 Task: Find connections with filter location Zhuanghe with filter topic #house with filter profile language Potuguese with filter current company Computacenter with filter school RAMCO INSTITUTE OF TECHNOLOGY with filter industry Building Construction with filter service category Telecommunications with filter keywords title Over the Phone Interpreter
Action: Mouse moved to (700, 80)
Screenshot: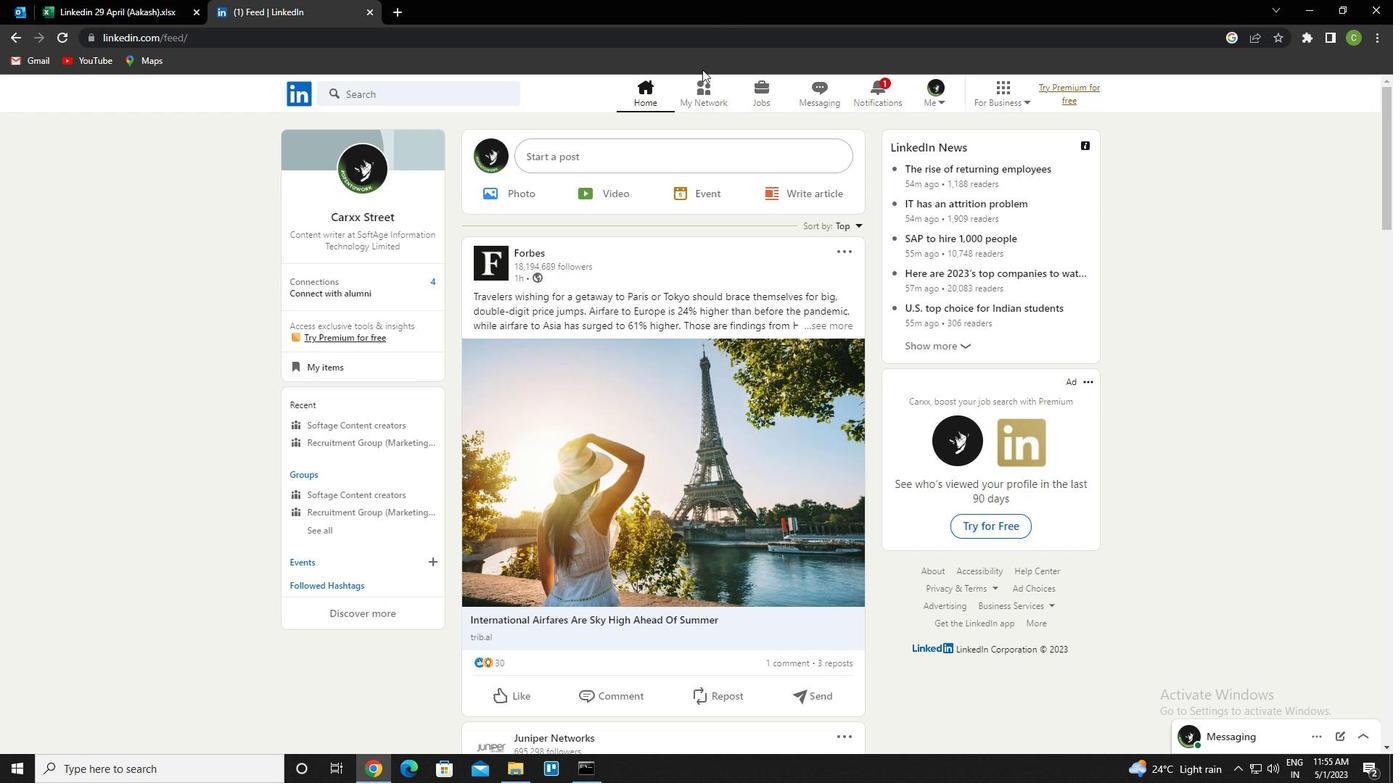 
Action: Mouse pressed left at (700, 80)
Screenshot: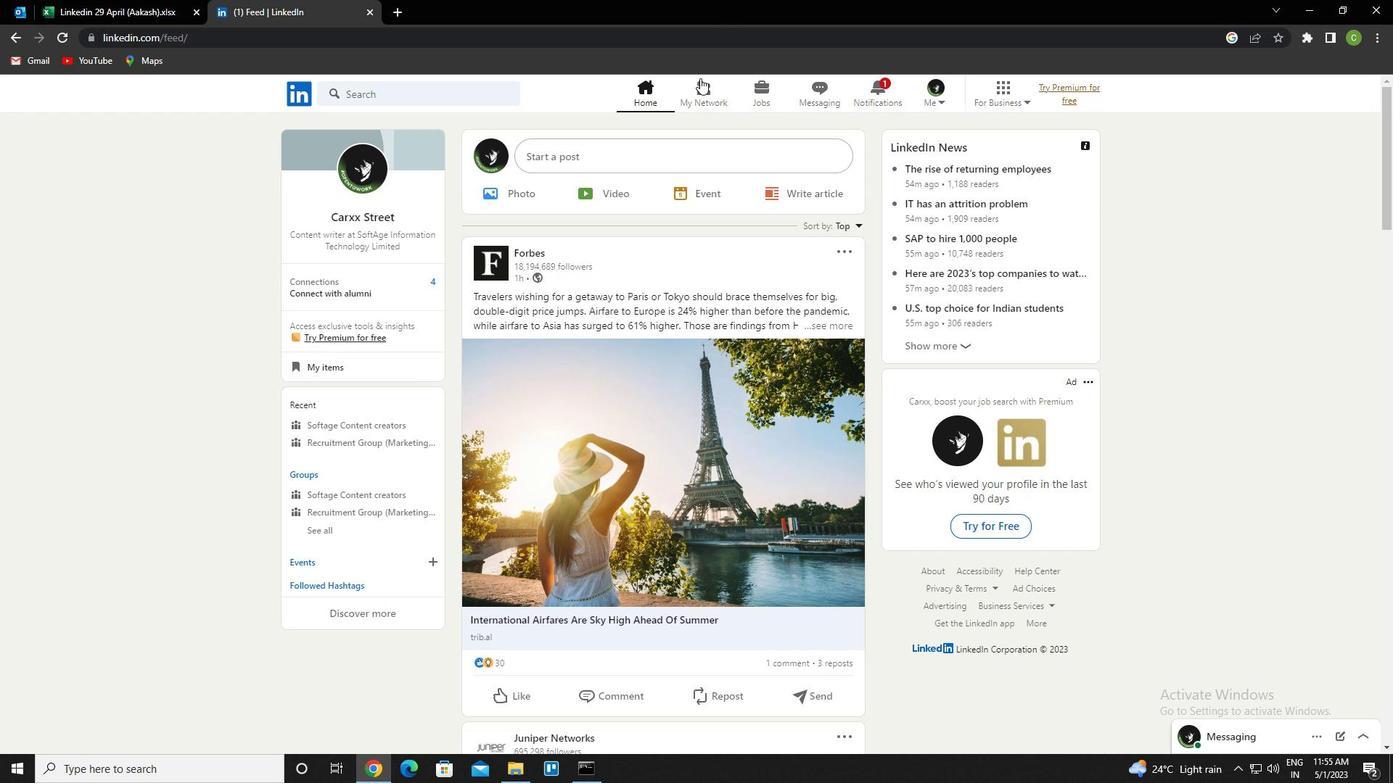 
Action: Mouse moved to (422, 182)
Screenshot: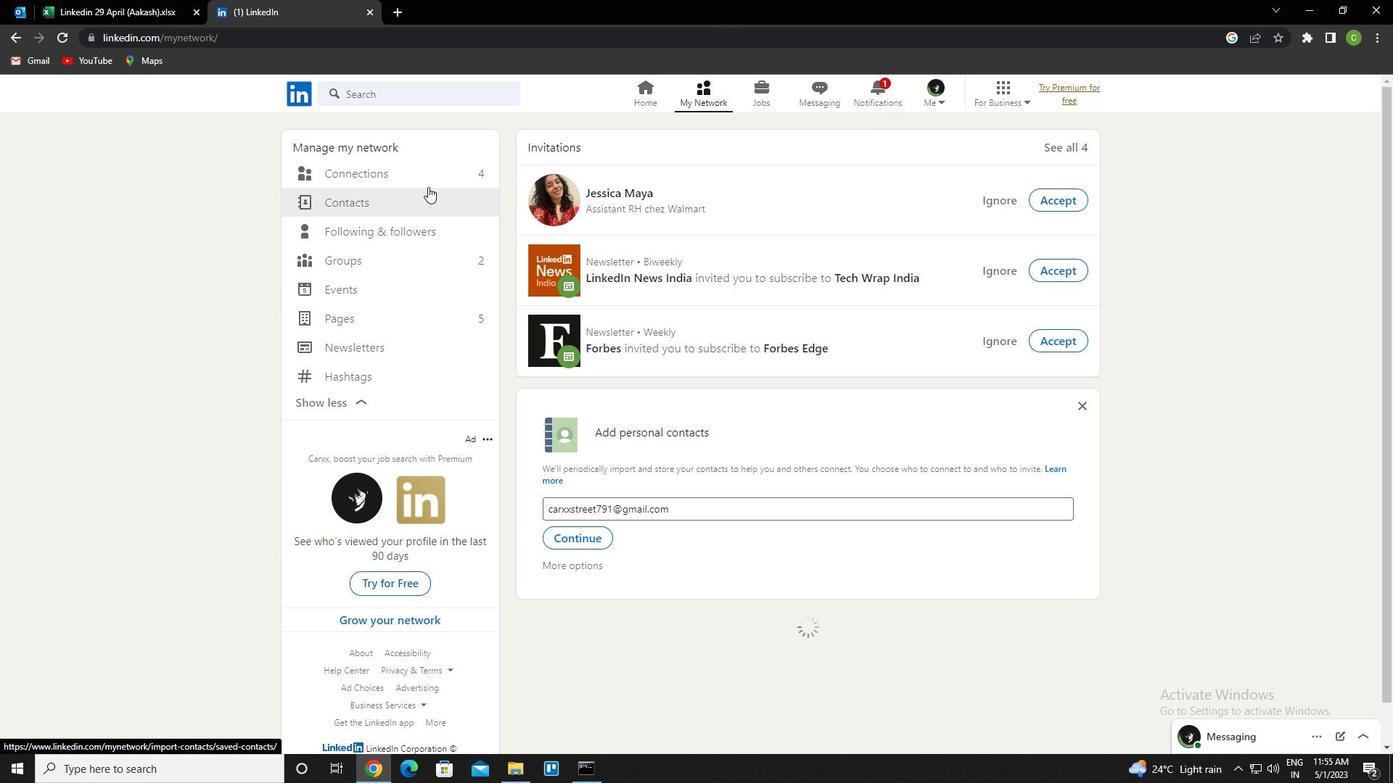 
Action: Mouse pressed left at (422, 182)
Screenshot: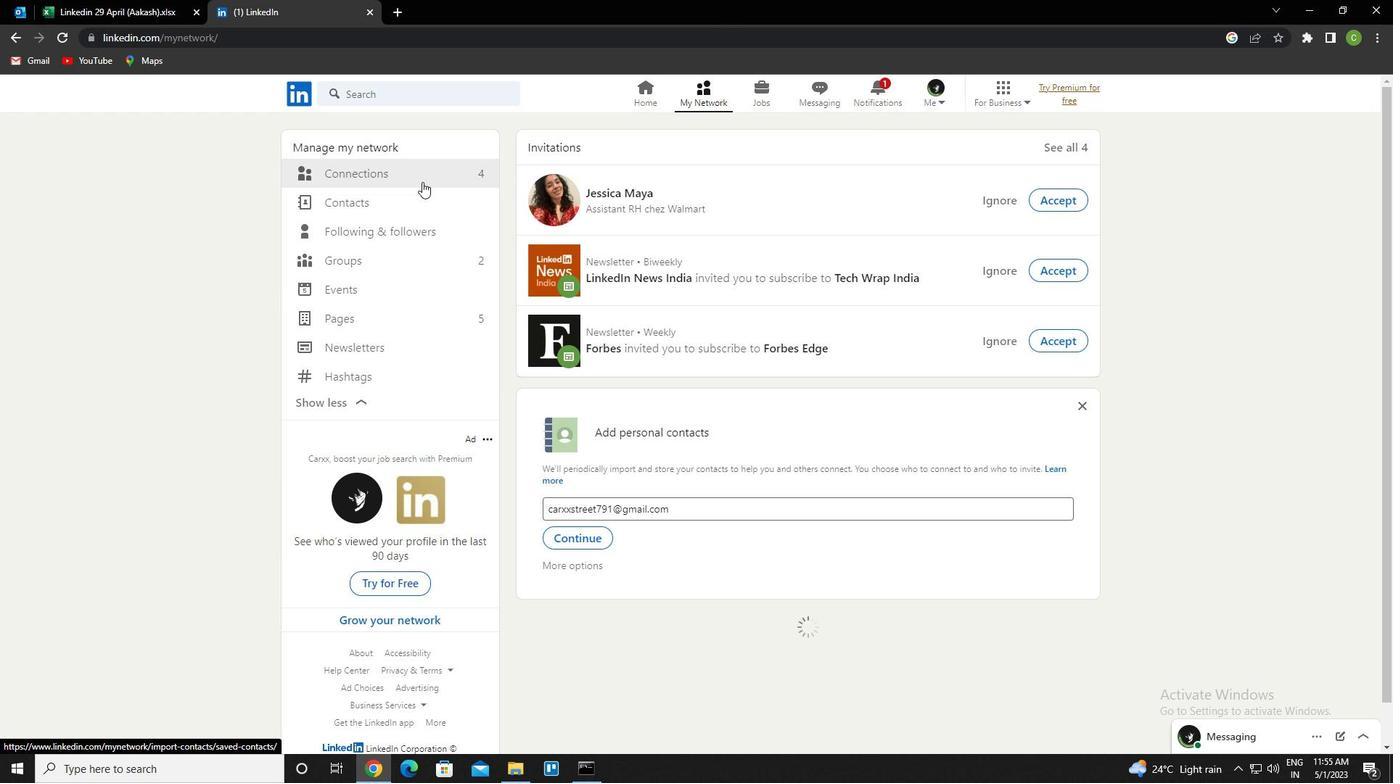 
Action: Mouse moved to (454, 172)
Screenshot: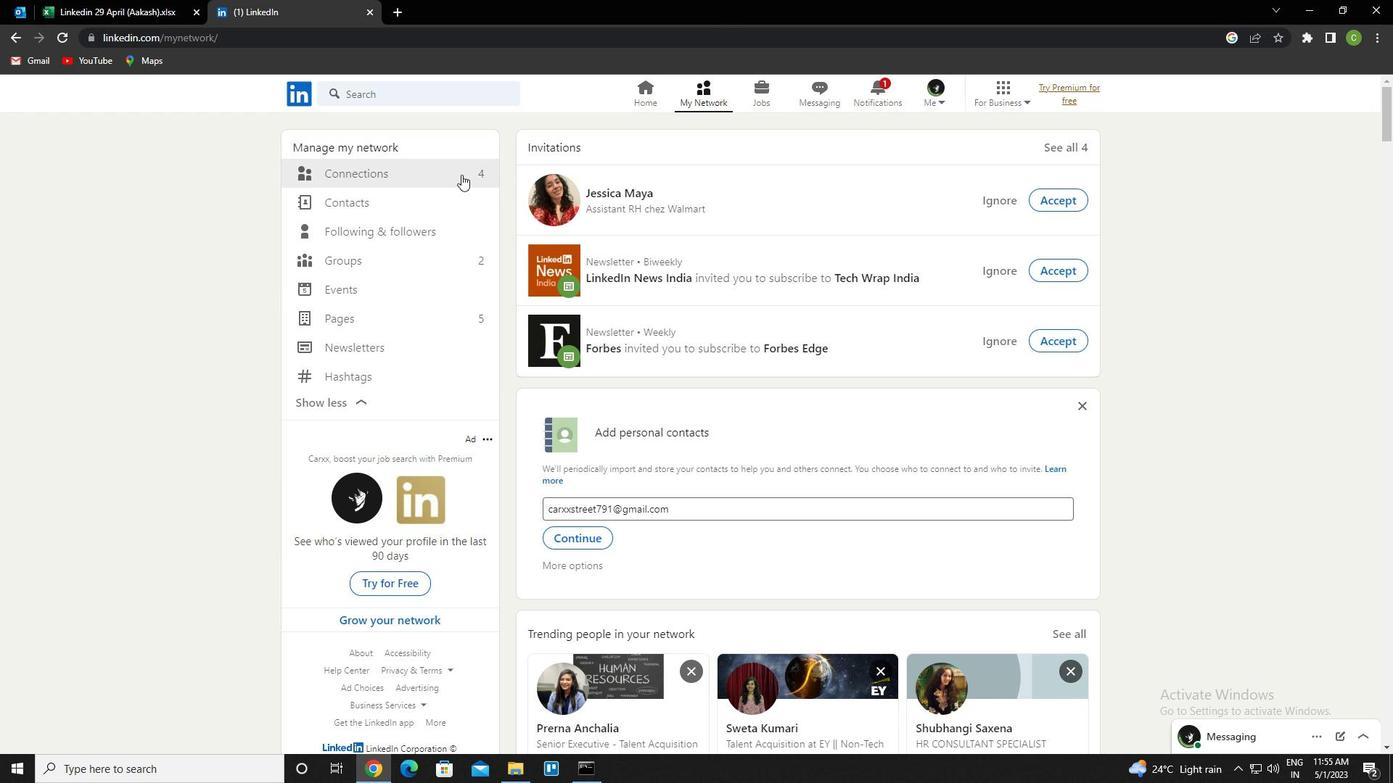 
Action: Mouse pressed left at (454, 172)
Screenshot: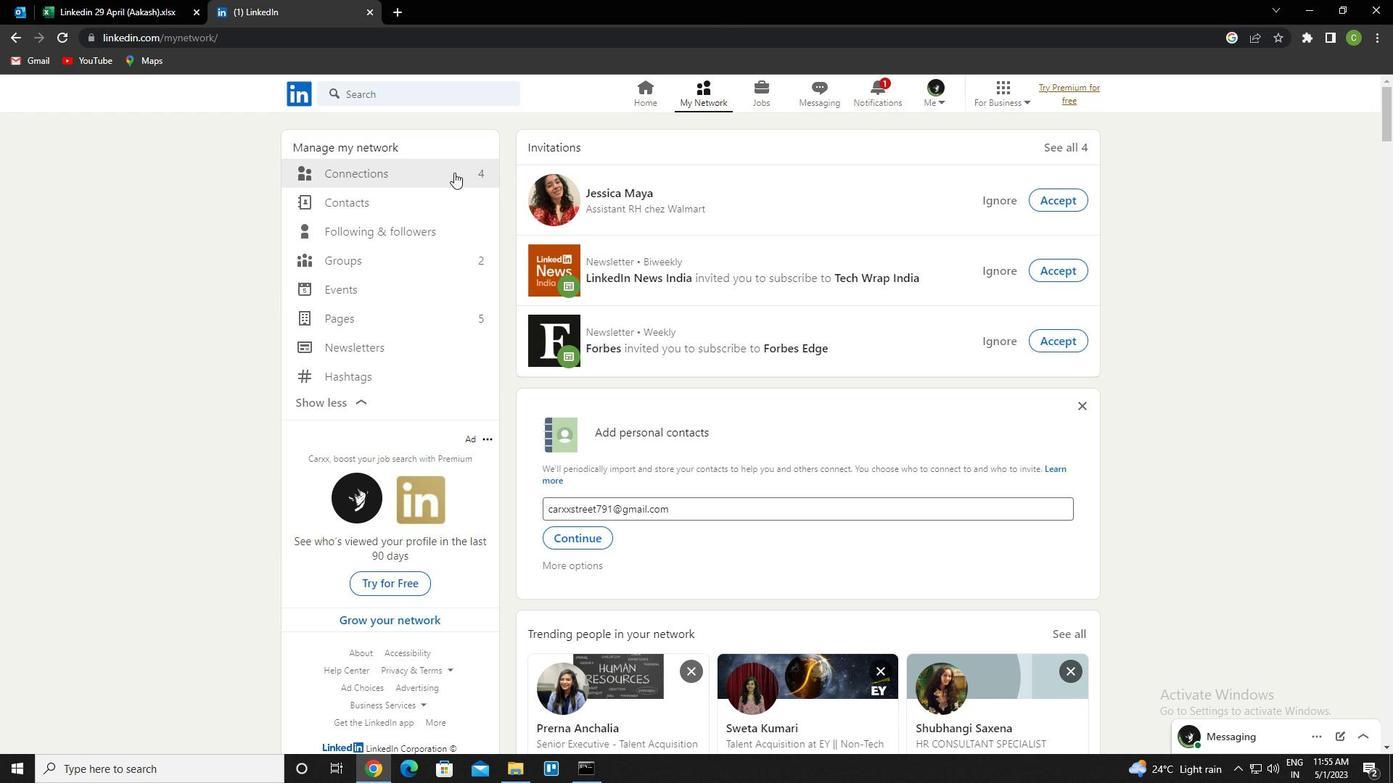 
Action: Mouse moved to (839, 176)
Screenshot: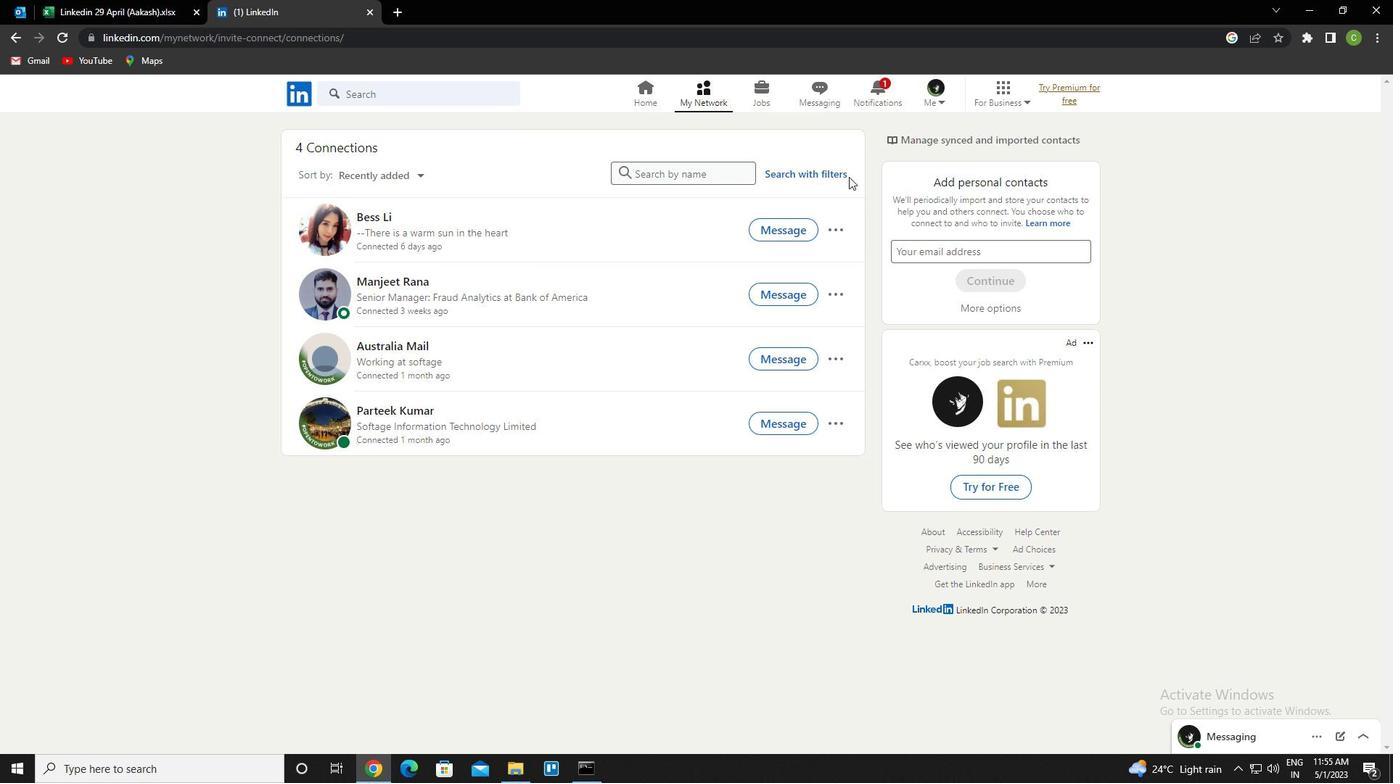 
Action: Mouse pressed left at (839, 176)
Screenshot: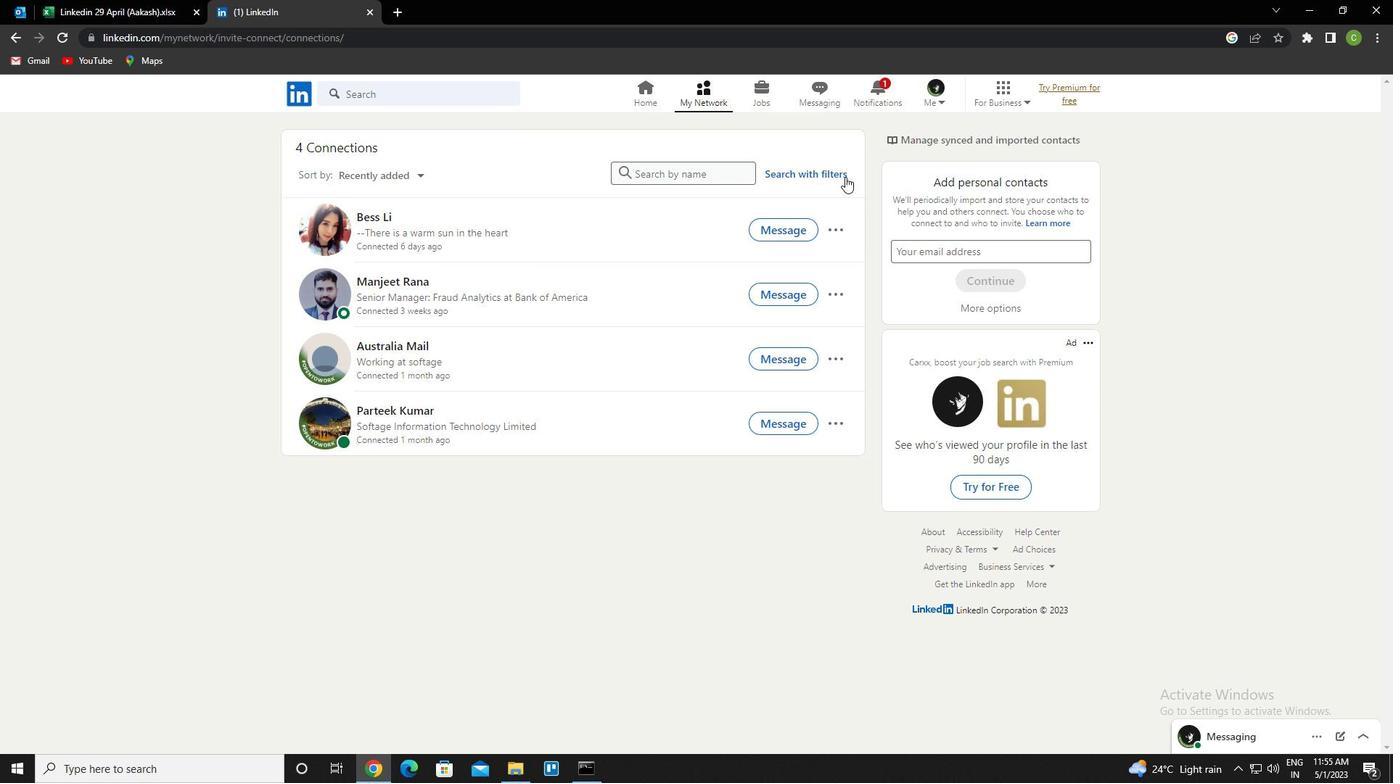 
Action: Mouse moved to (741, 134)
Screenshot: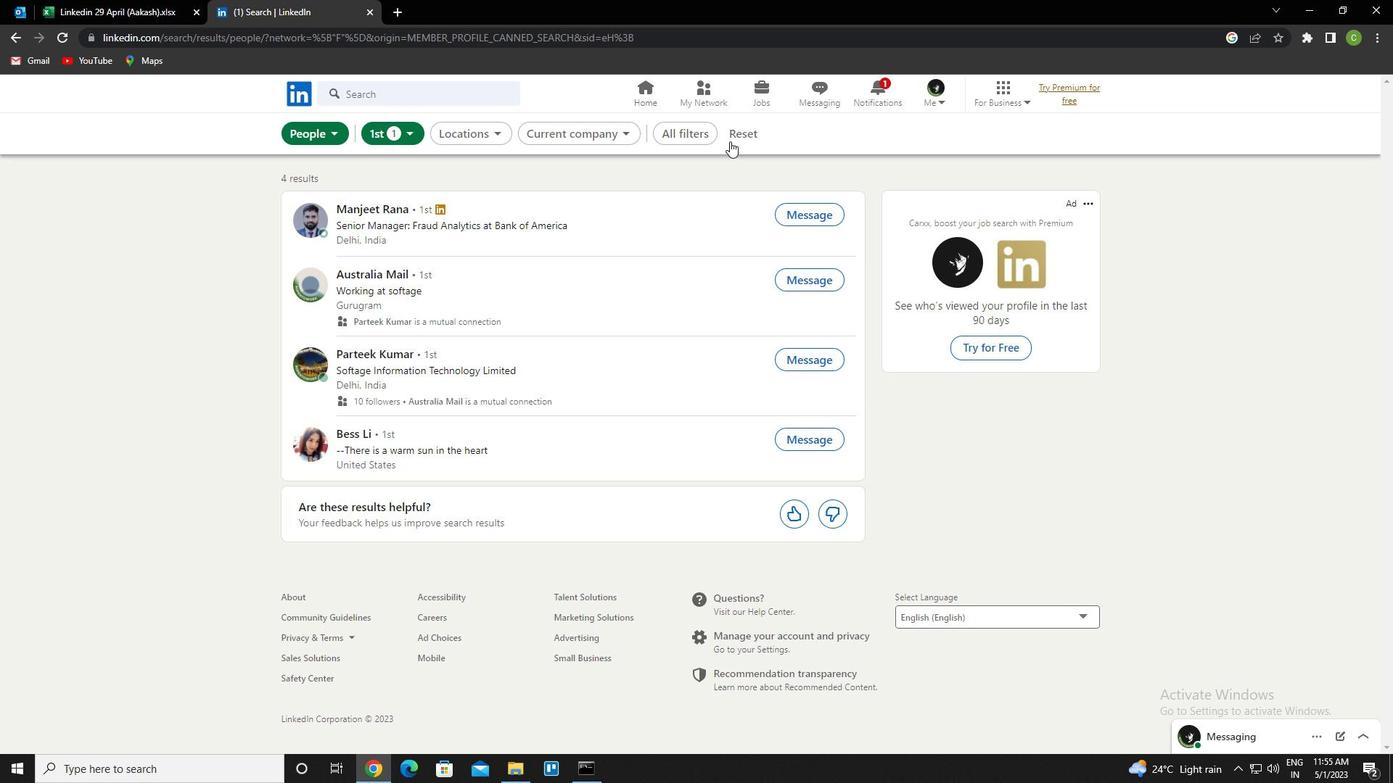 
Action: Mouse pressed left at (741, 134)
Screenshot: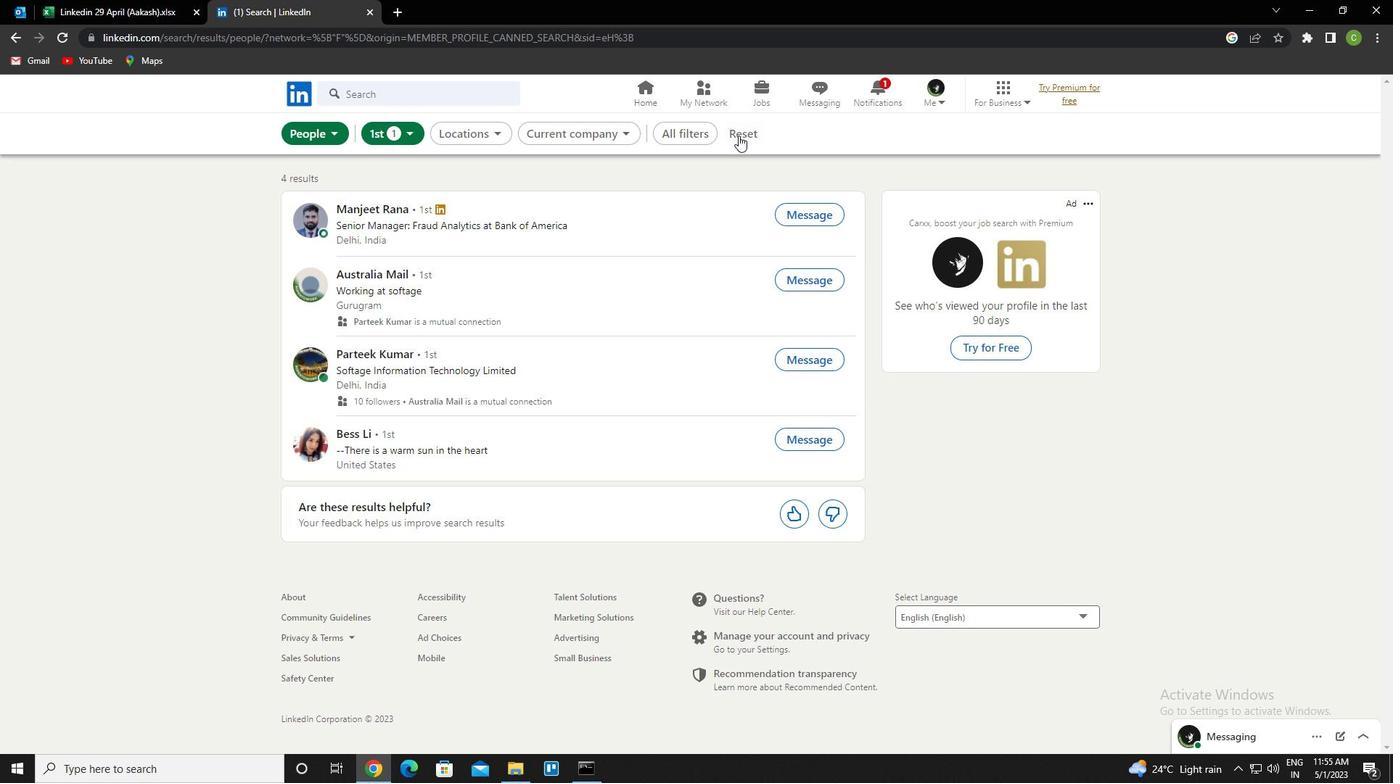 
Action: Mouse moved to (715, 136)
Screenshot: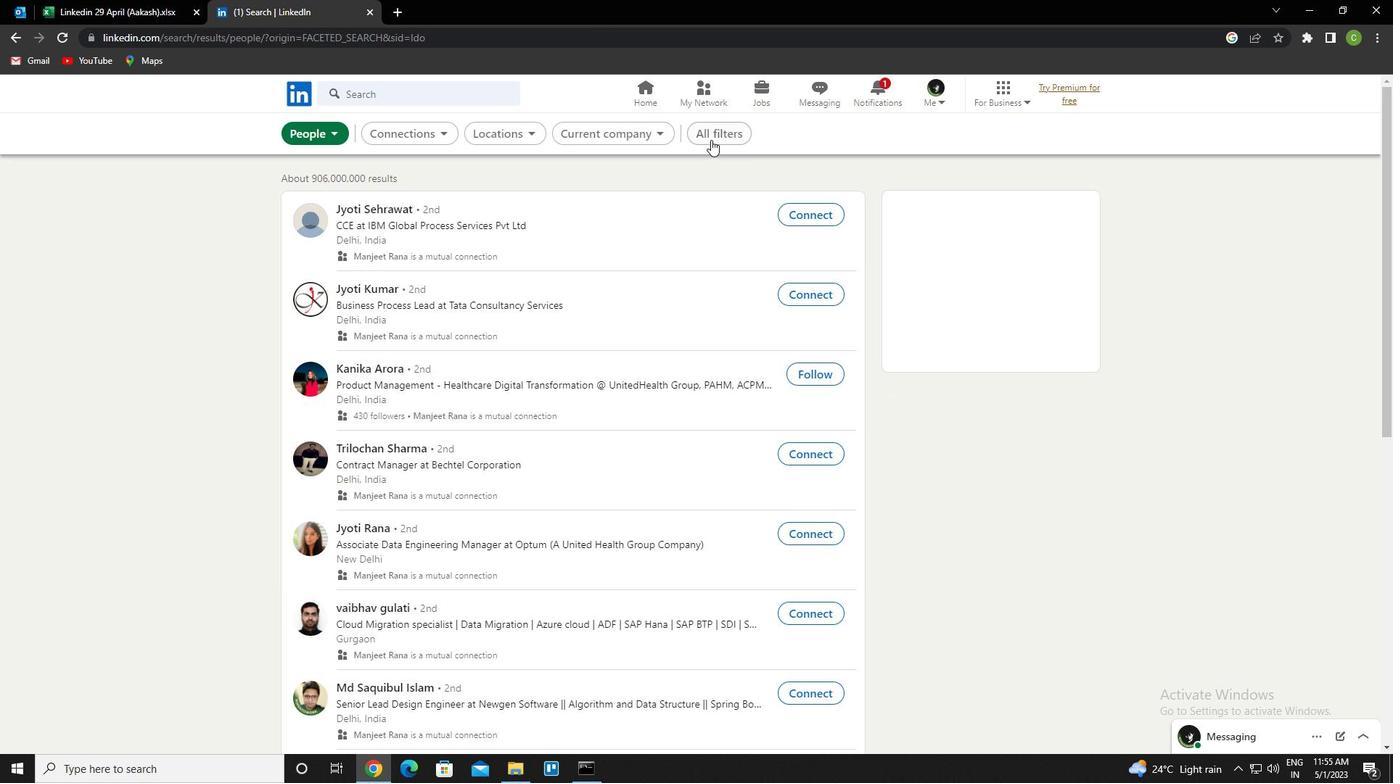 
Action: Mouse pressed left at (715, 136)
Screenshot: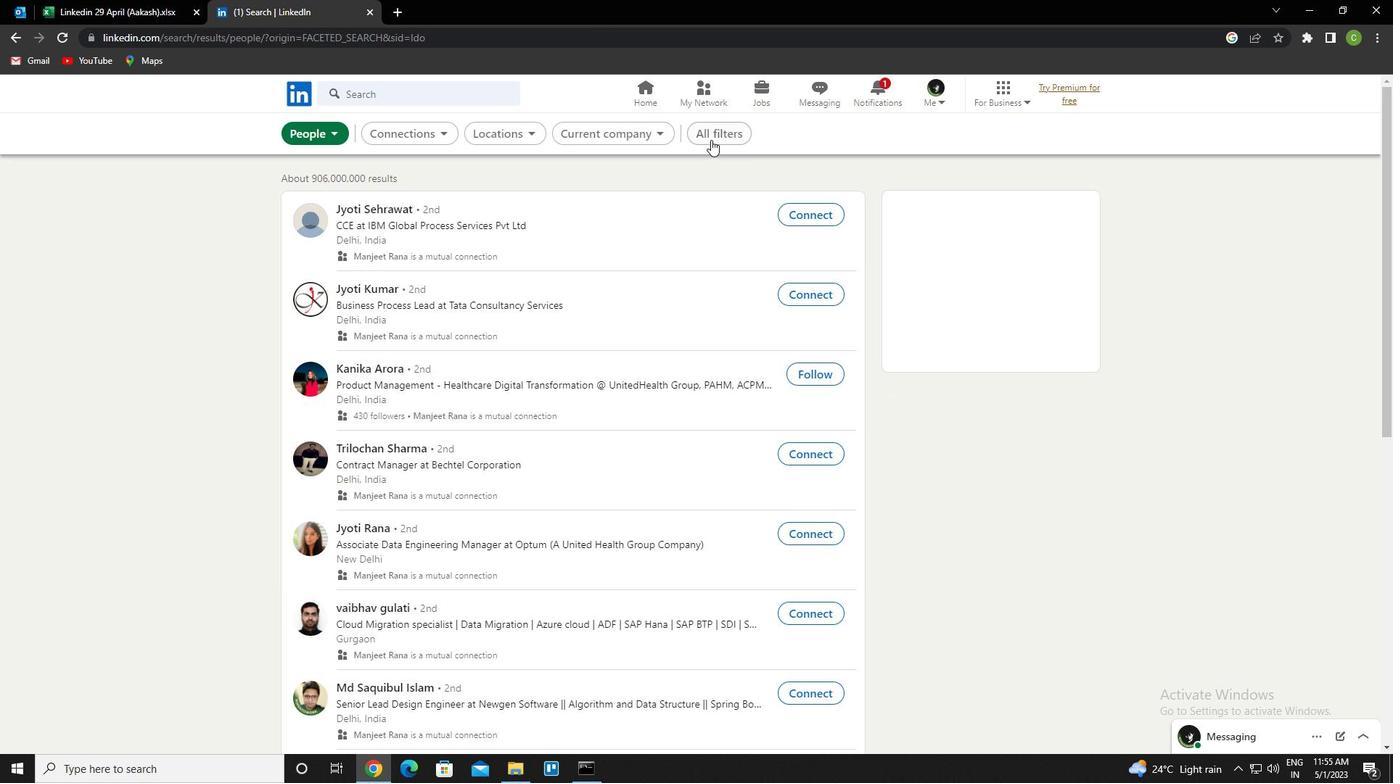 
Action: Mouse moved to (1099, 426)
Screenshot: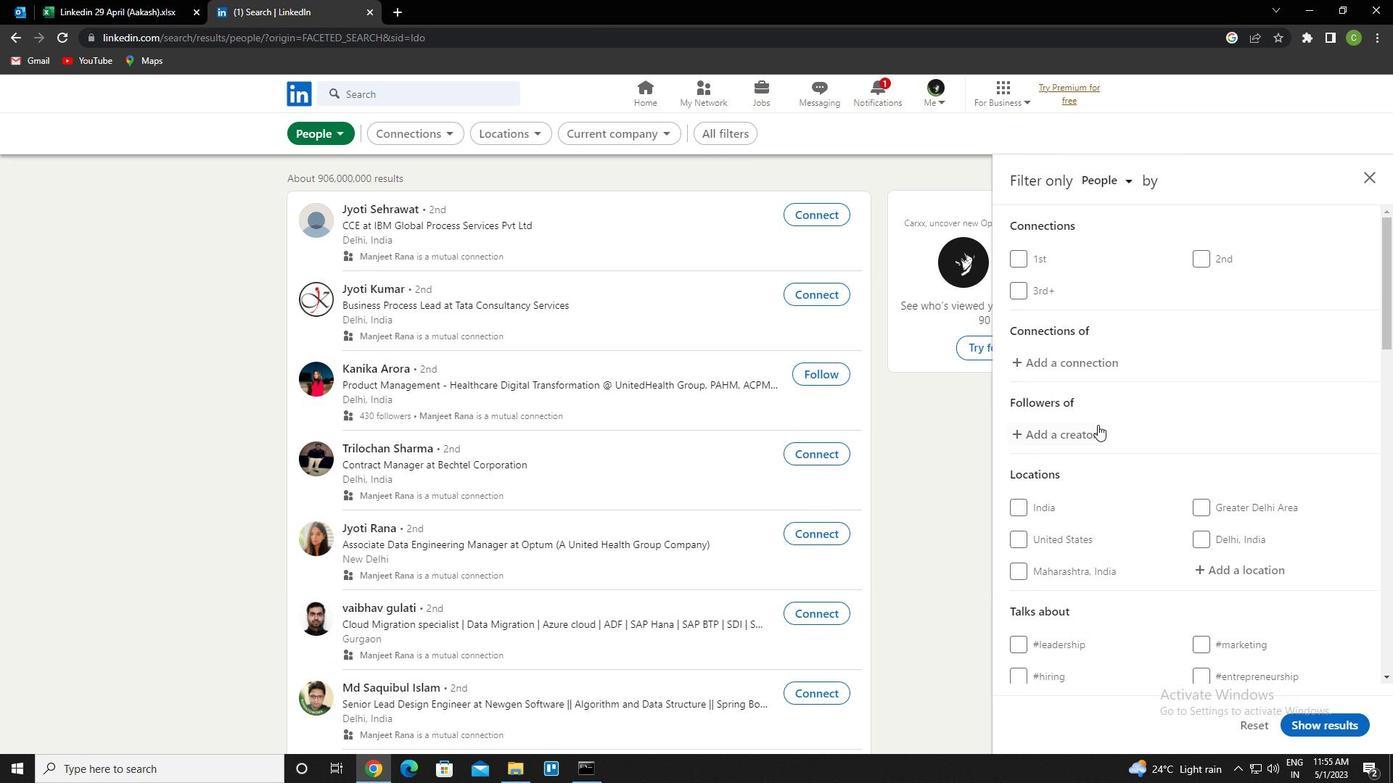 
Action: Mouse scrolled (1099, 425) with delta (0, 0)
Screenshot: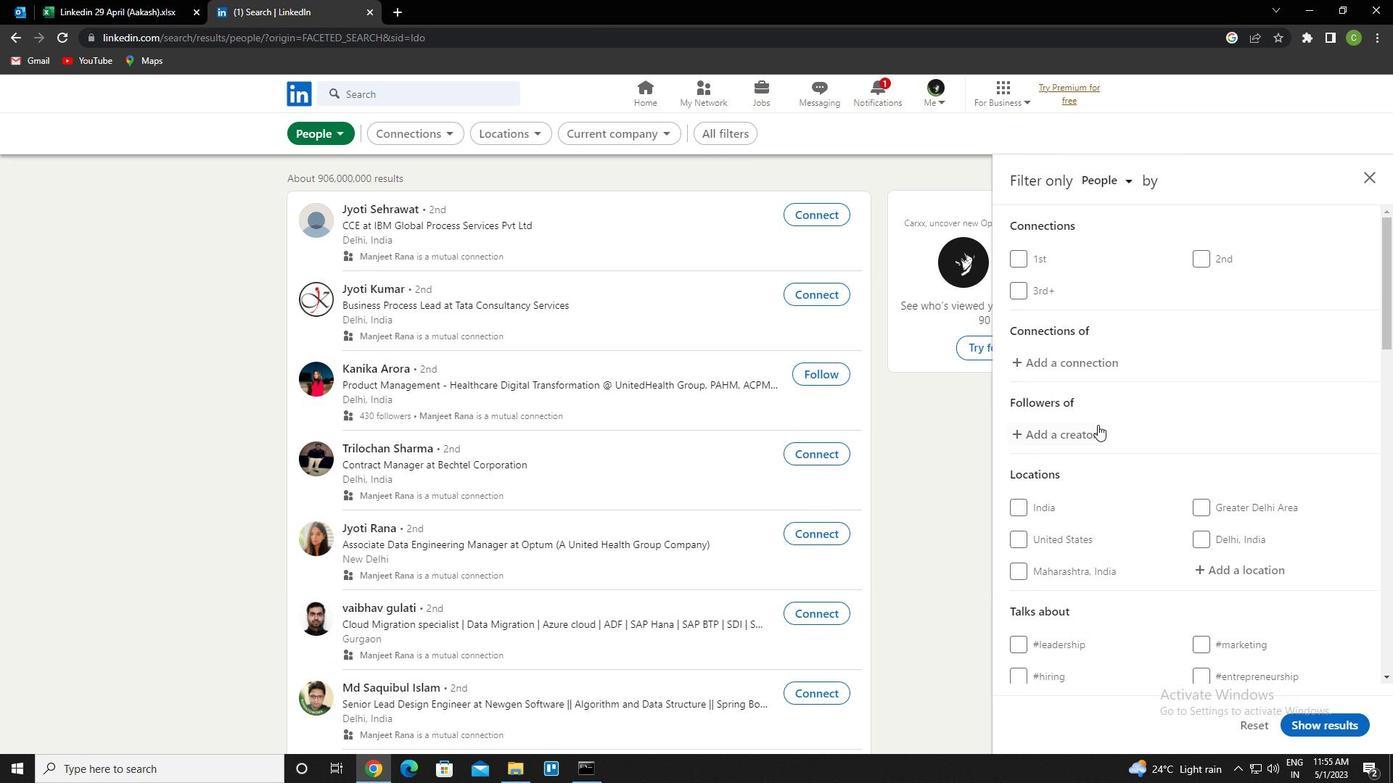 
Action: Mouse moved to (1099, 428)
Screenshot: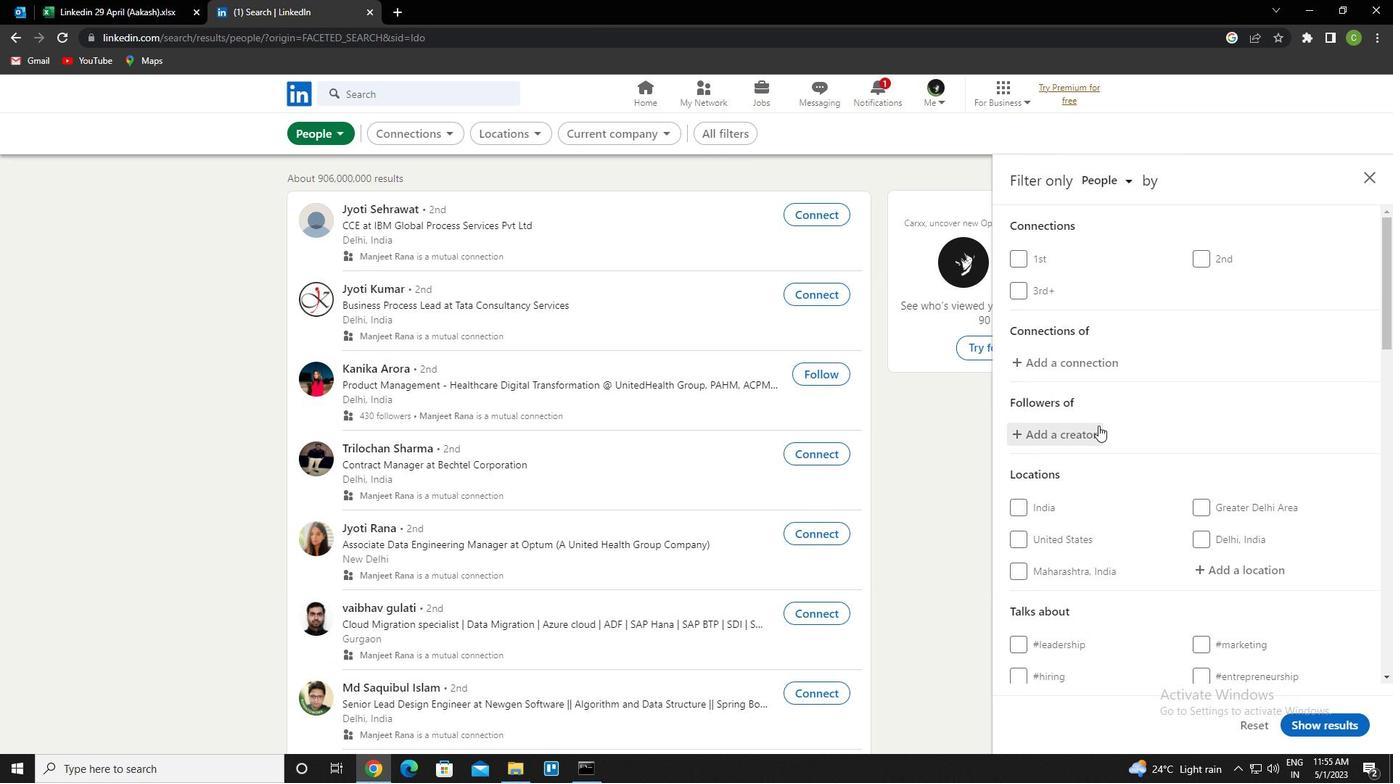 
Action: Mouse scrolled (1099, 428) with delta (0, 0)
Screenshot: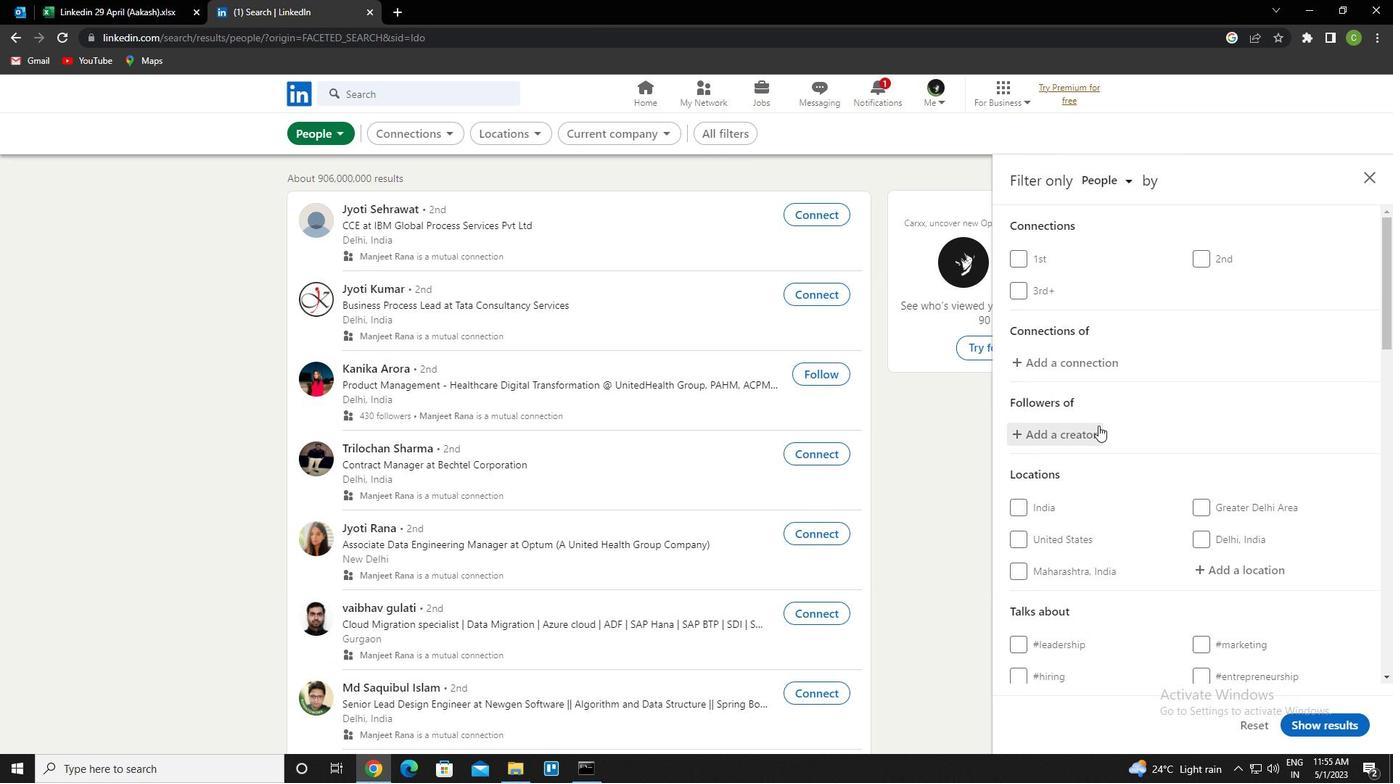 
Action: Mouse moved to (1272, 425)
Screenshot: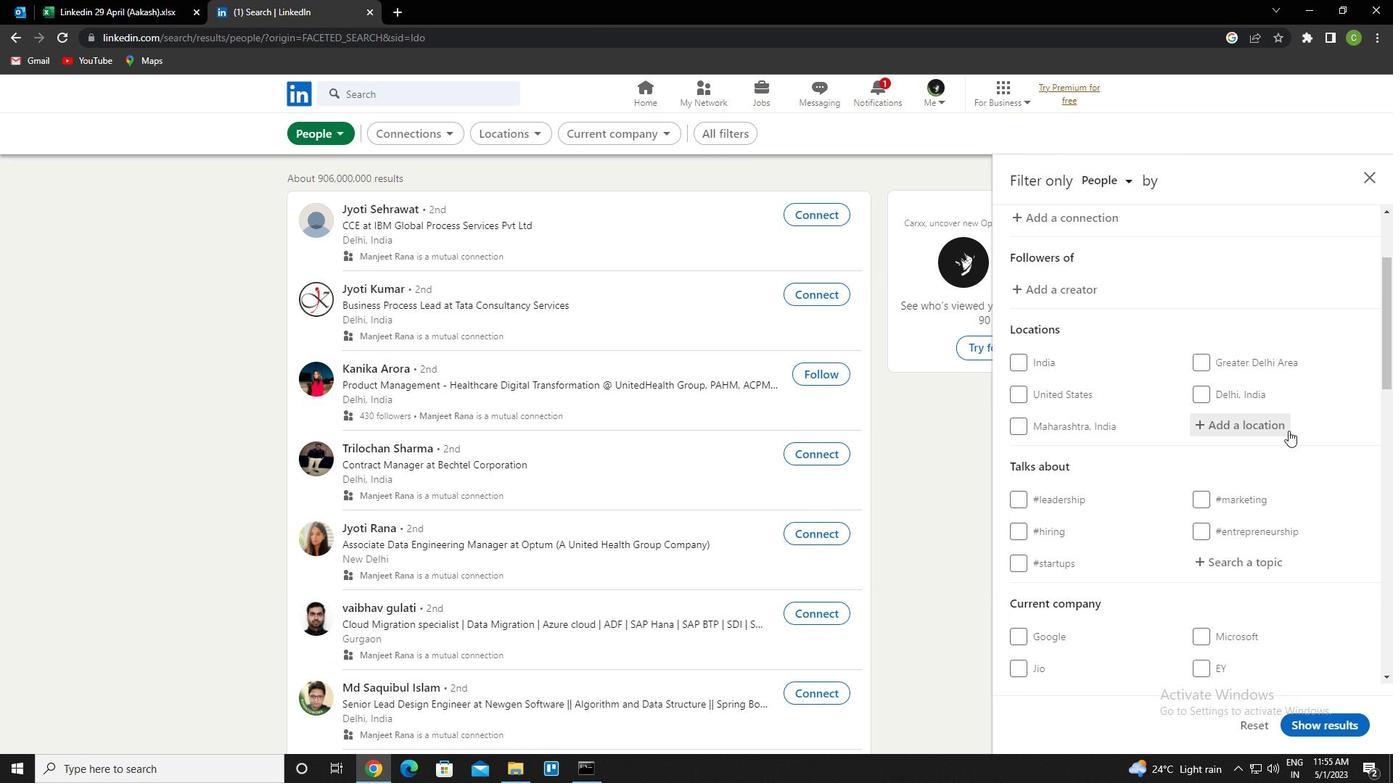 
Action: Mouse pressed left at (1272, 425)
Screenshot: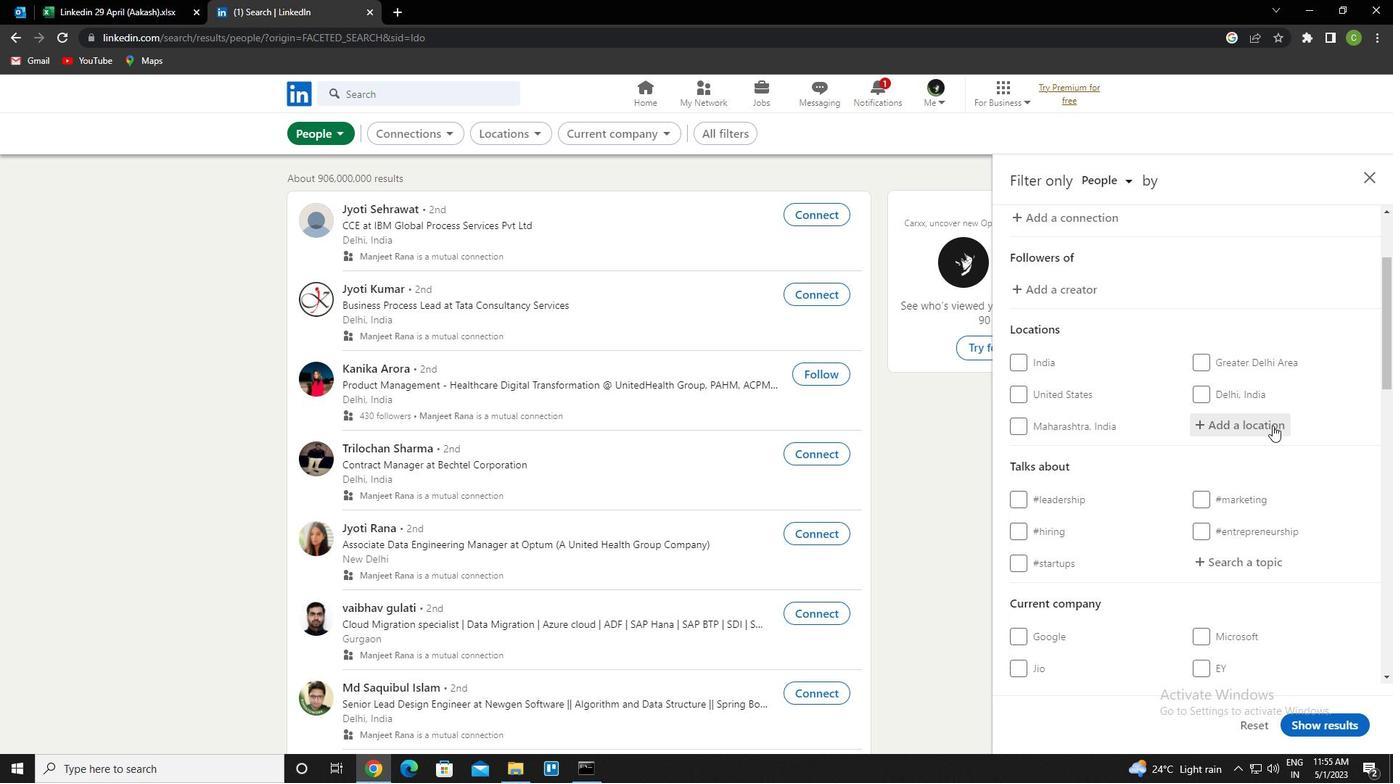 
Action: Key pressed <Key.caps_lock>z<Key.caps_lock>huanghe<Key.enter>
Screenshot: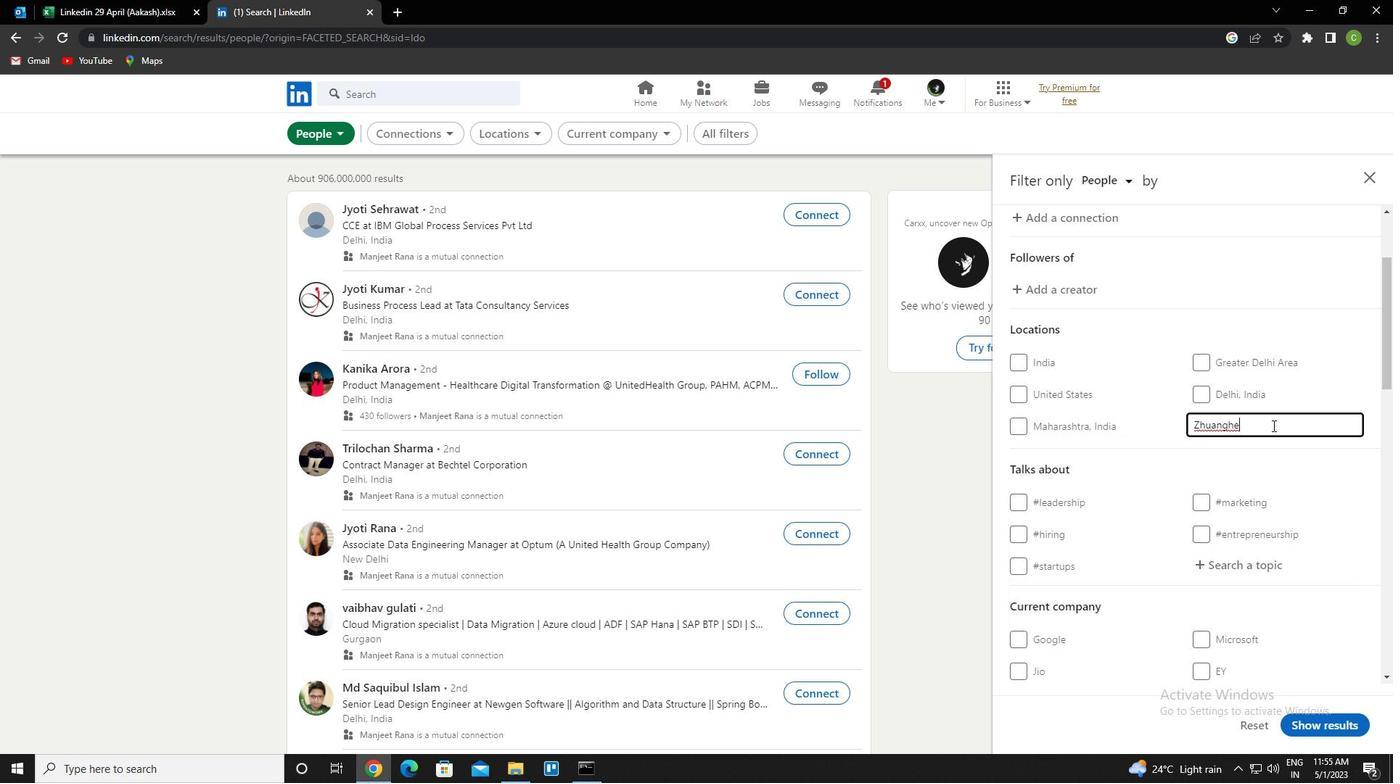 
Action: Mouse moved to (1242, 565)
Screenshot: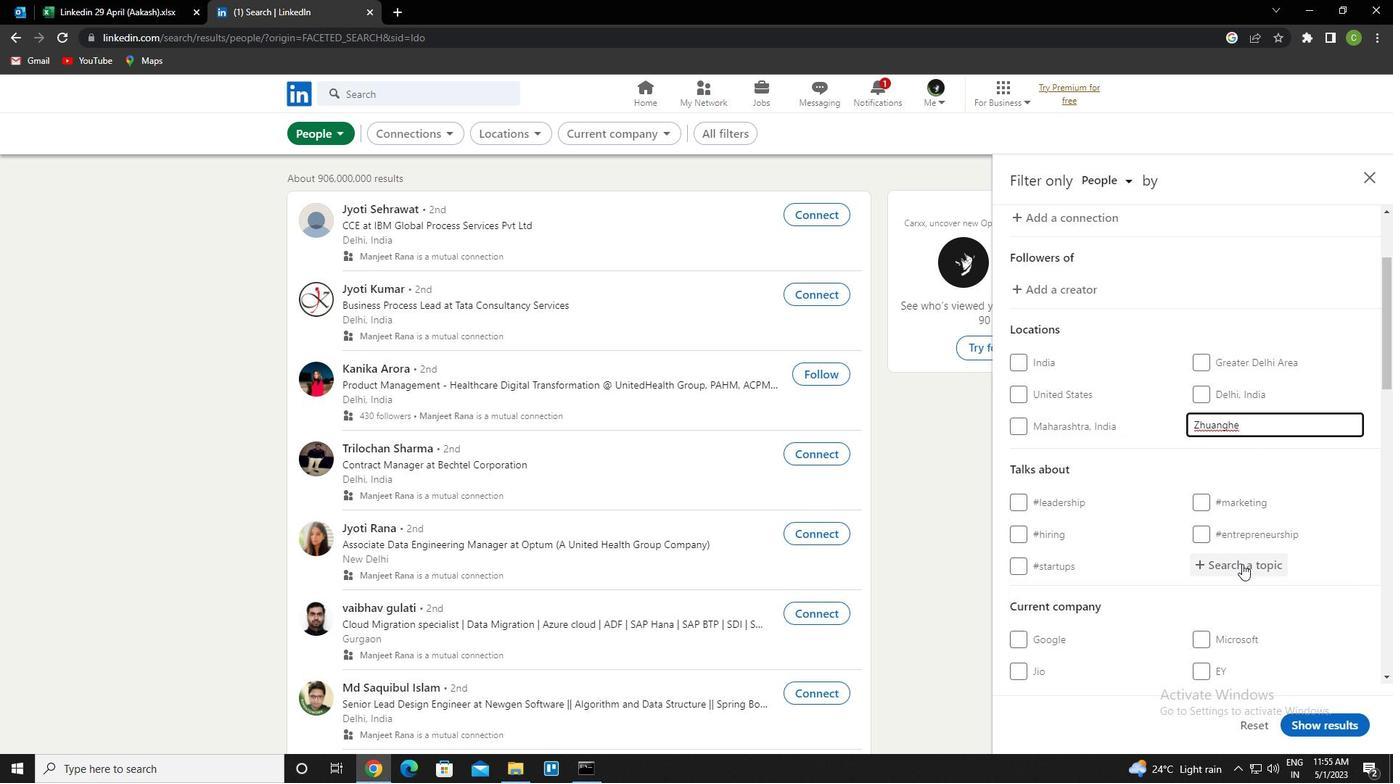 
Action: Mouse pressed left at (1242, 565)
Screenshot: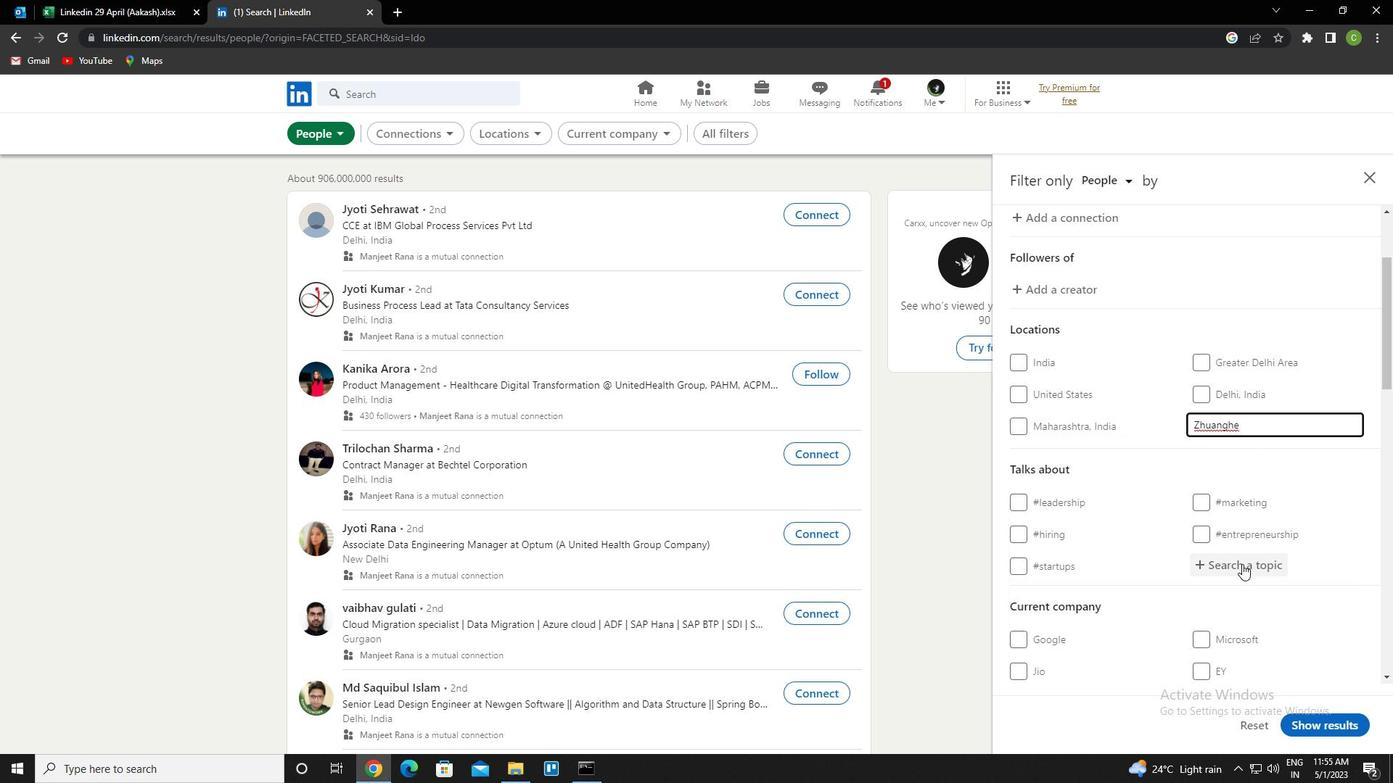 
Action: Mouse moved to (1242, 567)
Screenshot: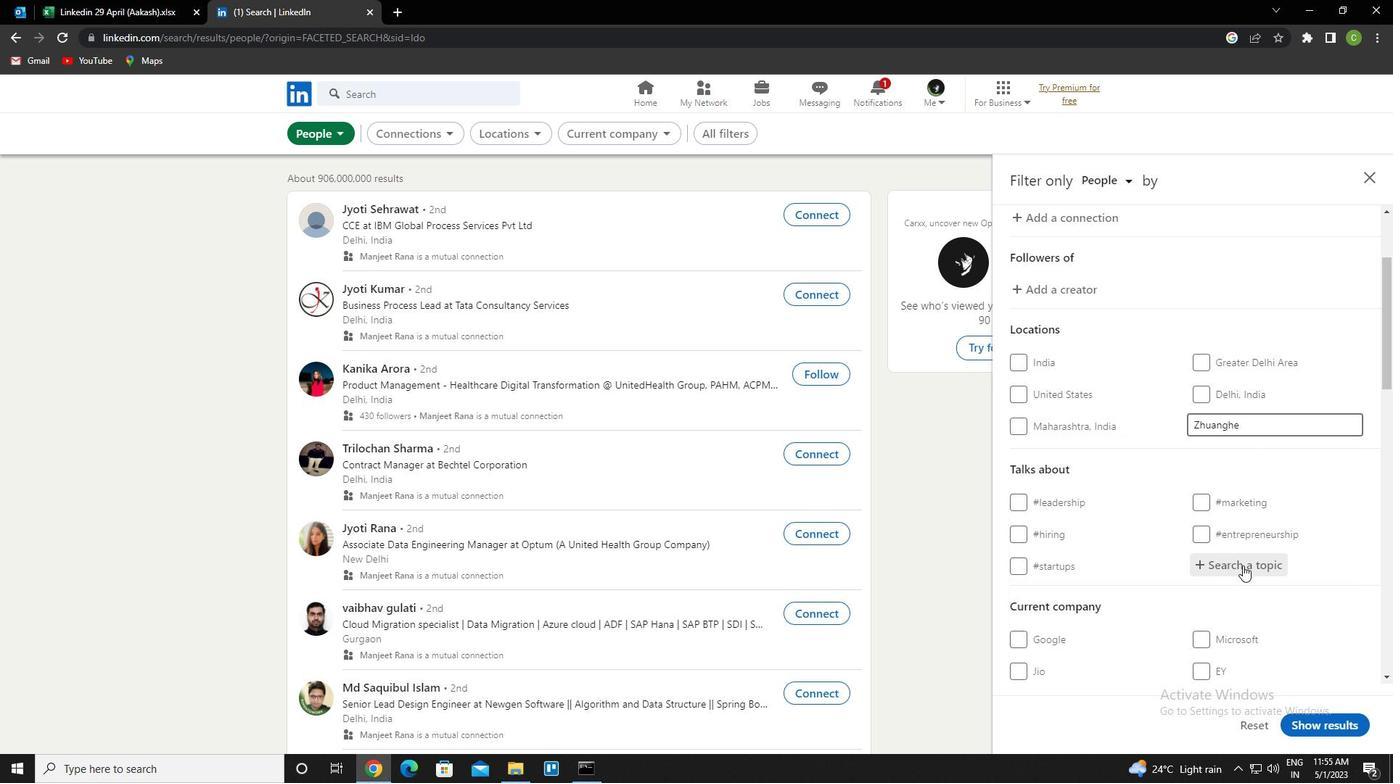 
Action: Key pressed house<Key.down><Key.down><Key.enter>
Screenshot: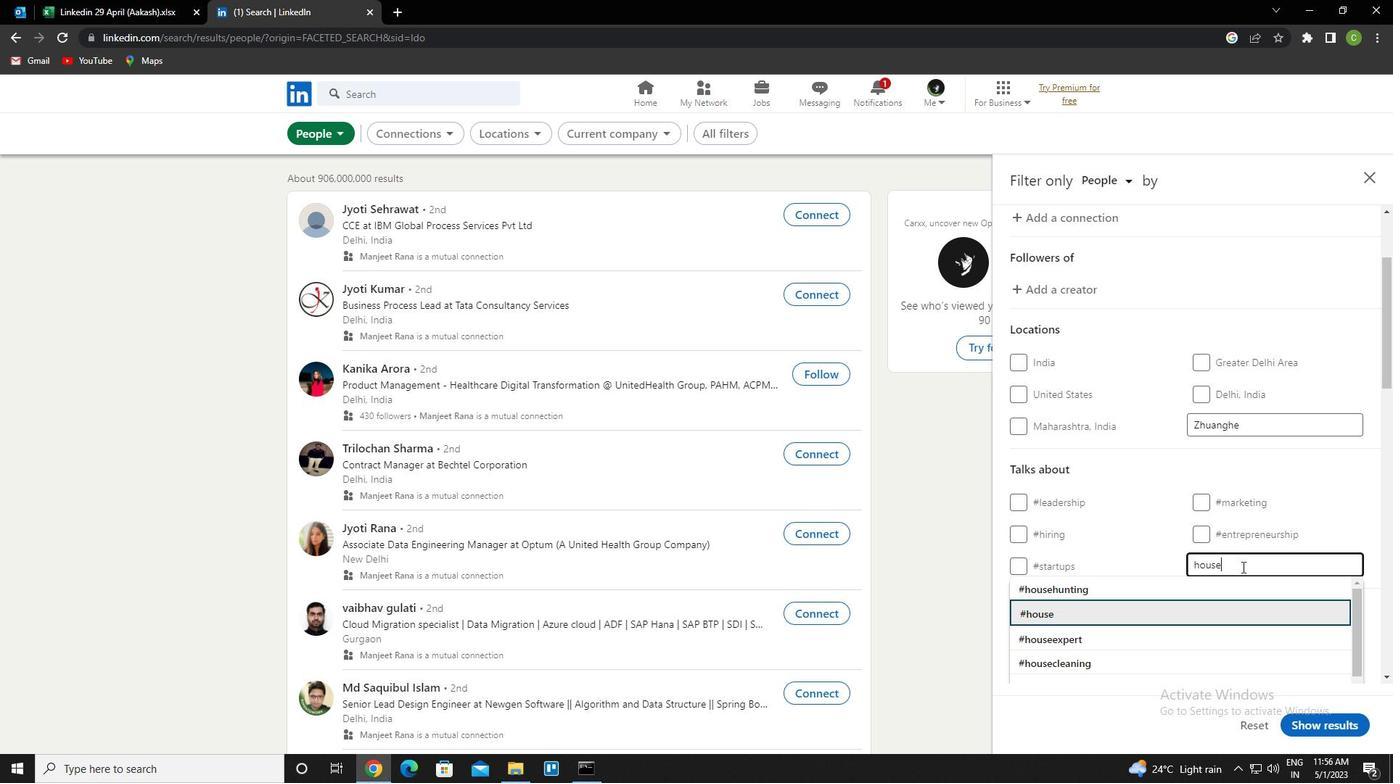 
Action: Mouse moved to (1392, 550)
Screenshot: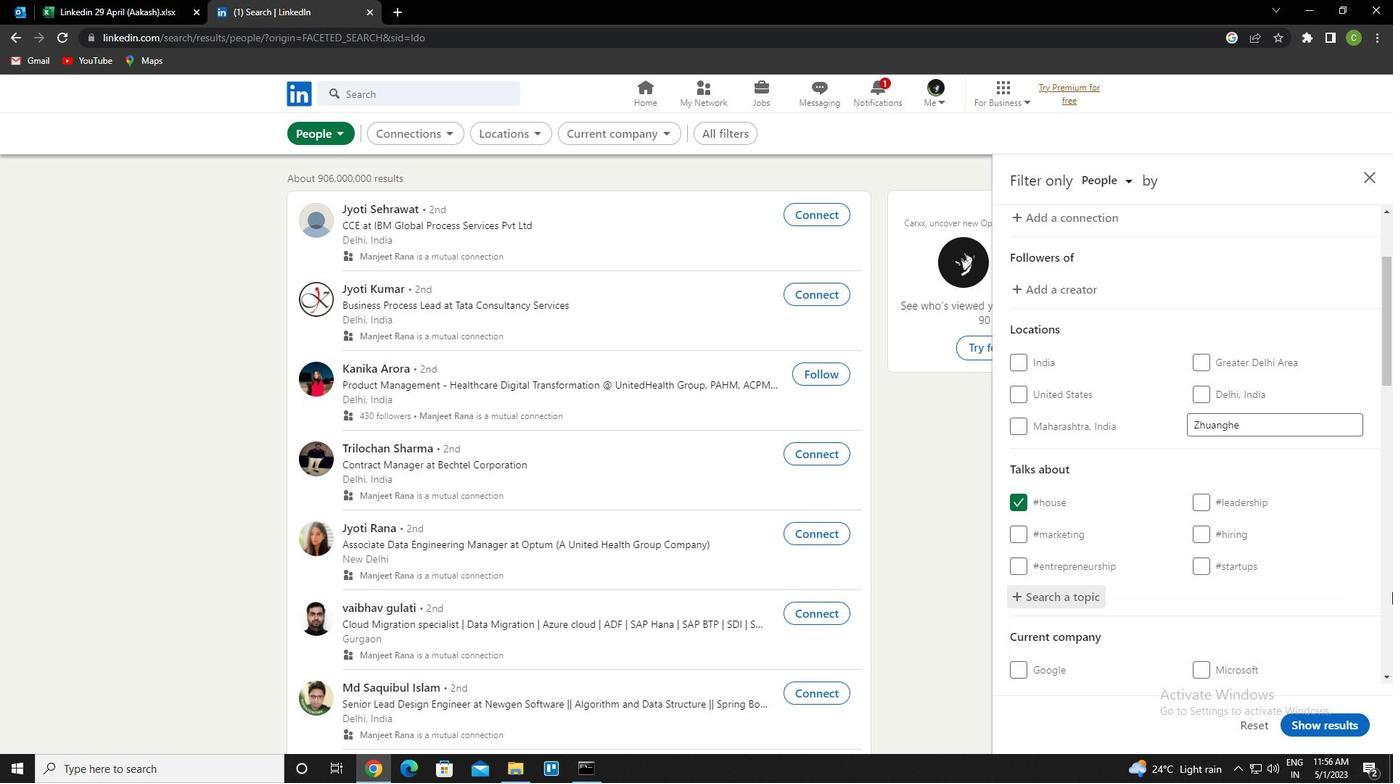 
Action: Mouse scrolled (1392, 549) with delta (0, 0)
Screenshot: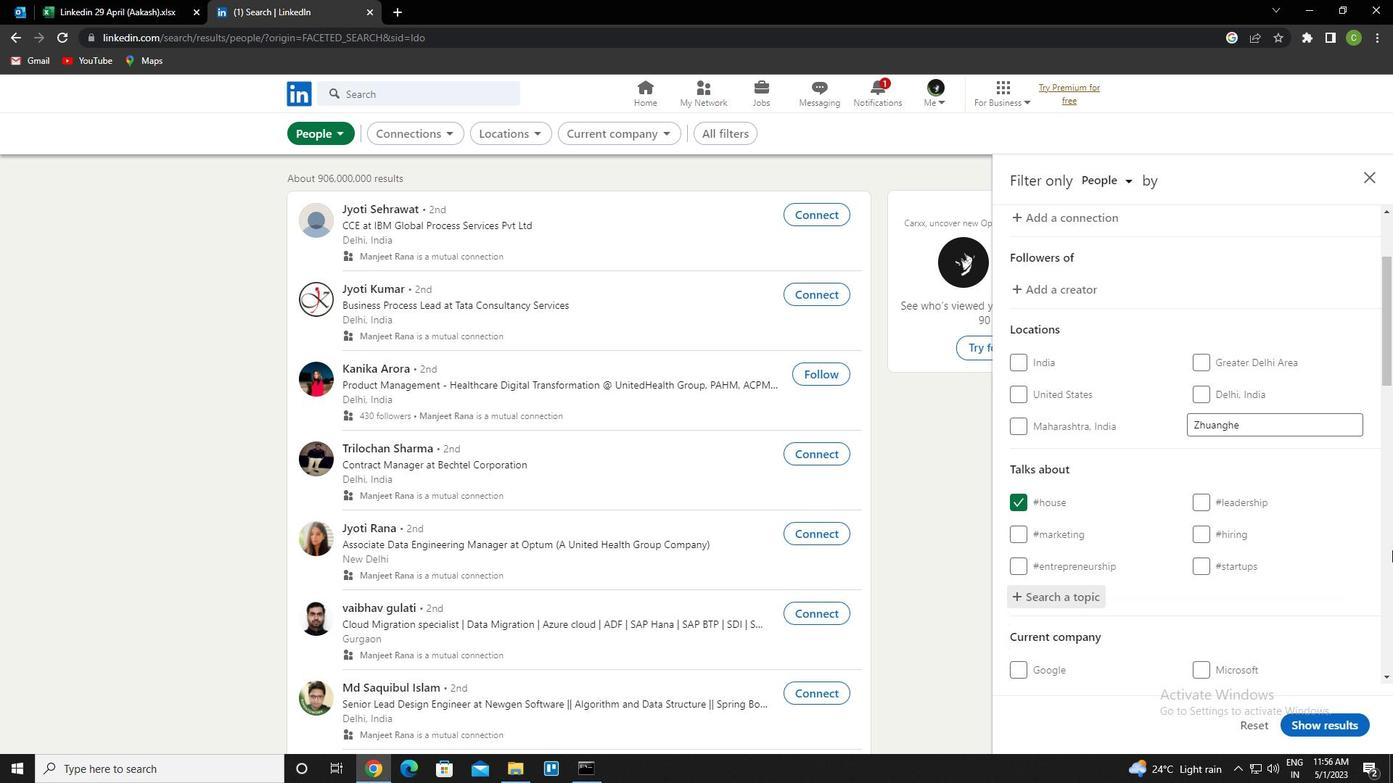 
Action: Mouse moved to (1393, 549)
Screenshot: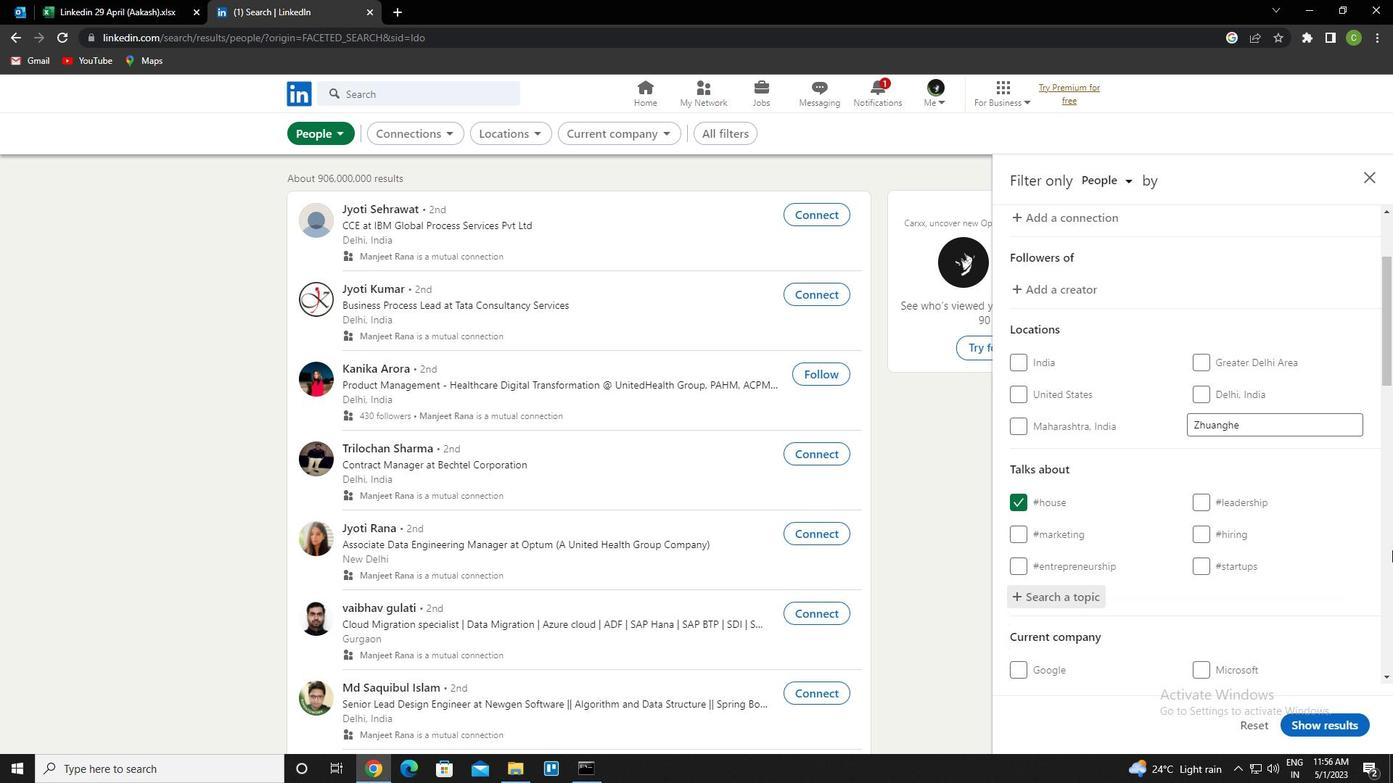 
Action: Mouse scrolled (1392, 549) with delta (0, 0)
Screenshot: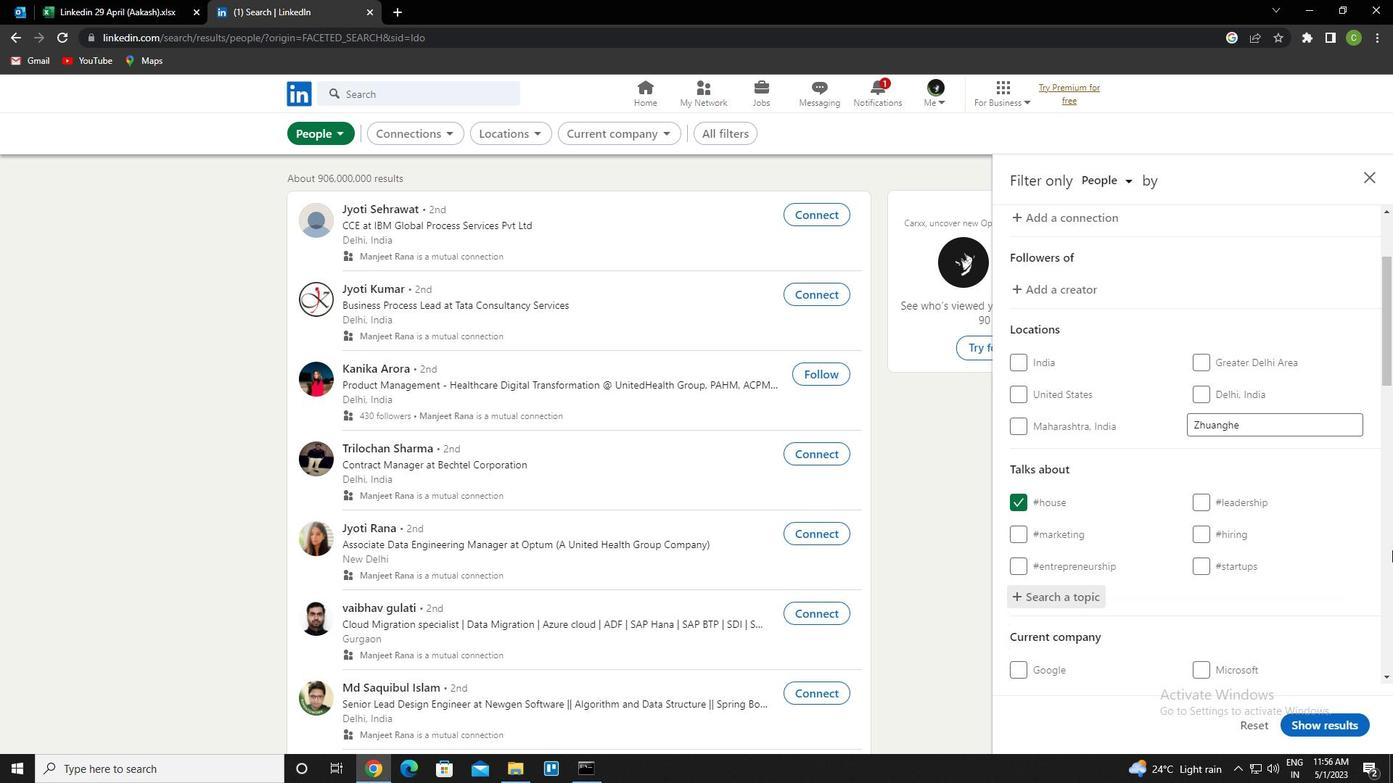 
Action: Mouse moved to (1393, 548)
Screenshot: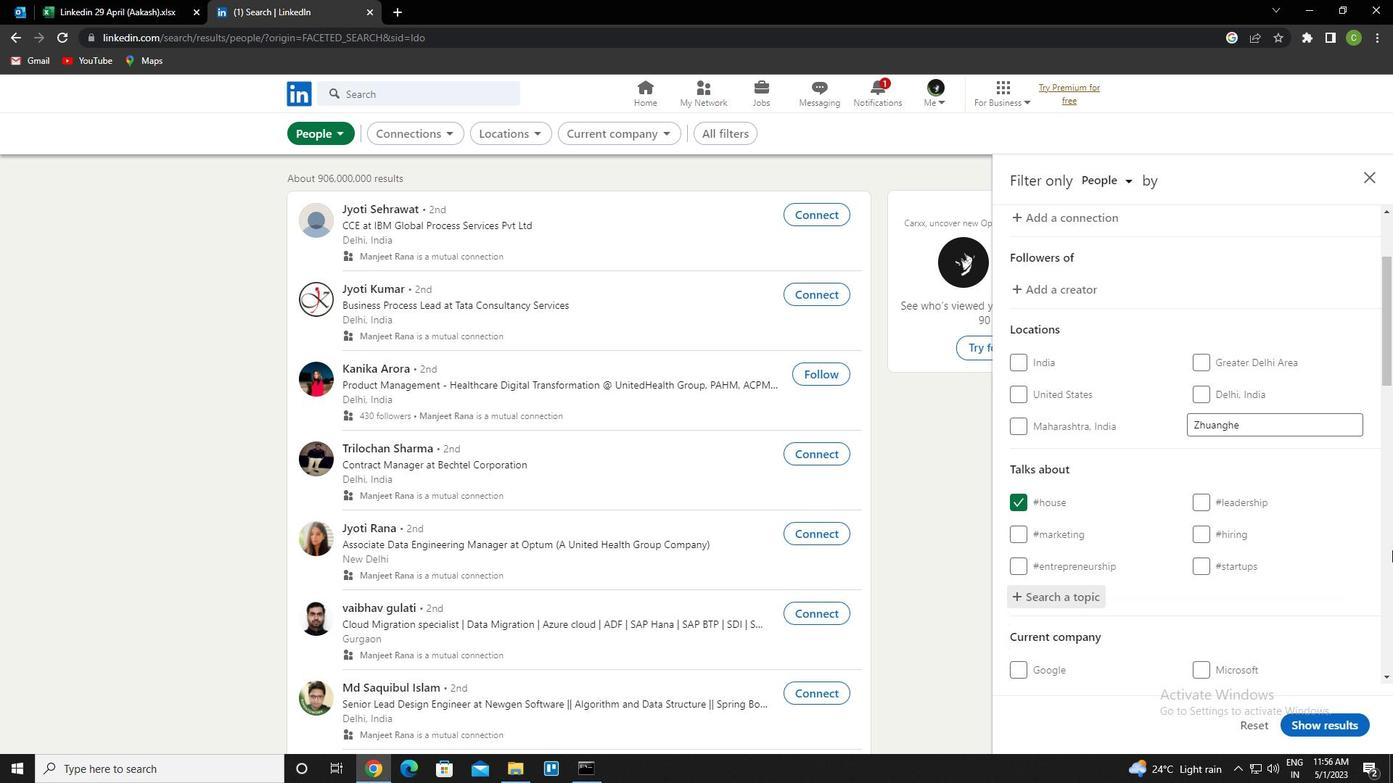 
Action: Mouse scrolled (1392, 547) with delta (0, 0)
Screenshot: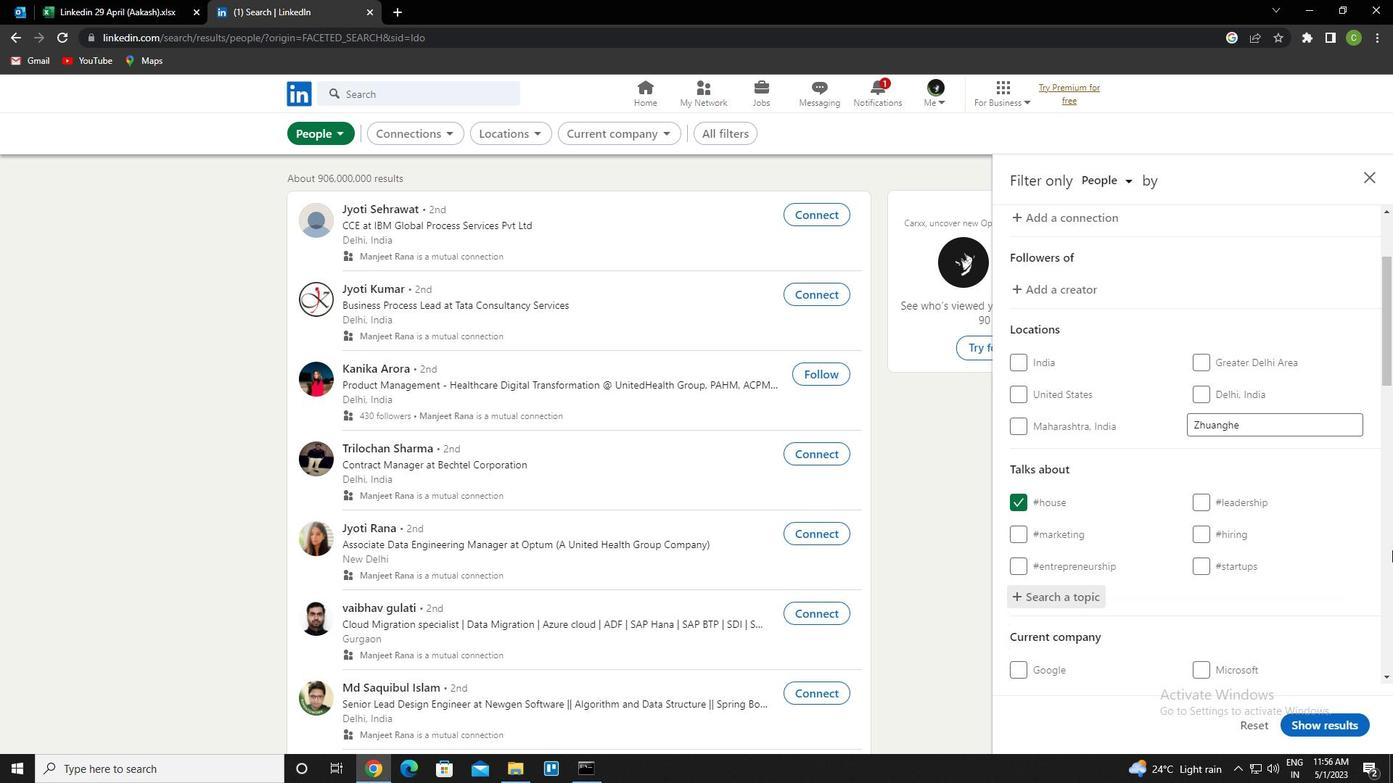 
Action: Mouse scrolled (1392, 547) with delta (0, 0)
Screenshot: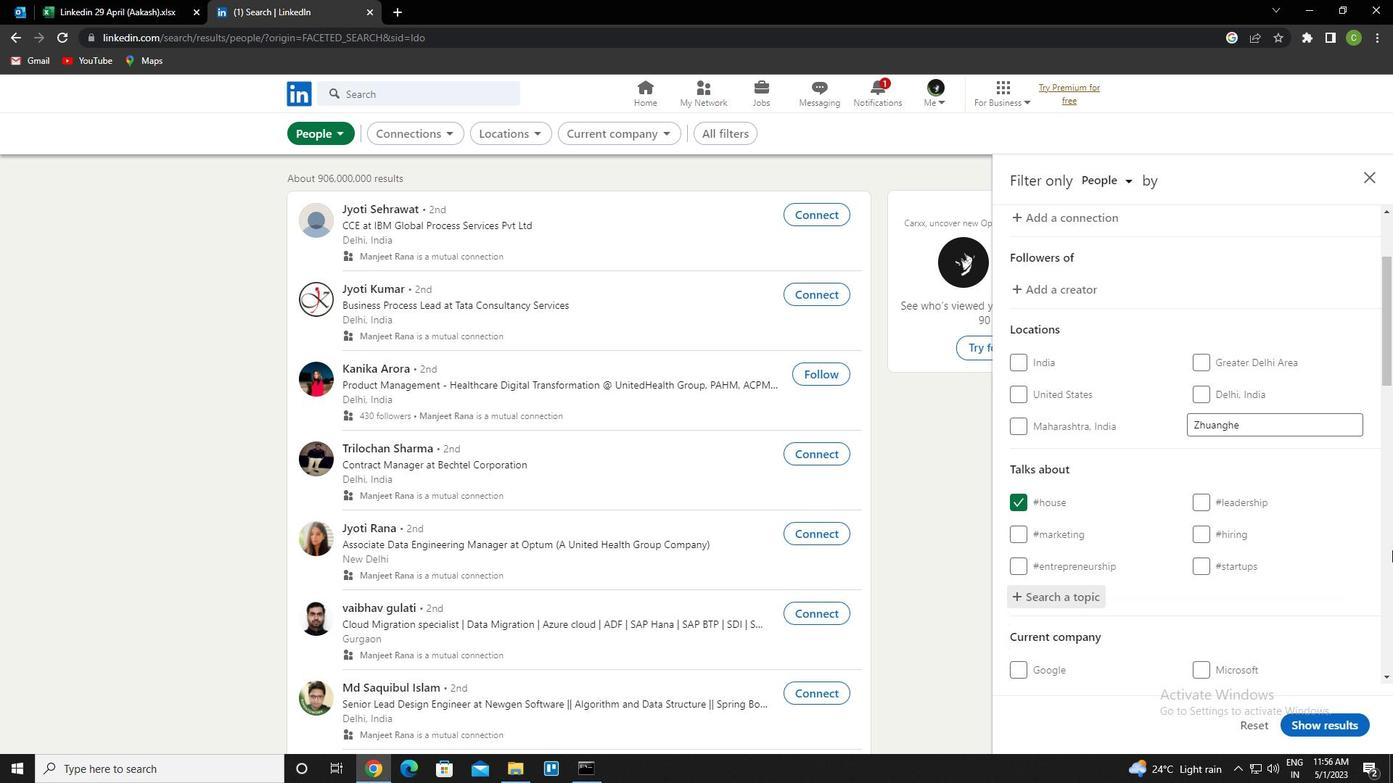 
Action: Mouse scrolled (1392, 547) with delta (0, 0)
Screenshot: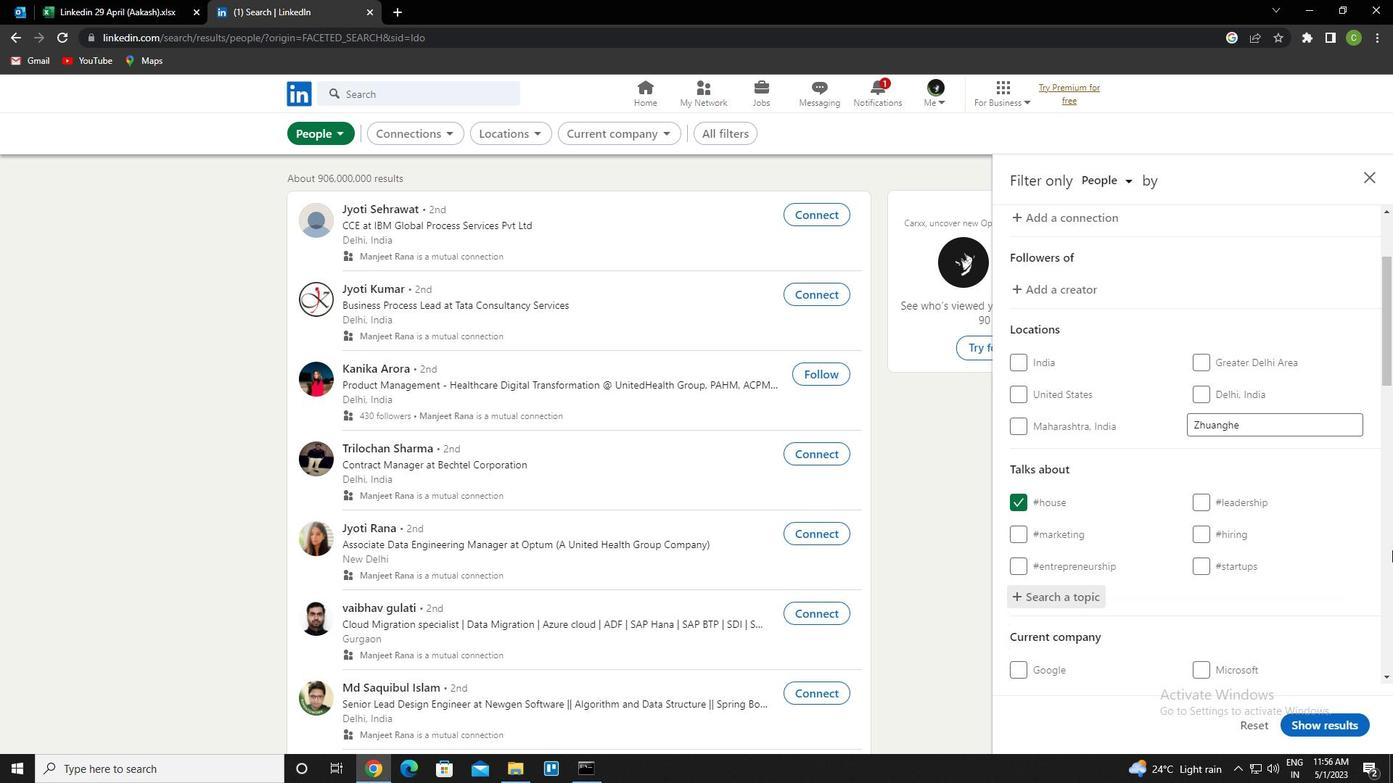 
Action: Mouse scrolled (1392, 547) with delta (0, 0)
Screenshot: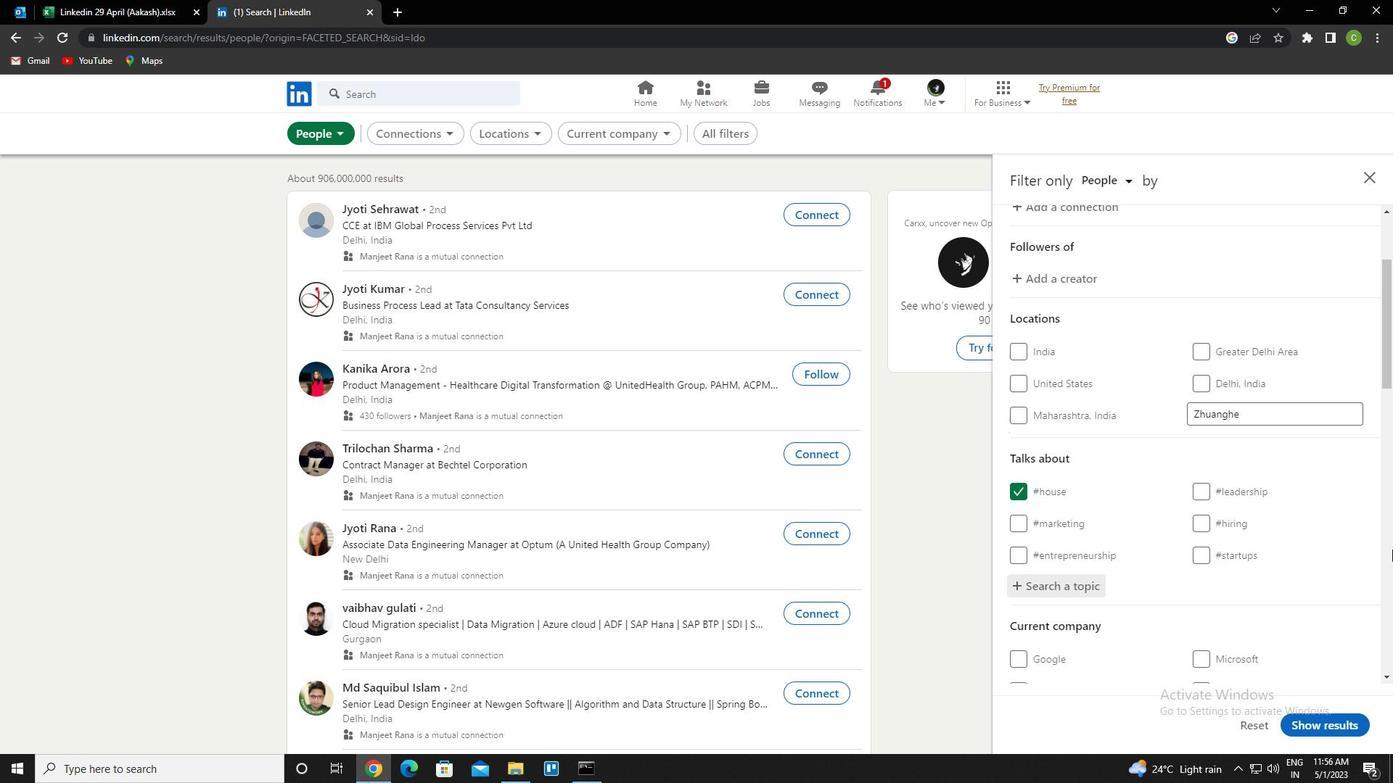 
Action: Mouse scrolled (1392, 547) with delta (0, 0)
Screenshot: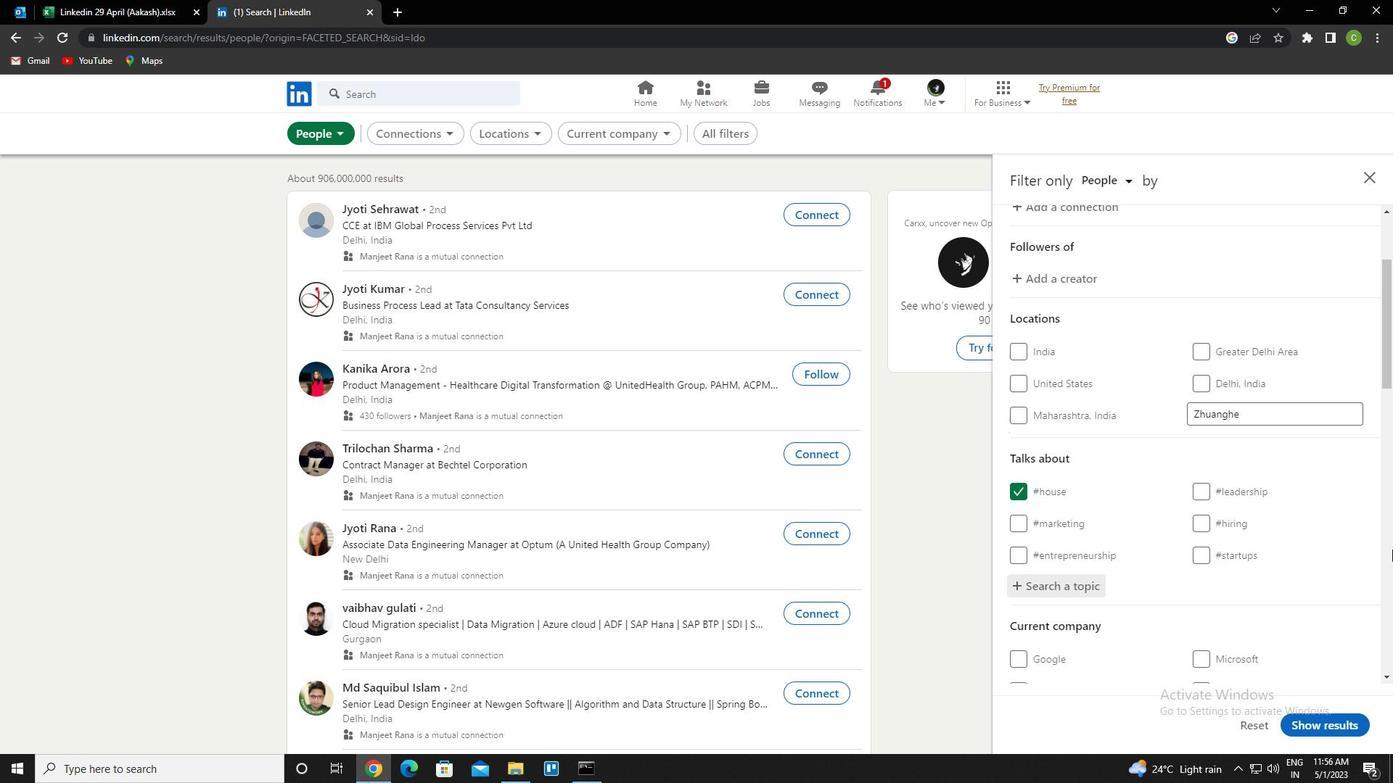 
Action: Mouse scrolled (1392, 547) with delta (0, 0)
Screenshot: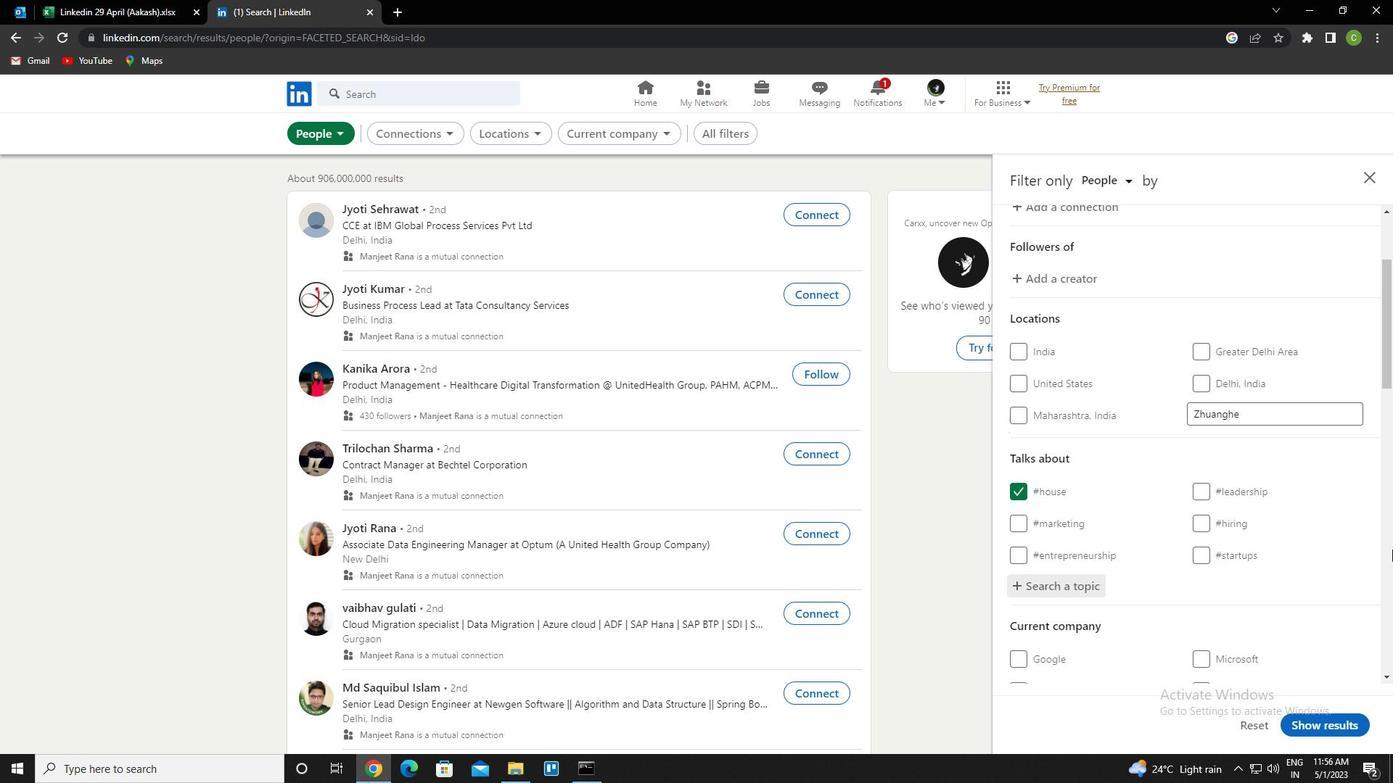 
Action: Mouse scrolled (1392, 547) with delta (0, 0)
Screenshot: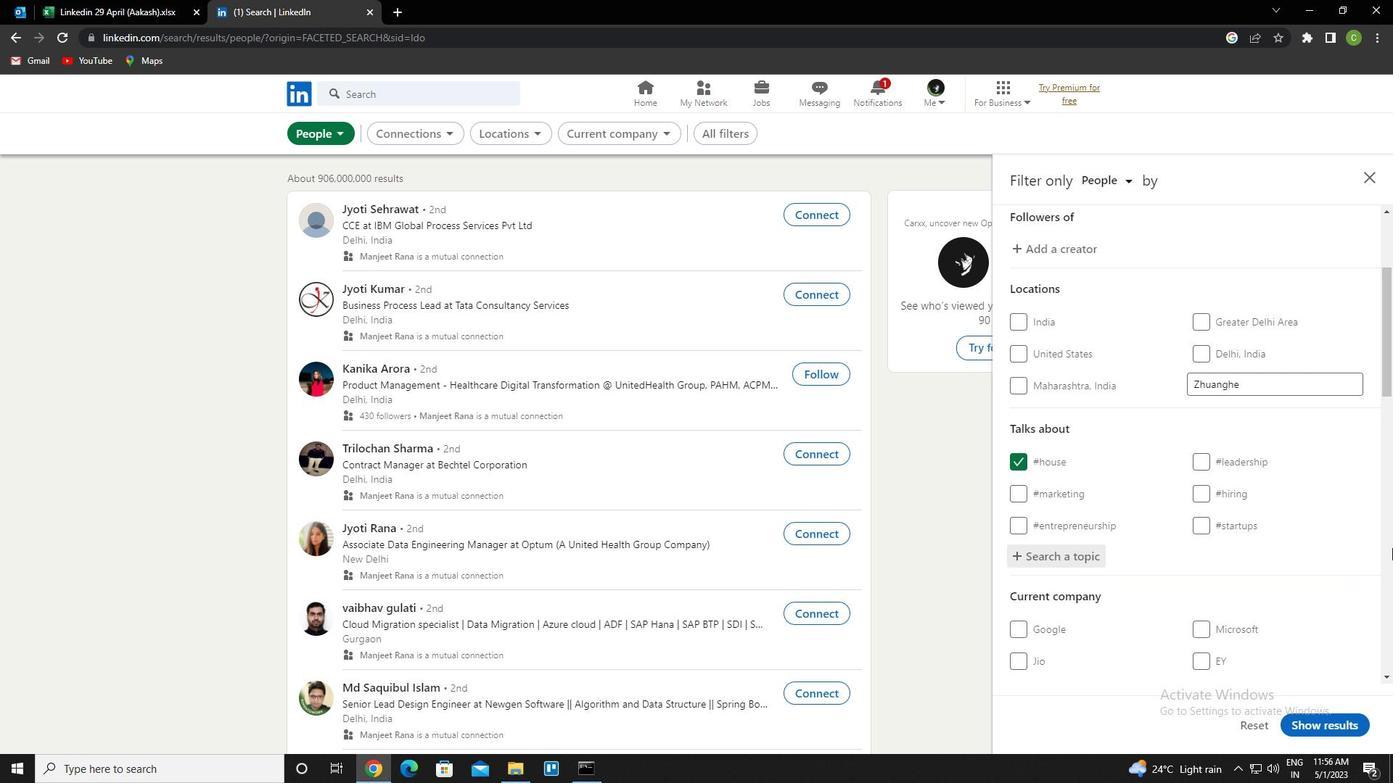 
Action: Mouse moved to (1197, 628)
Screenshot: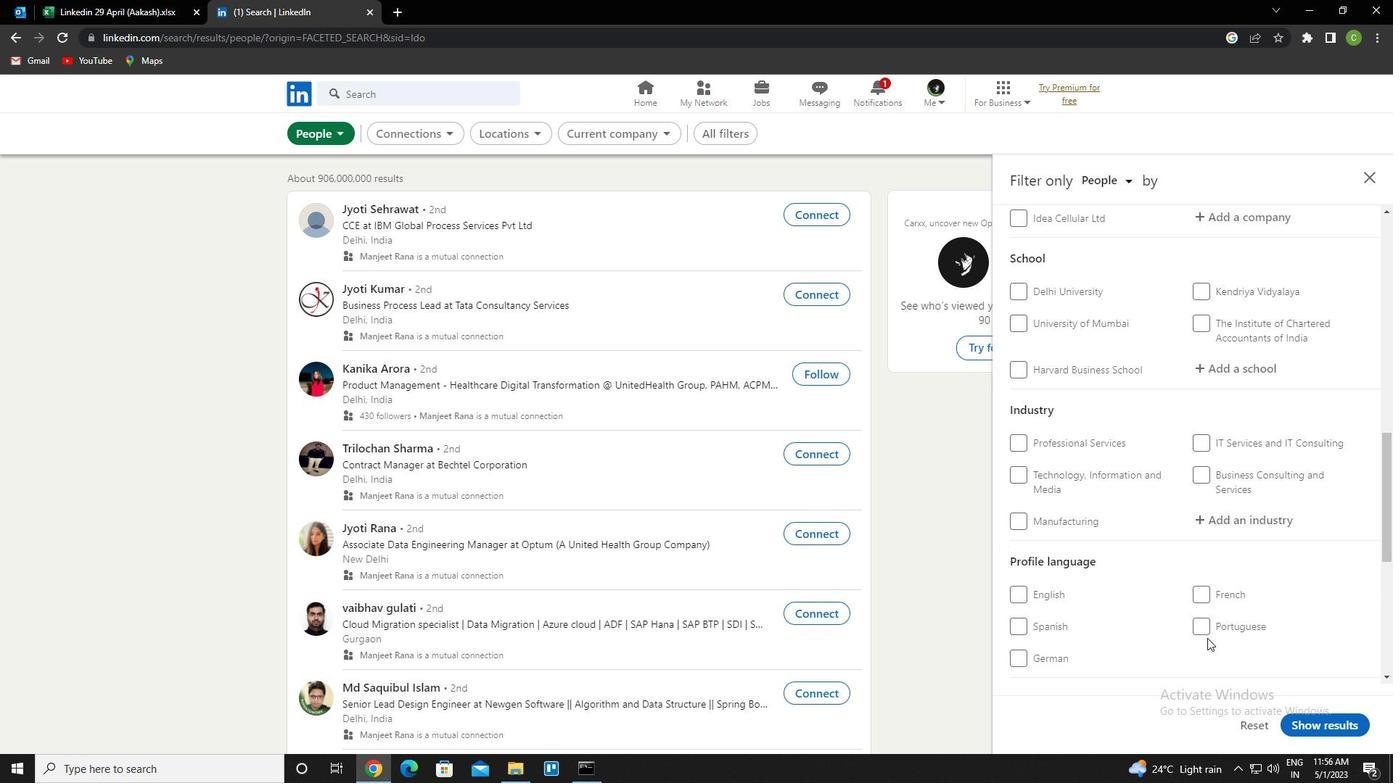 
Action: Mouse pressed left at (1197, 628)
Screenshot: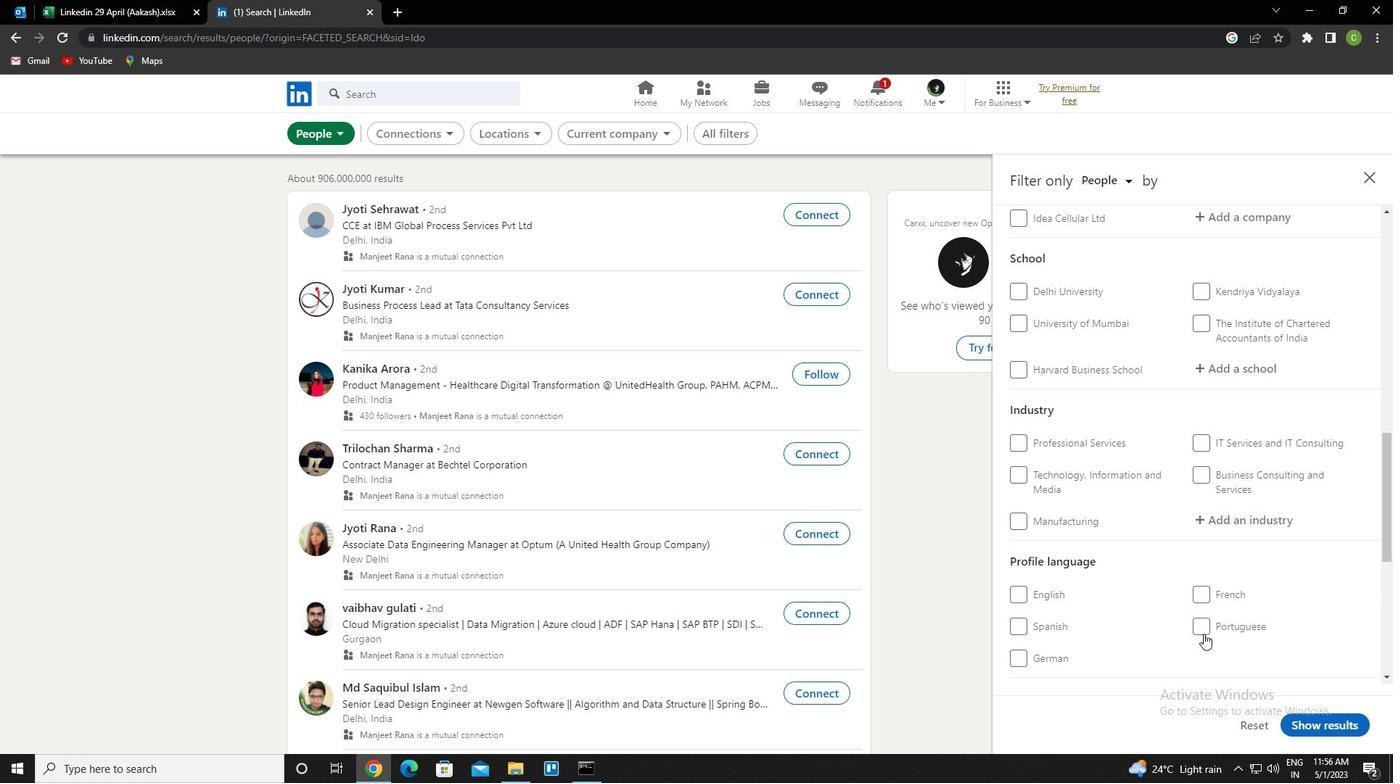 
Action: Mouse scrolled (1197, 629) with delta (0, 0)
Screenshot: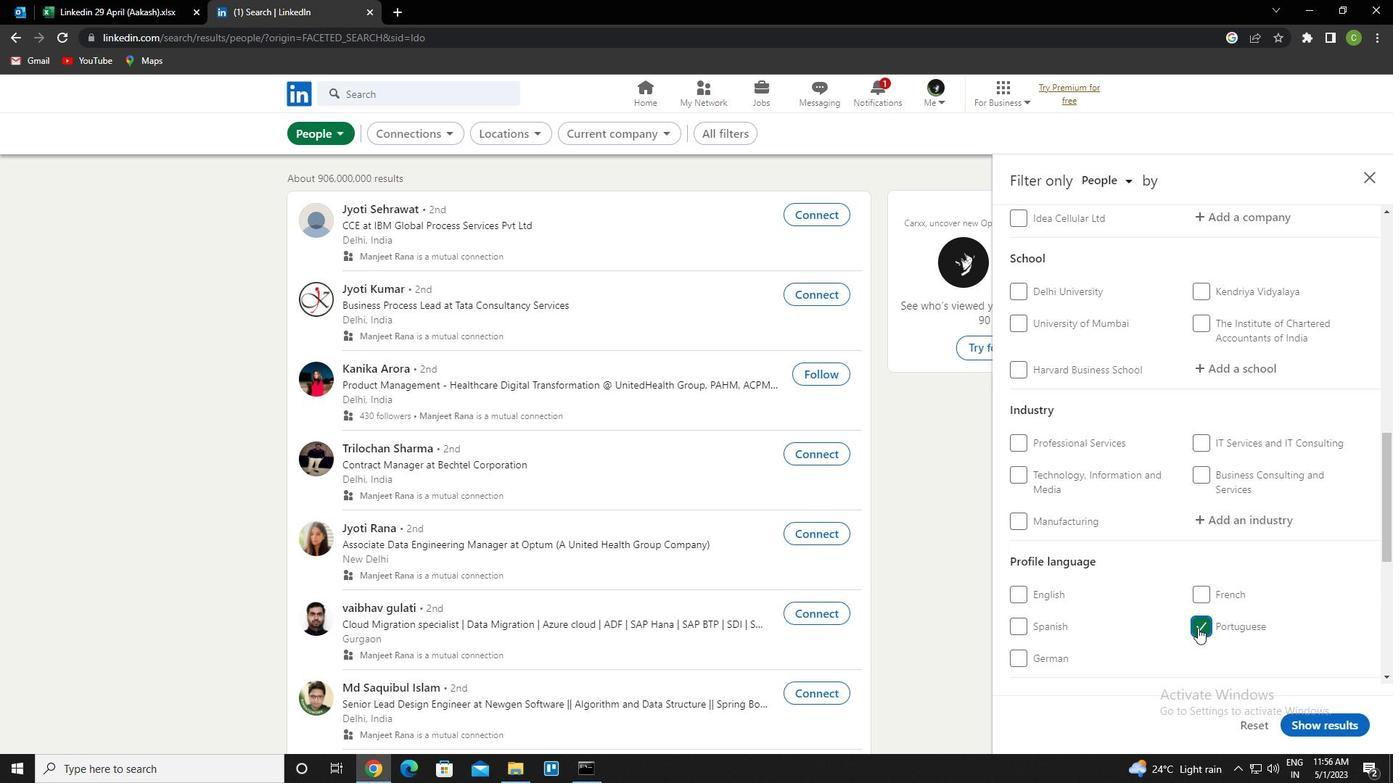 
Action: Mouse scrolled (1197, 629) with delta (0, 0)
Screenshot: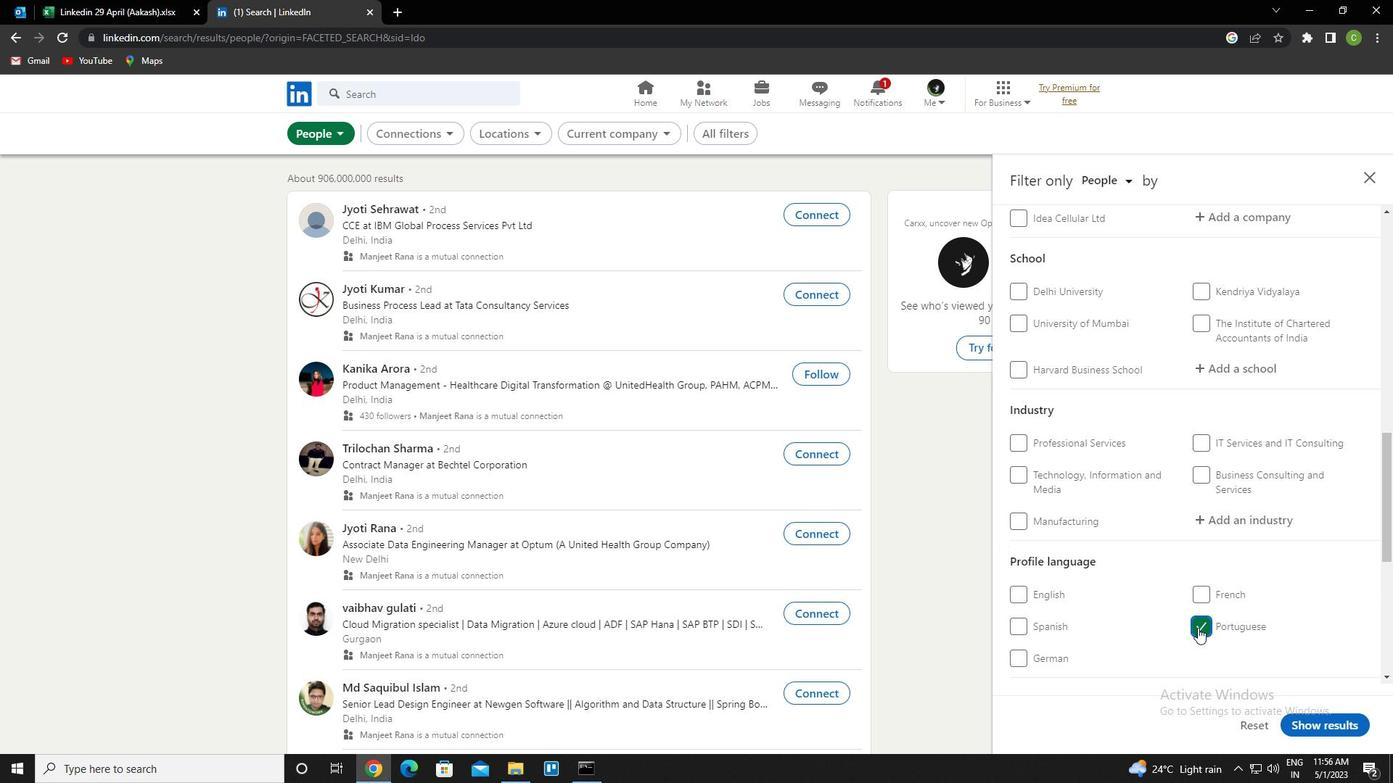 
Action: Mouse scrolled (1197, 629) with delta (0, 0)
Screenshot: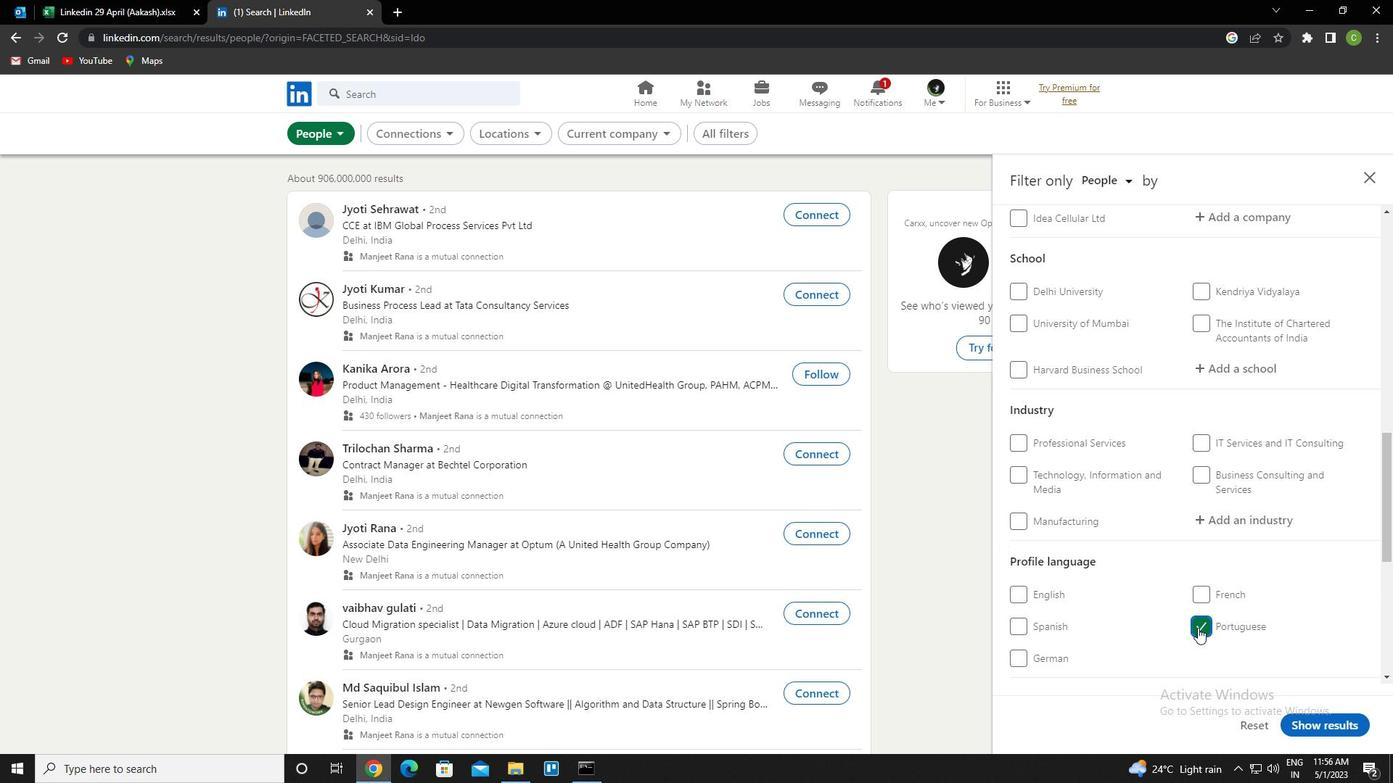 
Action: Mouse scrolled (1197, 629) with delta (0, 0)
Screenshot: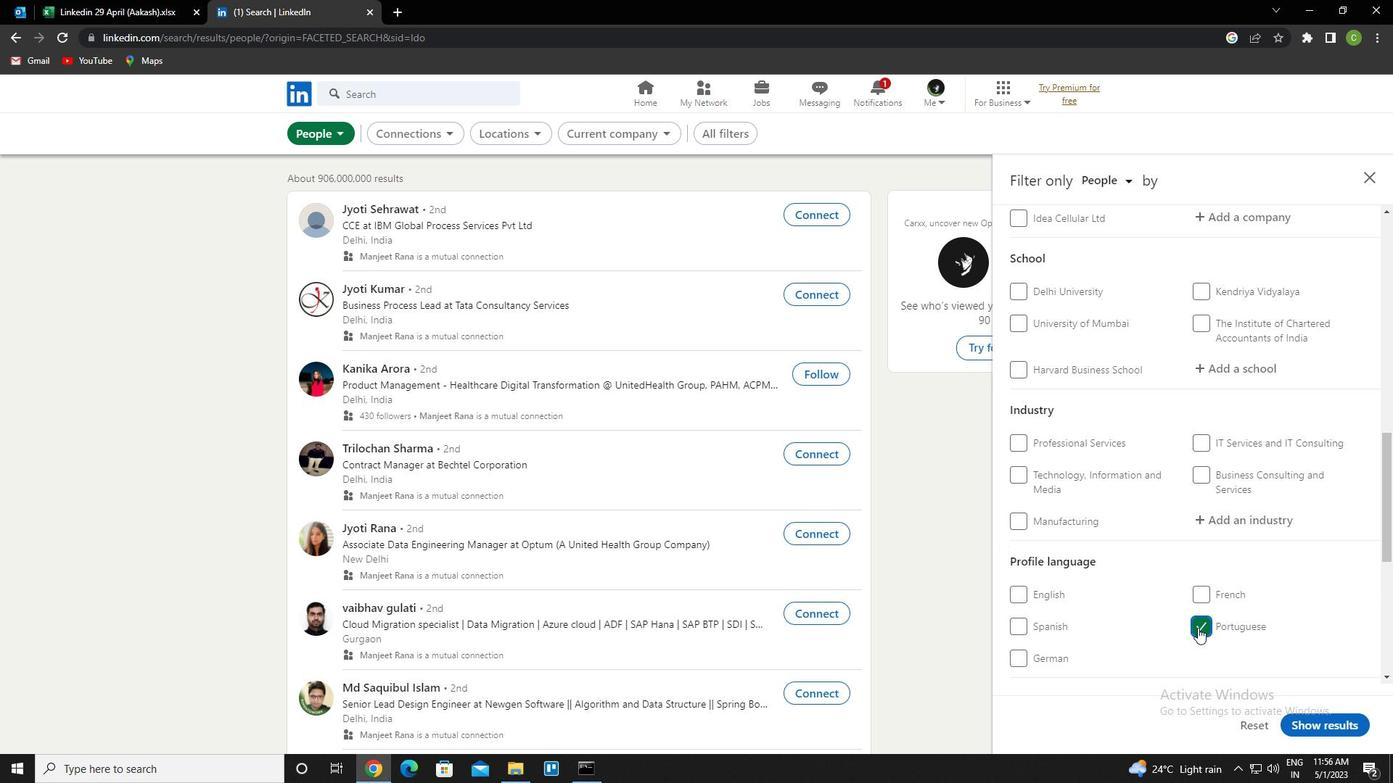 
Action: Mouse scrolled (1197, 629) with delta (0, 0)
Screenshot: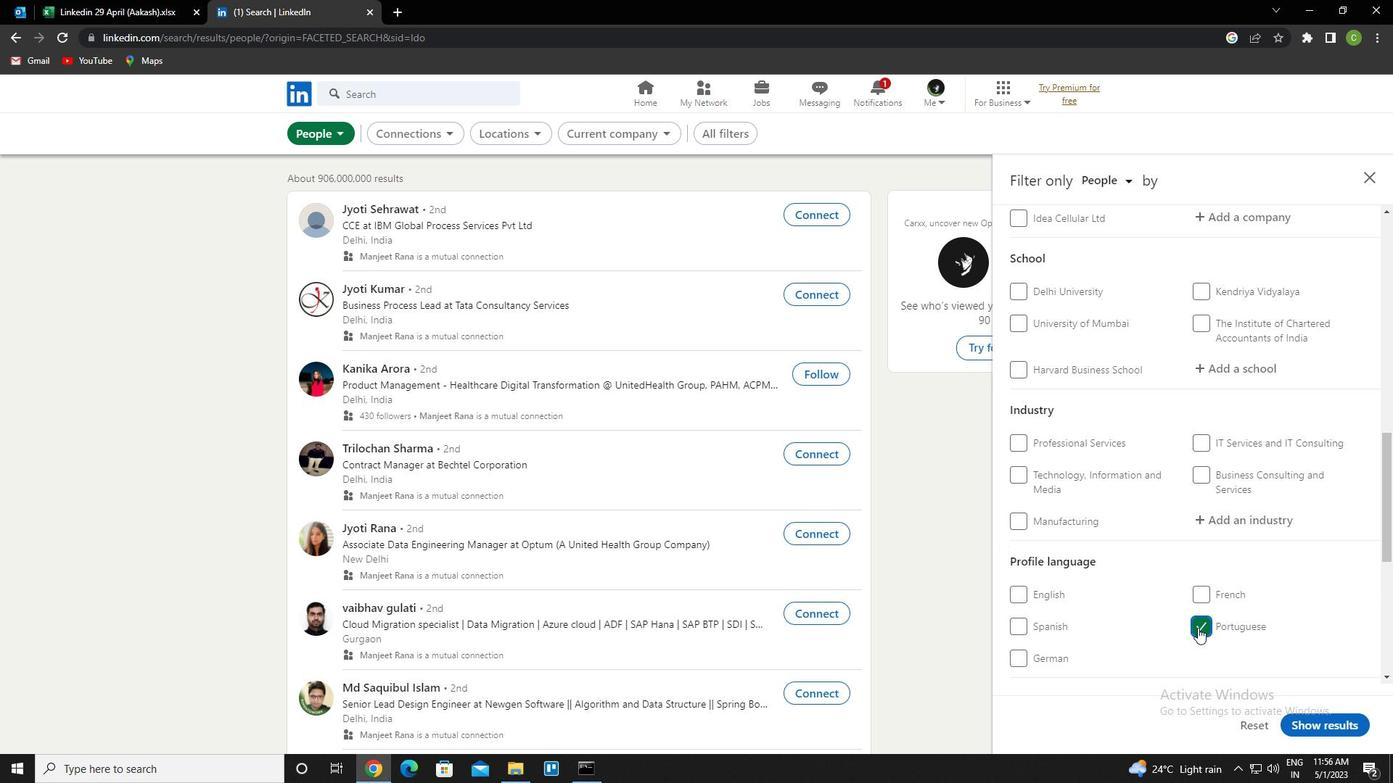 
Action: Mouse scrolled (1197, 629) with delta (0, 0)
Screenshot: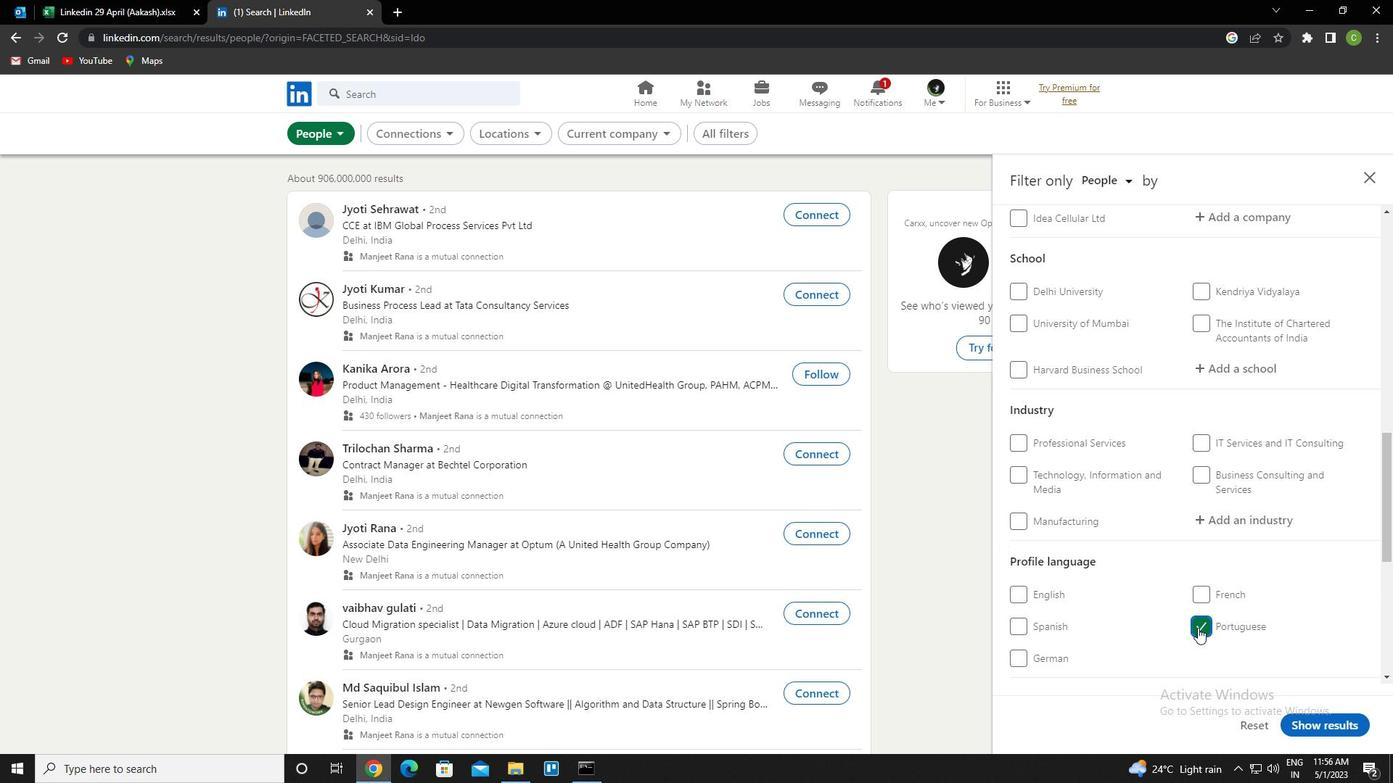 
Action: Mouse moved to (1221, 515)
Screenshot: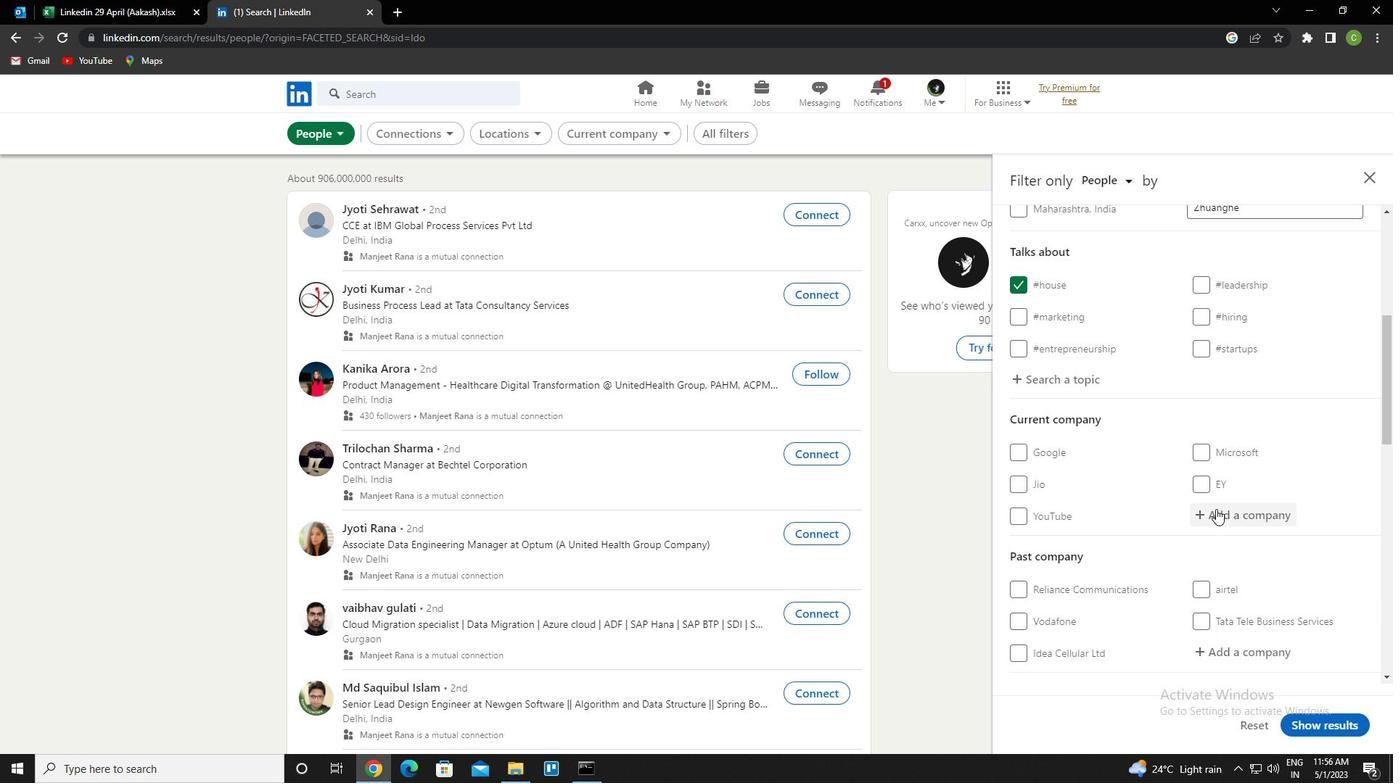 
Action: Mouse pressed left at (1221, 515)
Screenshot: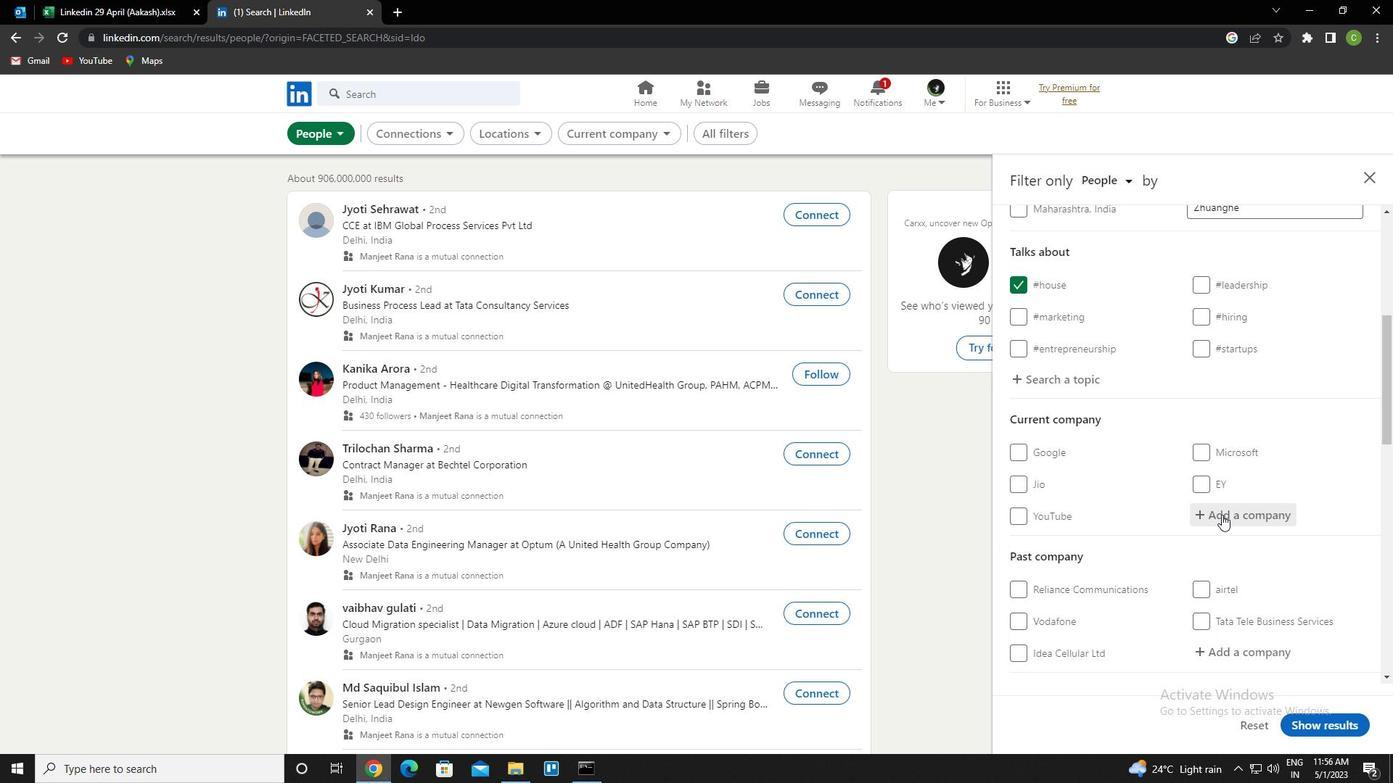 
Action: Key pressed <Key.caps_lock>c<Key.caps_lock>omputa<Key.down><Key.enter>
Screenshot: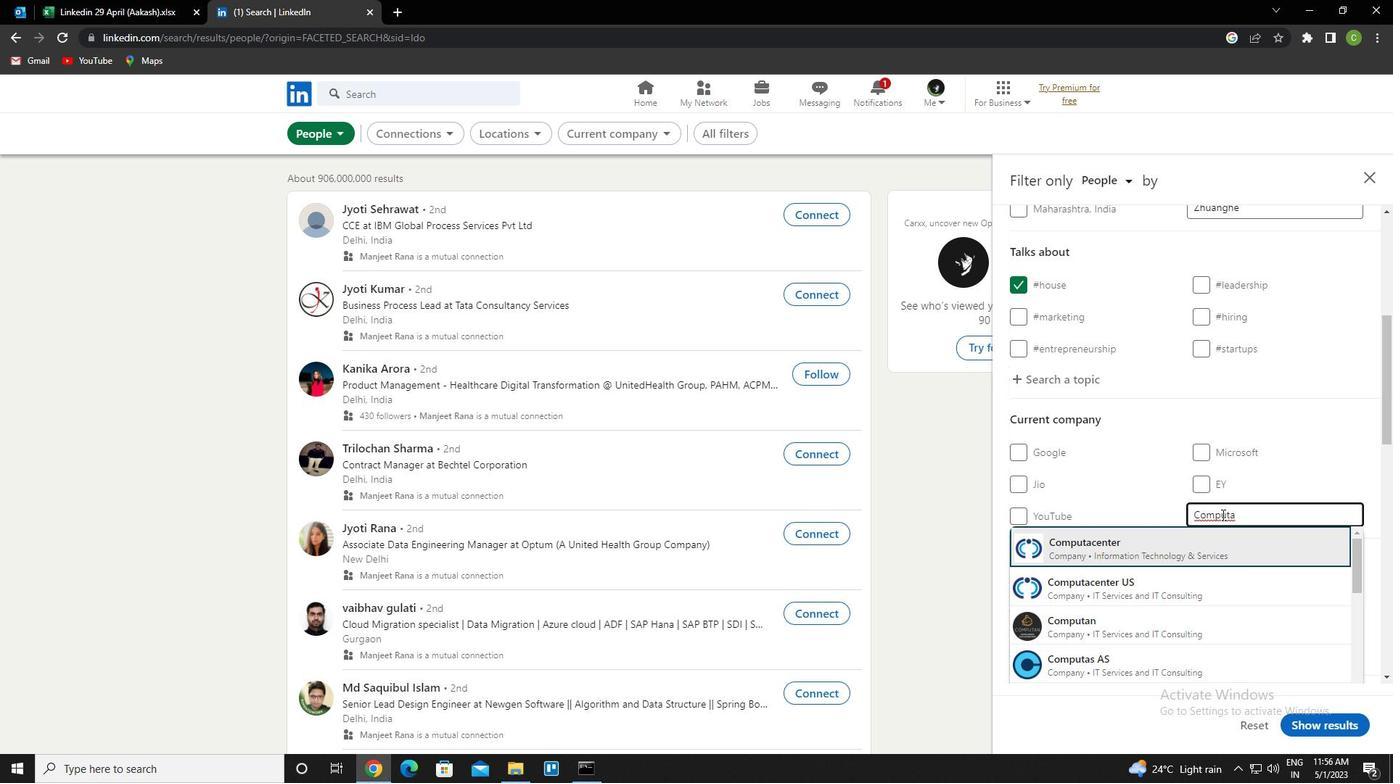 
Action: Mouse moved to (1216, 521)
Screenshot: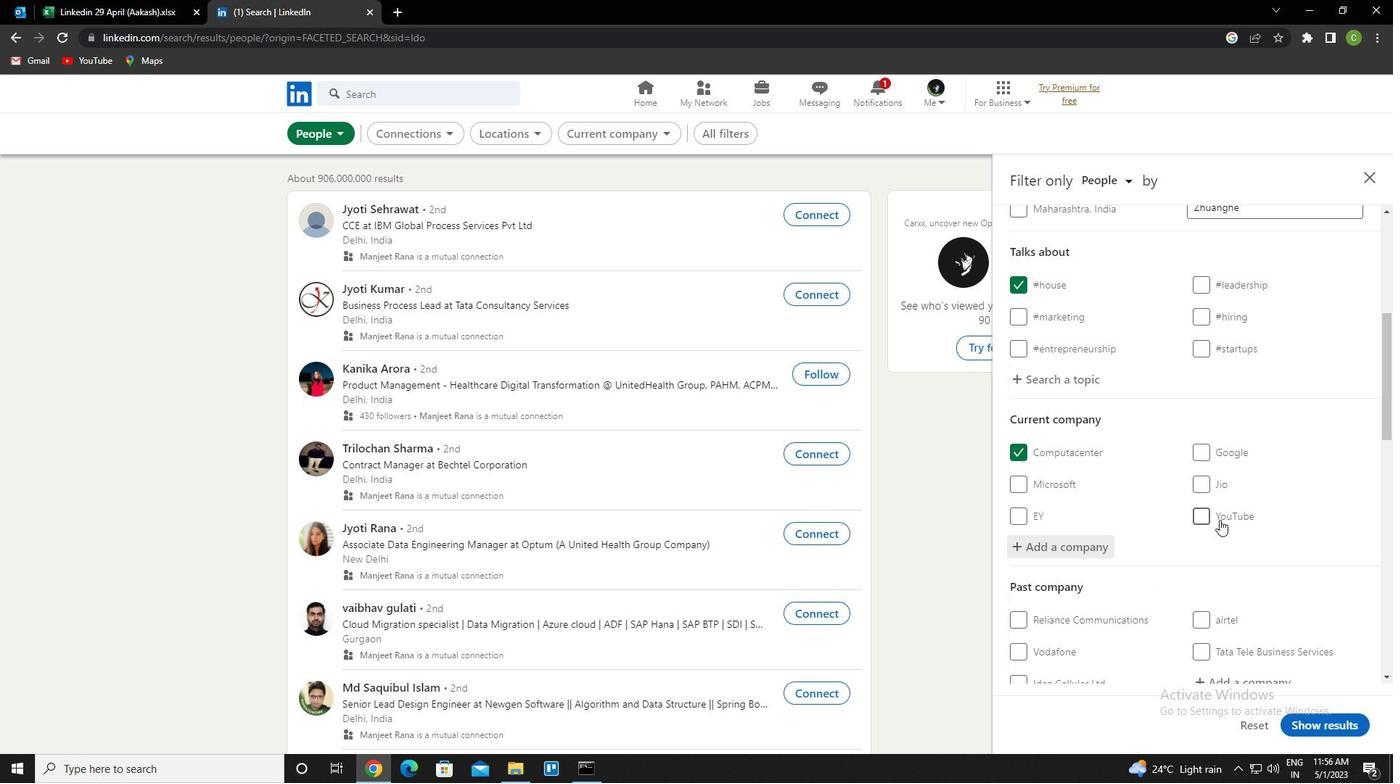 
Action: Mouse scrolled (1216, 520) with delta (0, 0)
Screenshot: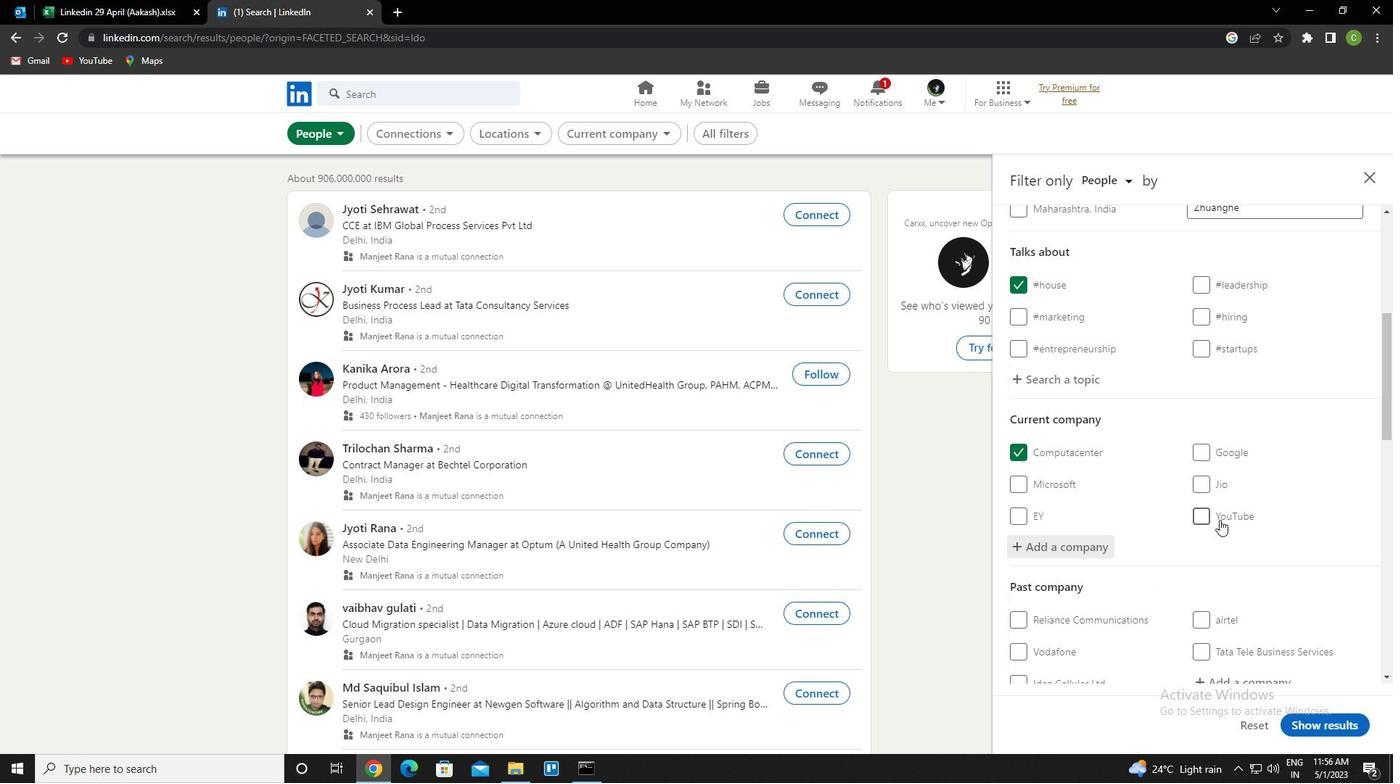 
Action: Mouse scrolled (1216, 520) with delta (0, 0)
Screenshot: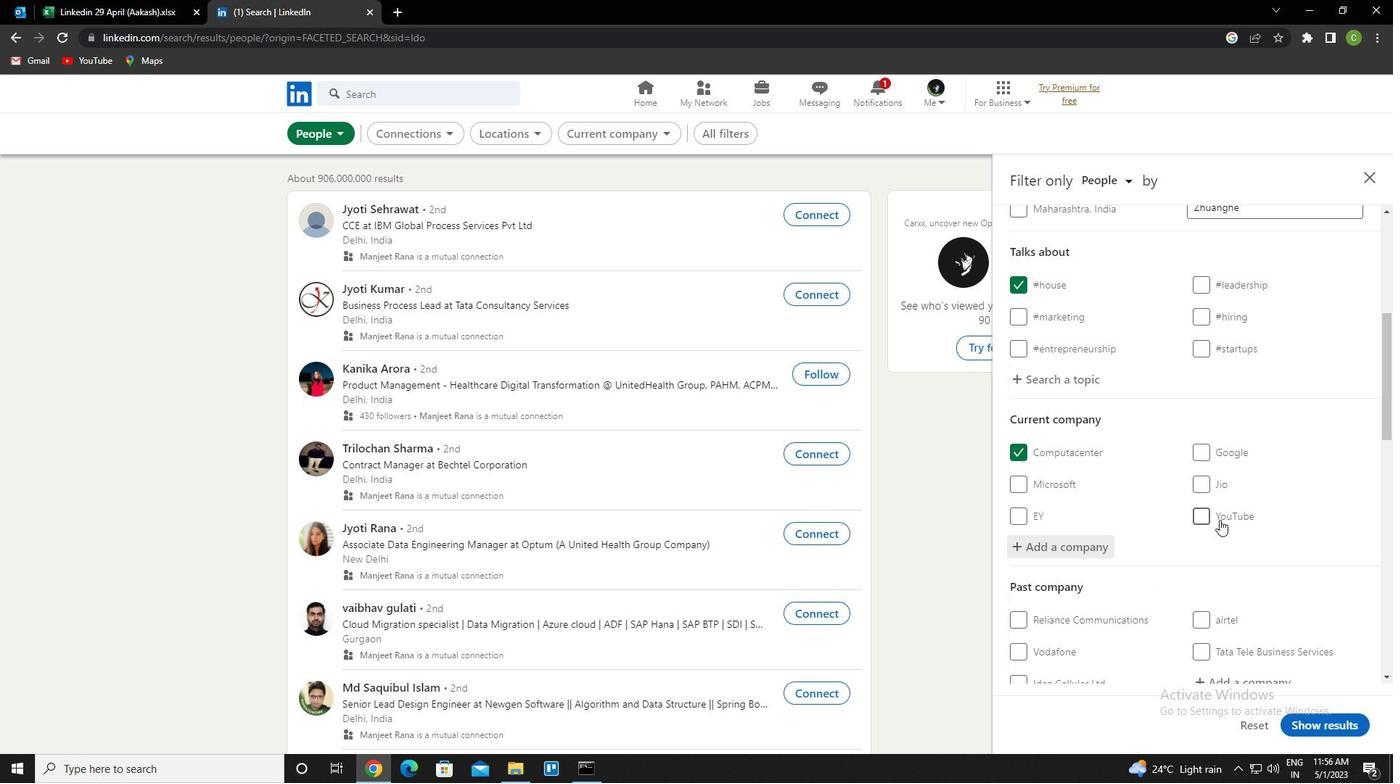 
Action: Mouse moved to (1216, 528)
Screenshot: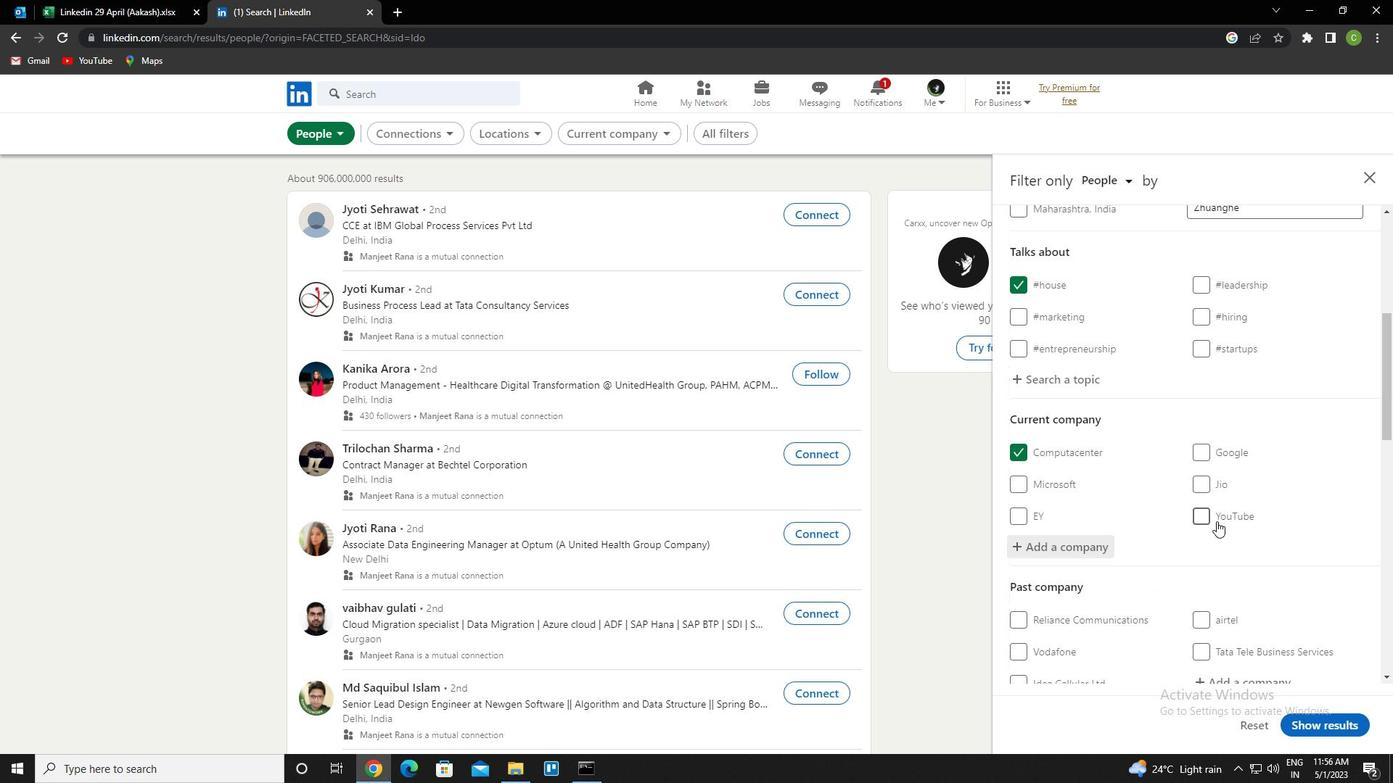 
Action: Mouse scrolled (1216, 527) with delta (0, 0)
Screenshot: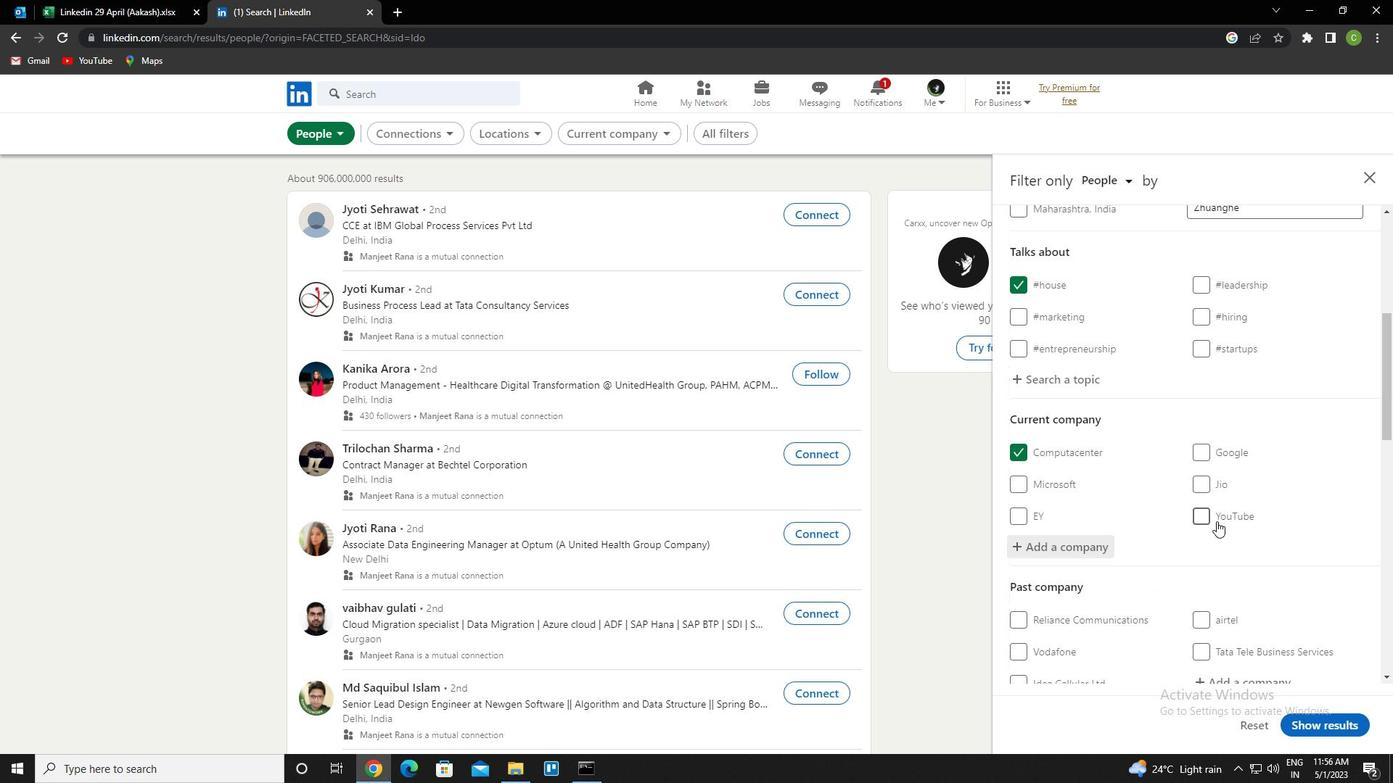 
Action: Mouse moved to (1212, 541)
Screenshot: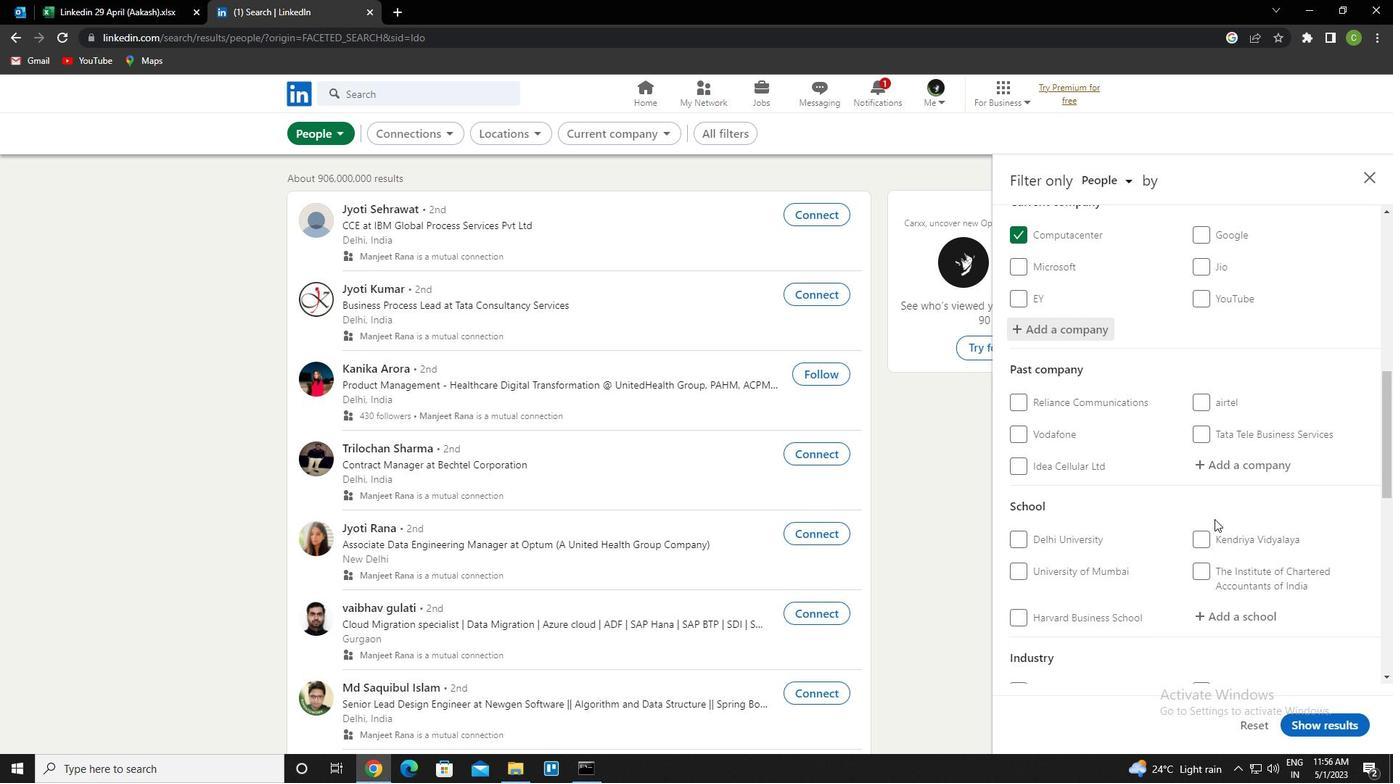 
Action: Mouse scrolled (1212, 541) with delta (0, 0)
Screenshot: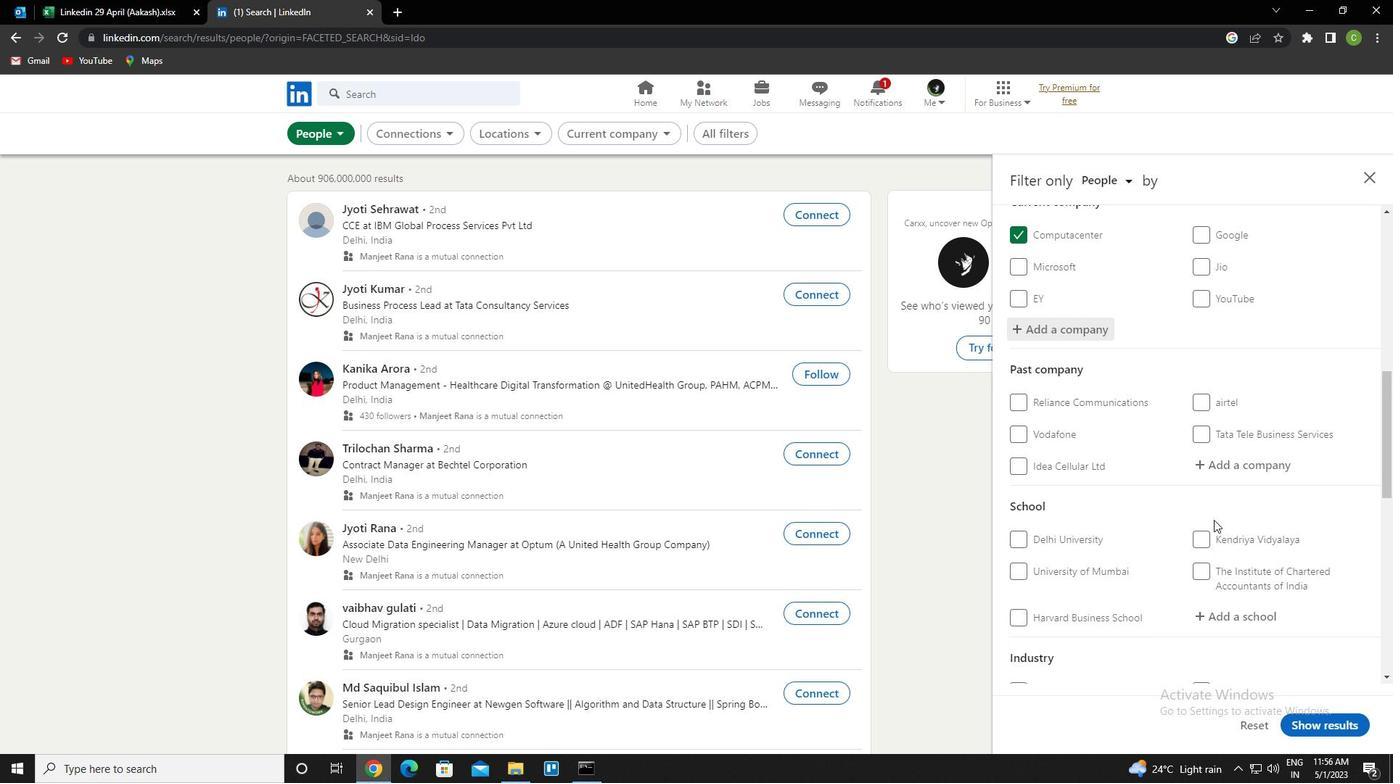 
Action: Mouse moved to (1213, 541)
Screenshot: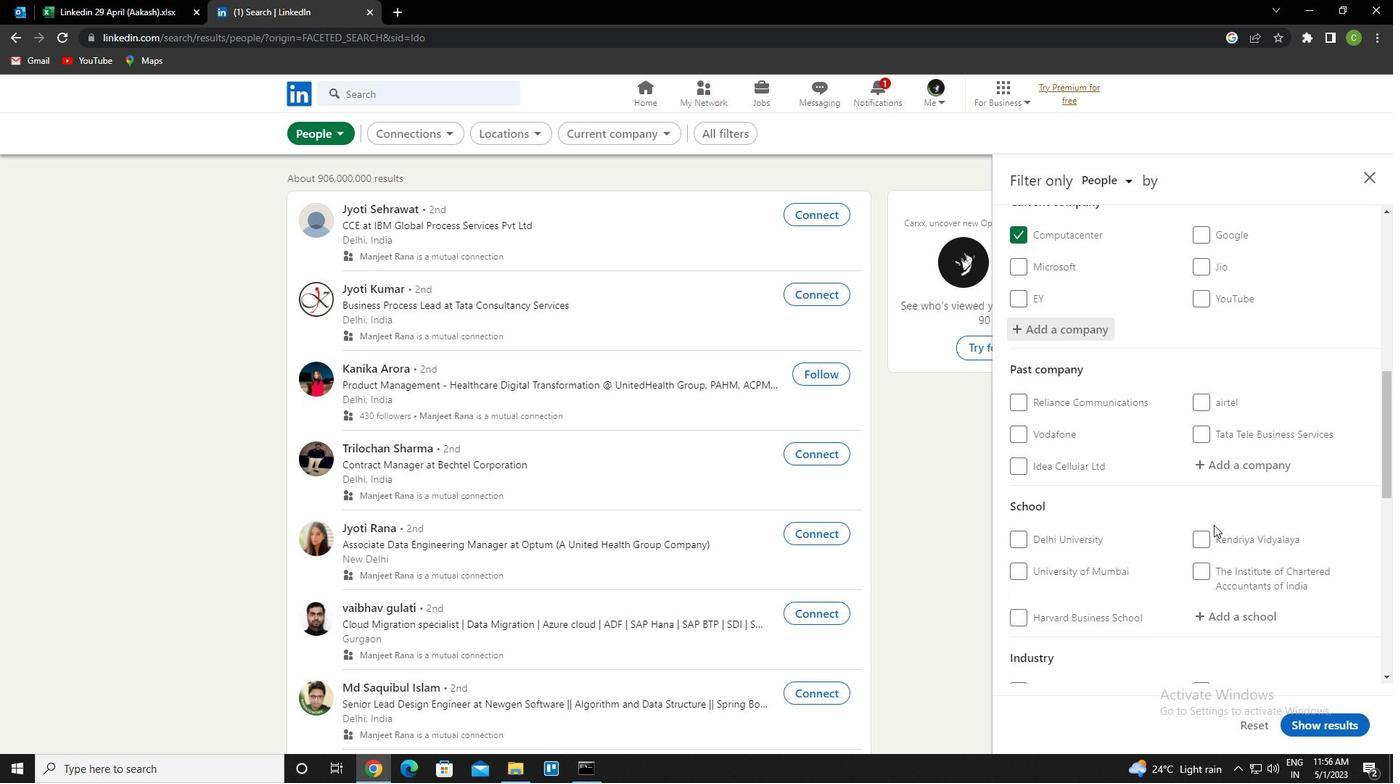 
Action: Mouse scrolled (1213, 541) with delta (0, 0)
Screenshot: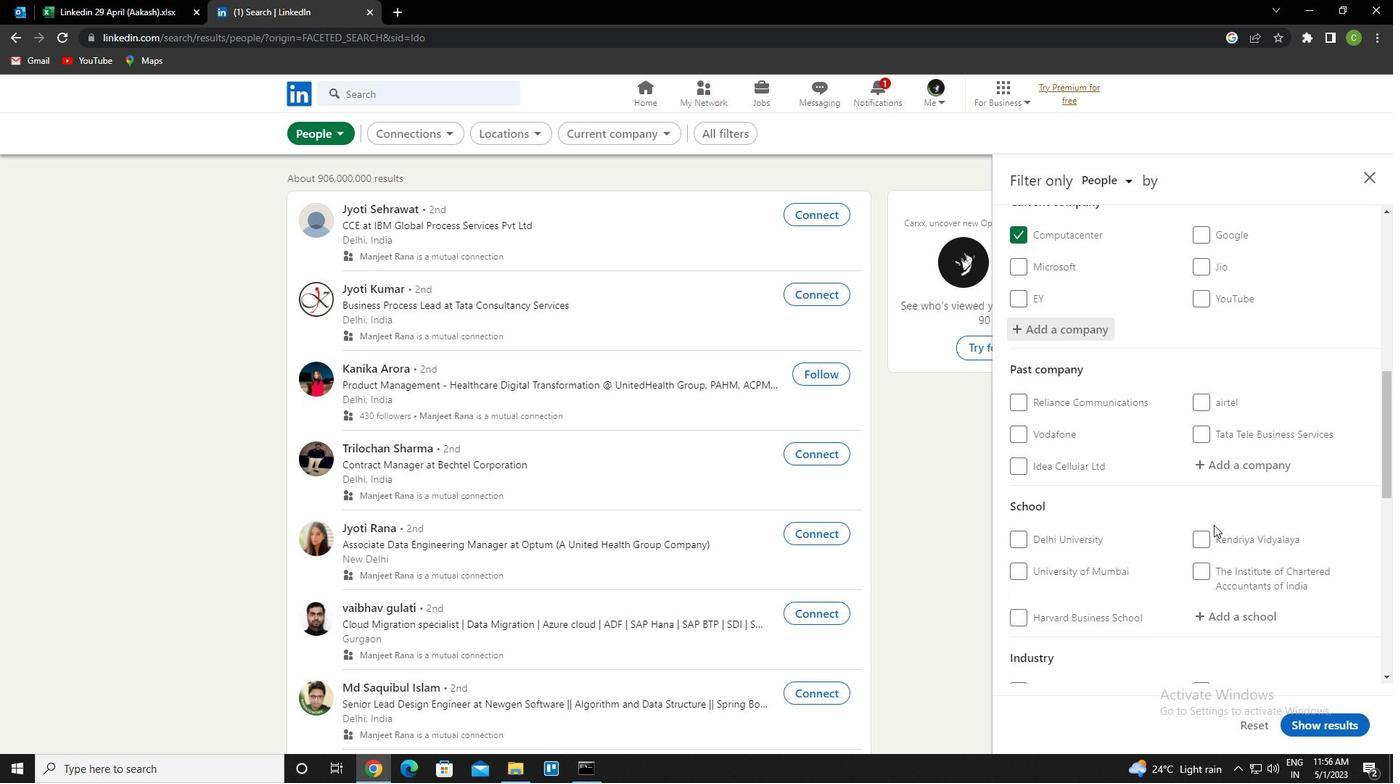 
Action: Mouse moved to (1218, 531)
Screenshot: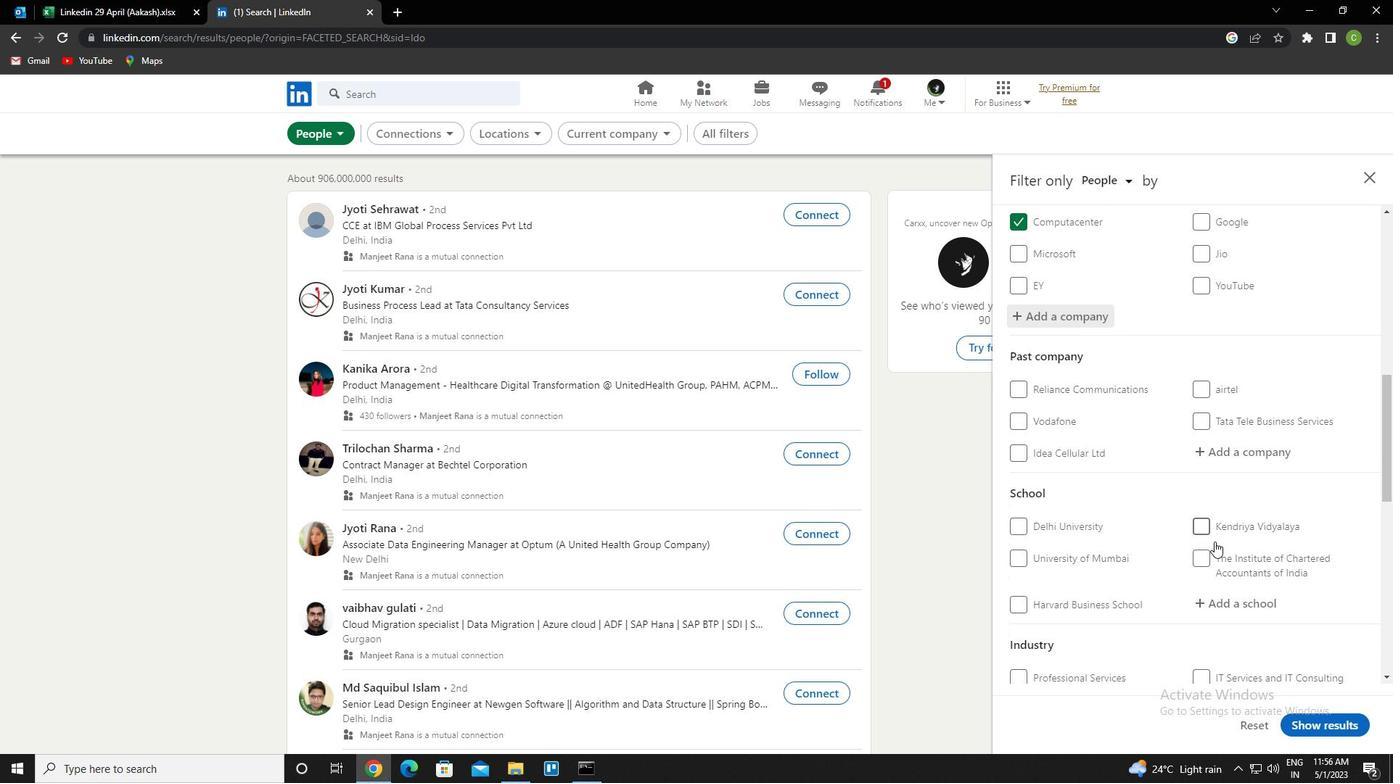 
Action: Mouse scrolled (1218, 530) with delta (0, 0)
Screenshot: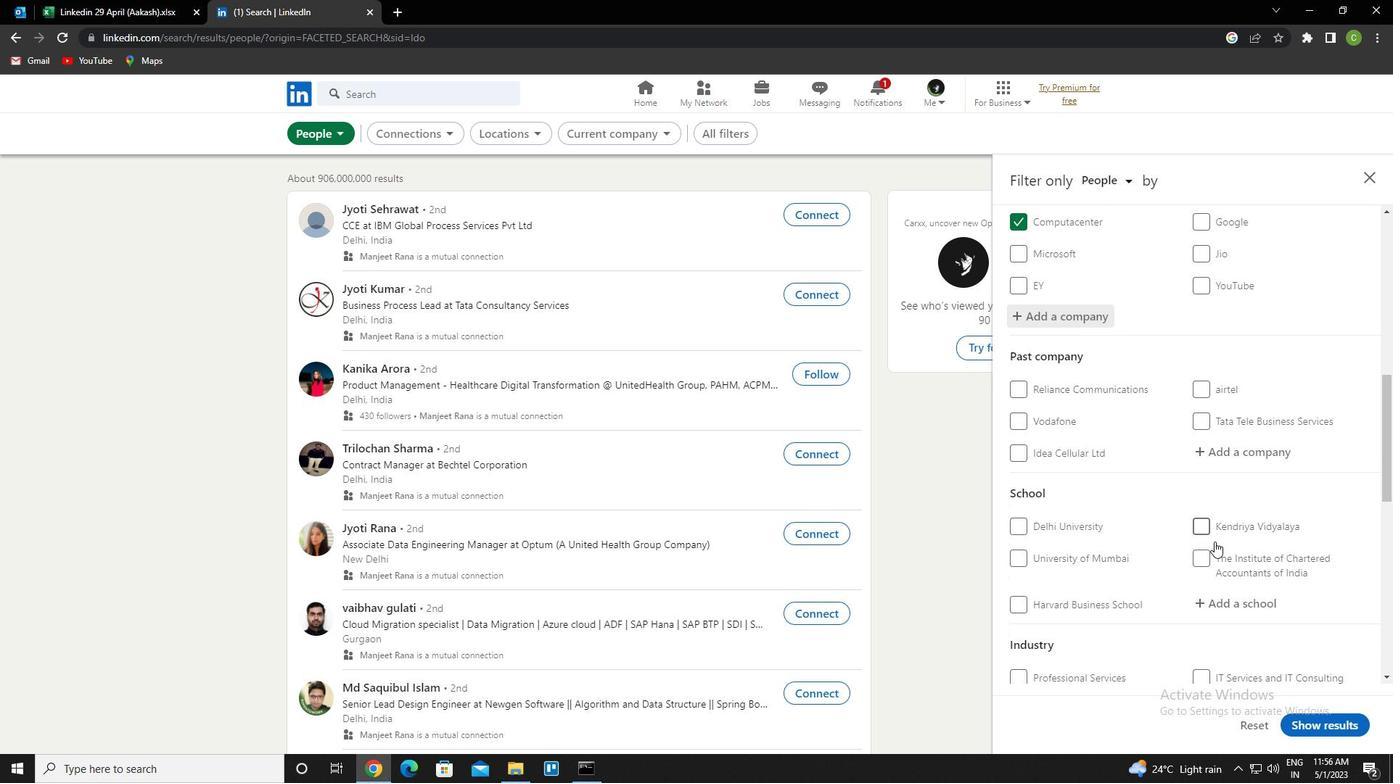 
Action: Mouse moved to (1243, 407)
Screenshot: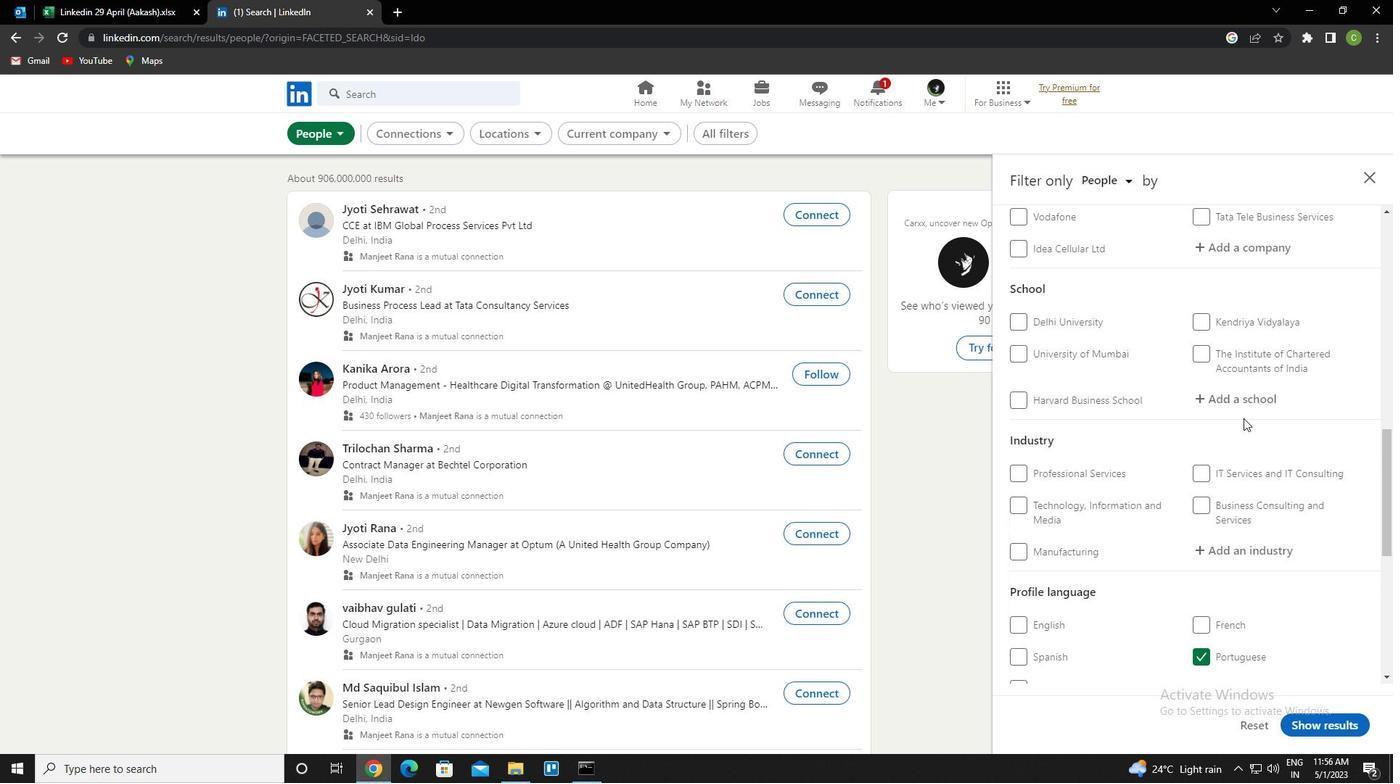 
Action: Mouse pressed left at (1243, 407)
Screenshot: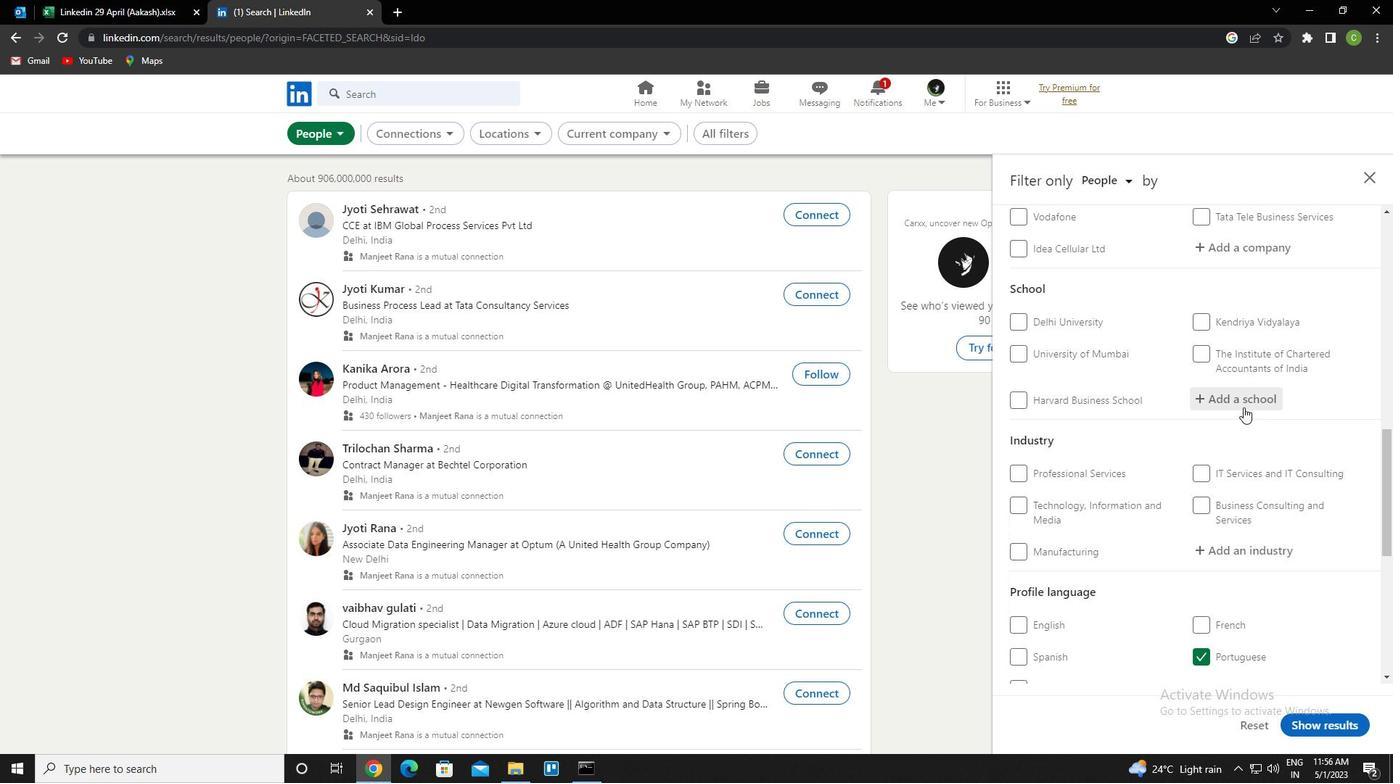 
Action: Key pressed <Key.caps_lock>ramco<Key.down><Key.enter>
Screenshot: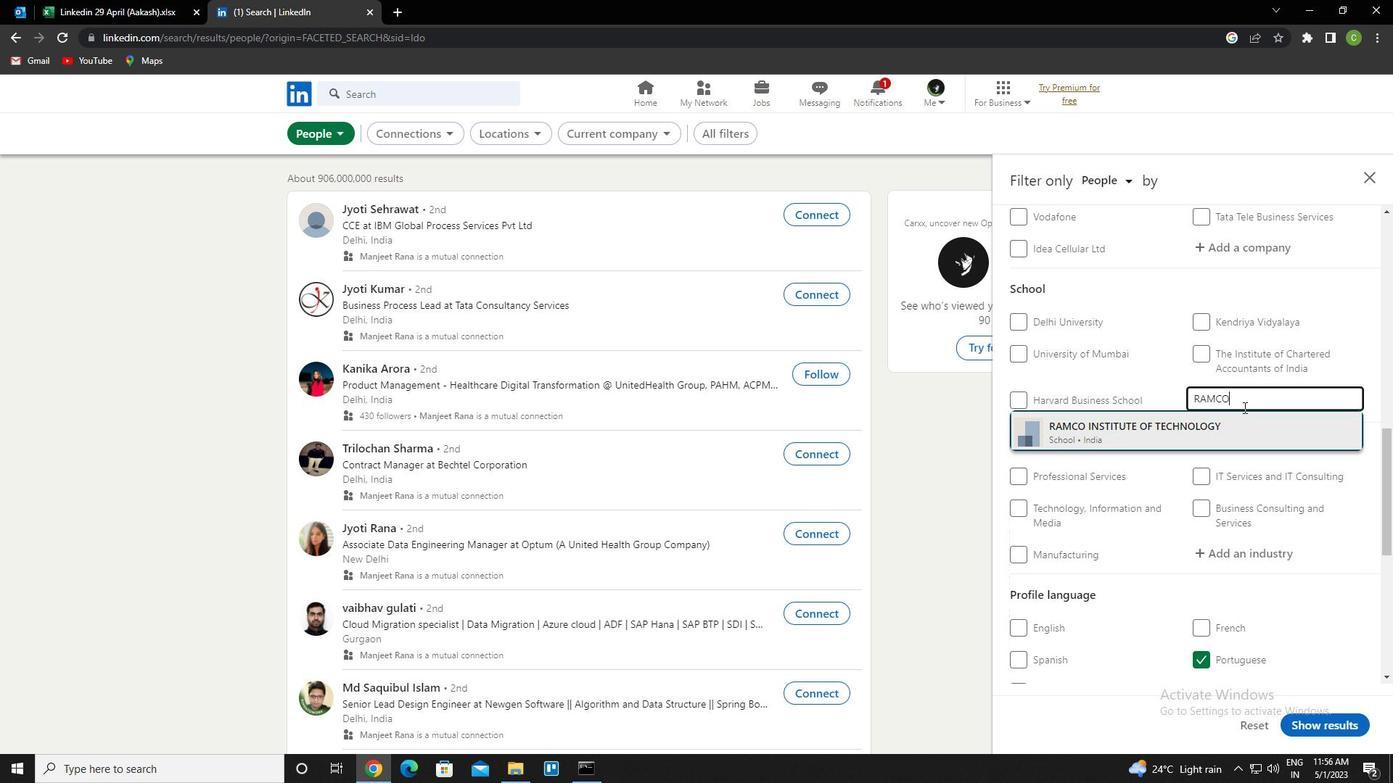 
Action: Mouse moved to (1209, 431)
Screenshot: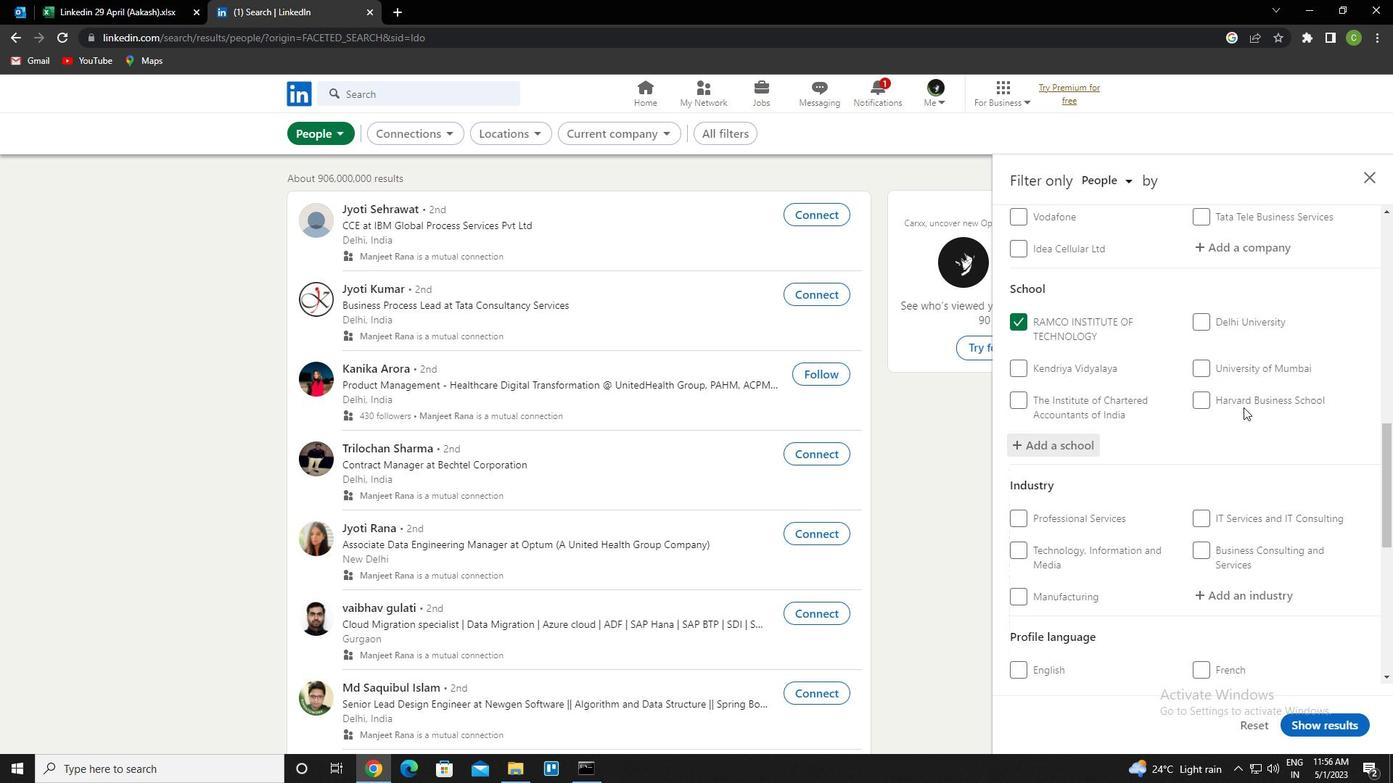 
Action: Mouse scrolled (1209, 430) with delta (0, 0)
Screenshot: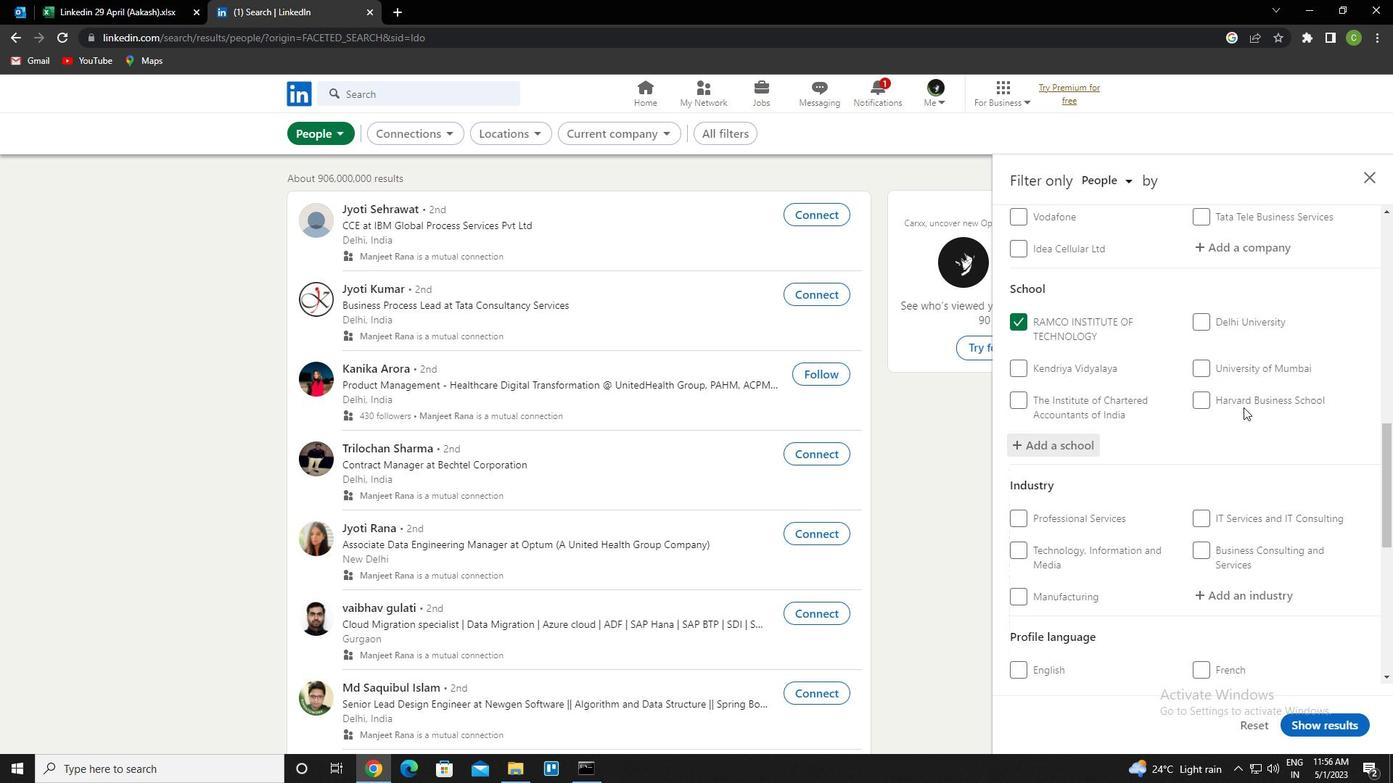 
Action: Mouse moved to (1208, 432)
Screenshot: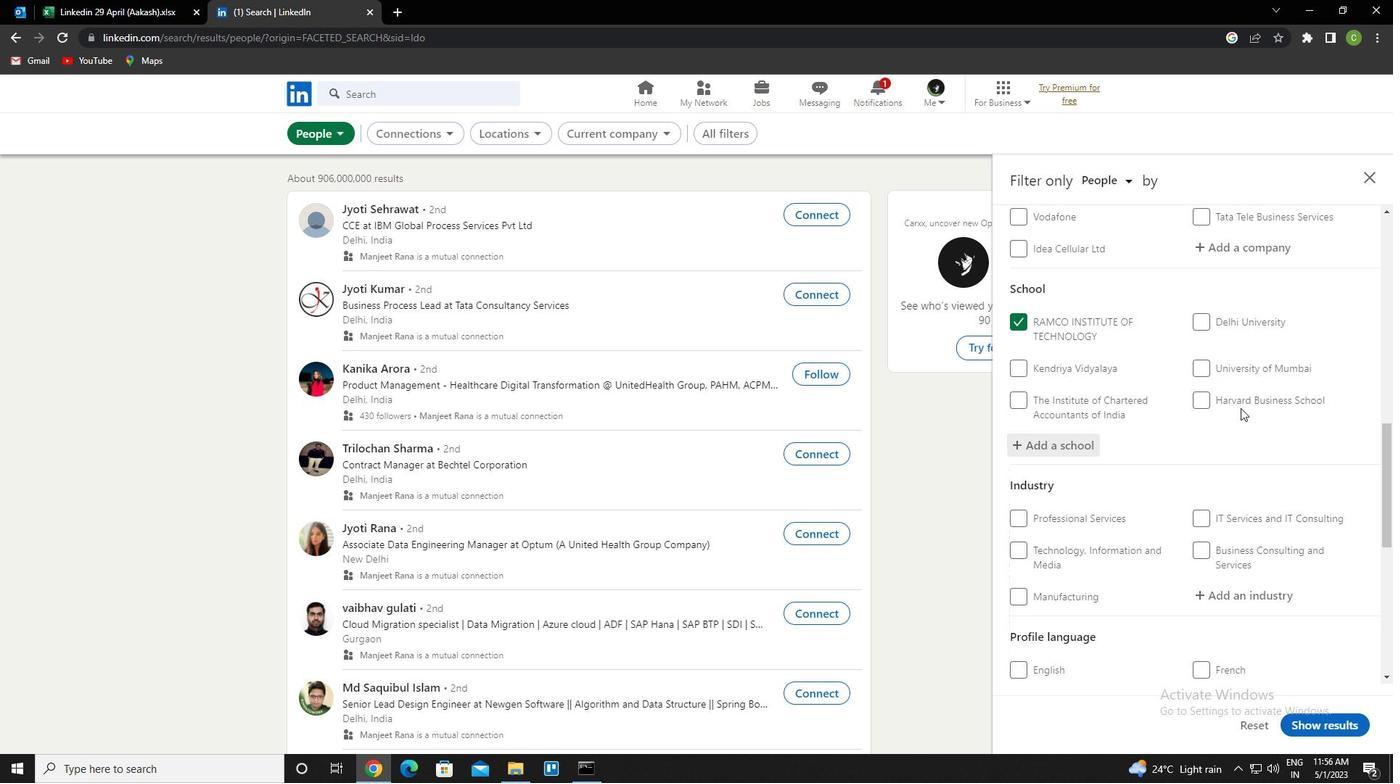 
Action: Mouse scrolled (1208, 431) with delta (0, 0)
Screenshot: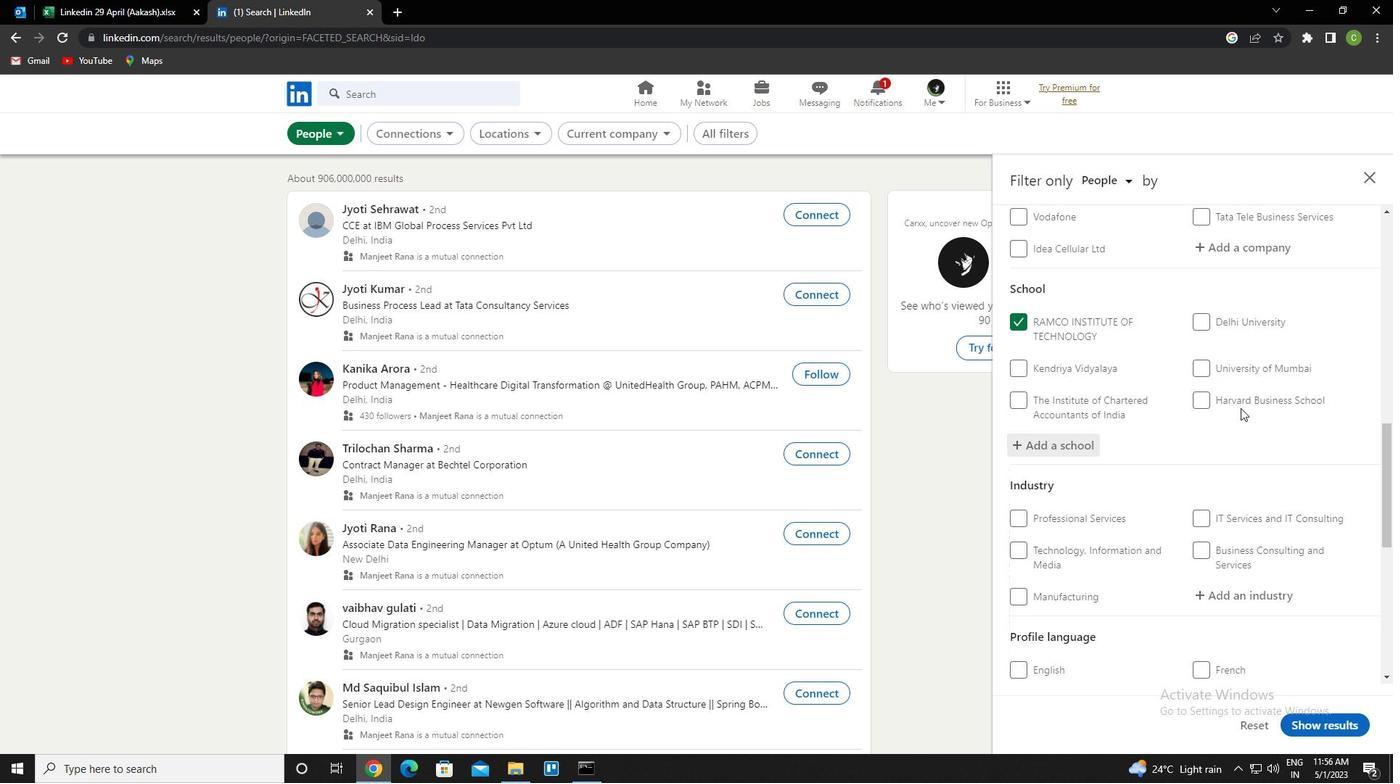 
Action: Mouse scrolled (1208, 431) with delta (0, 0)
Screenshot: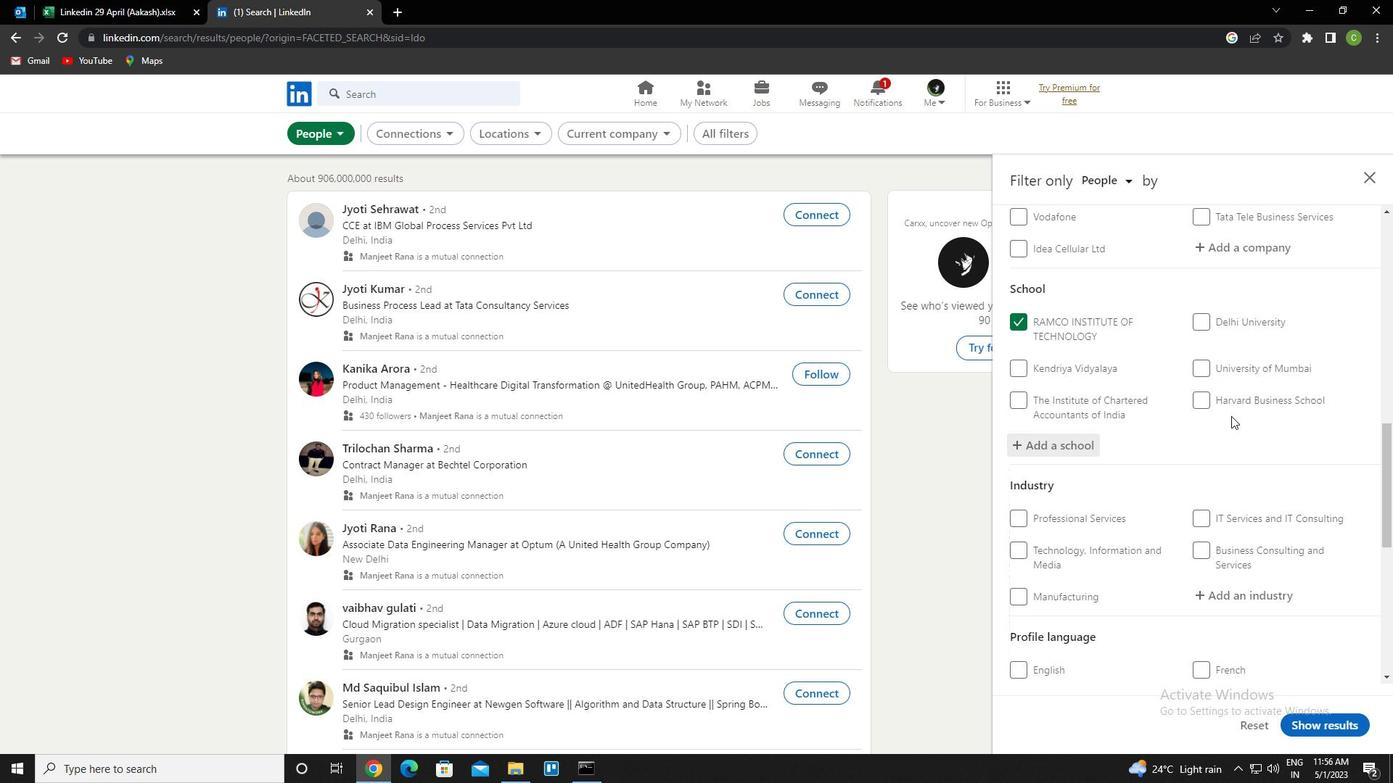 
Action: Mouse moved to (1208, 432)
Screenshot: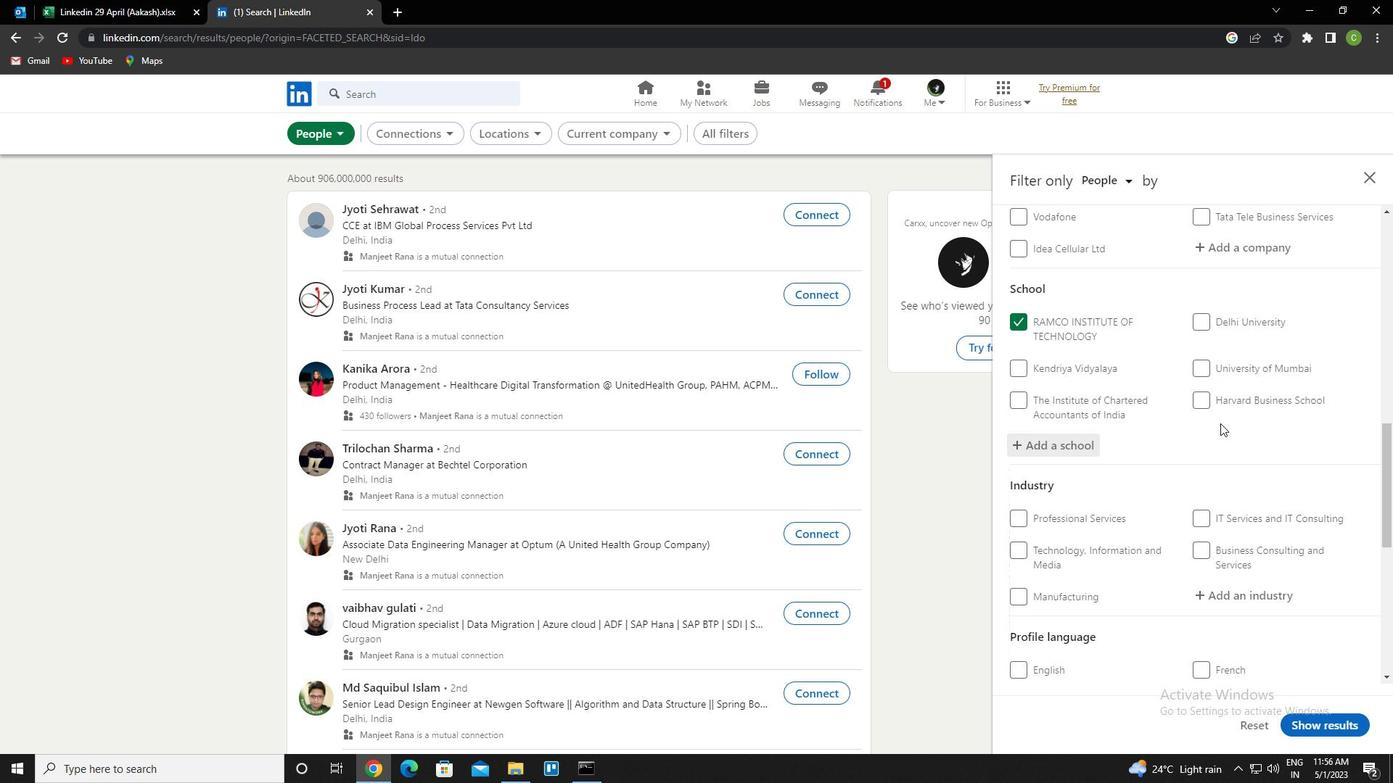 
Action: Mouse scrolled (1208, 431) with delta (0, 0)
Screenshot: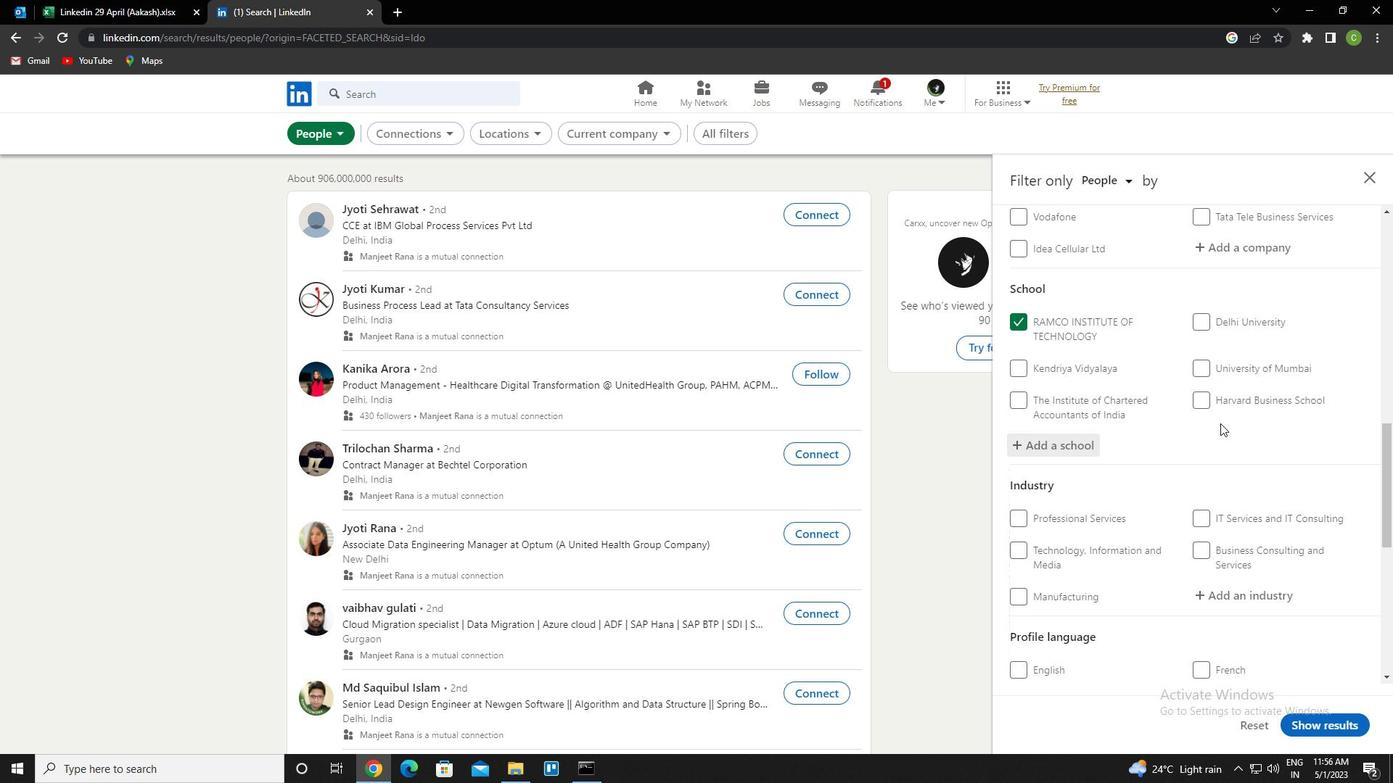 
Action: Mouse moved to (1252, 300)
Screenshot: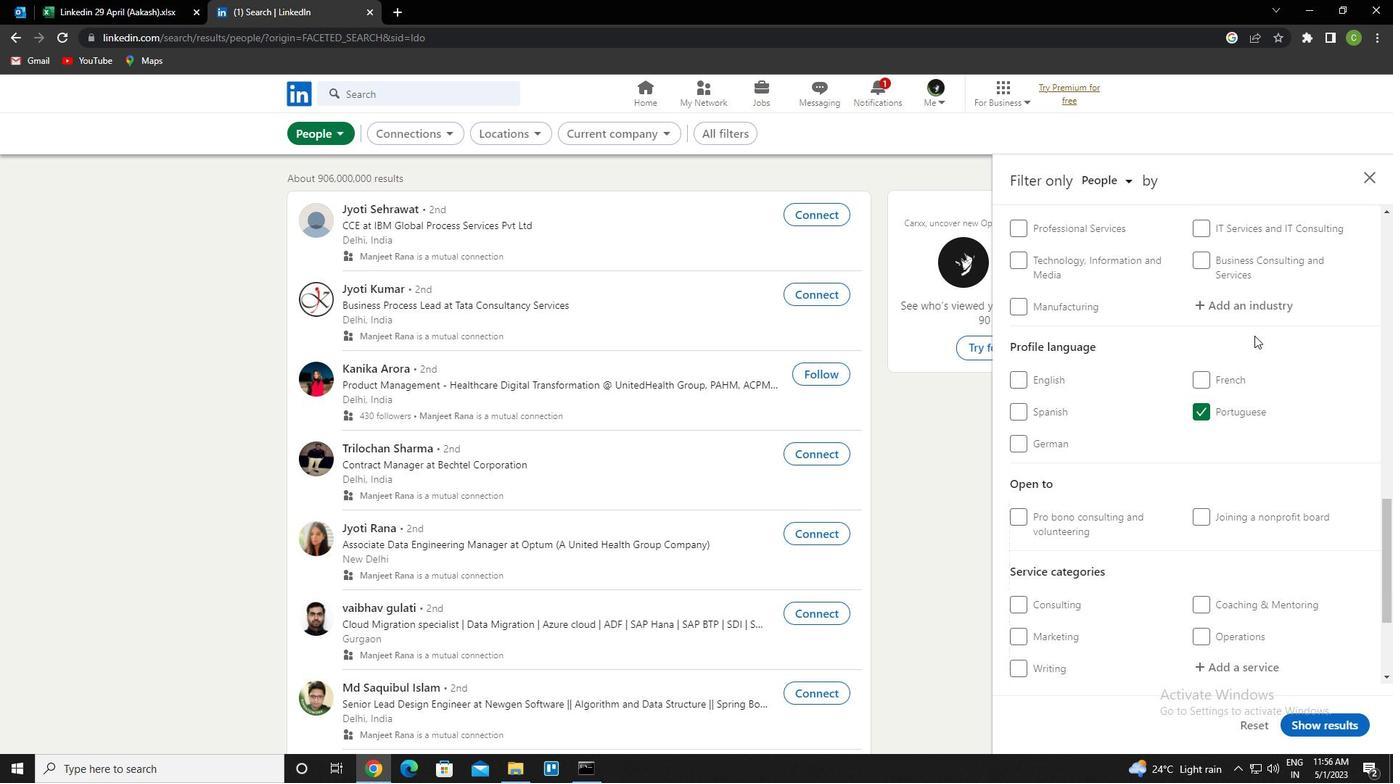
Action: Mouse pressed left at (1252, 300)
Screenshot: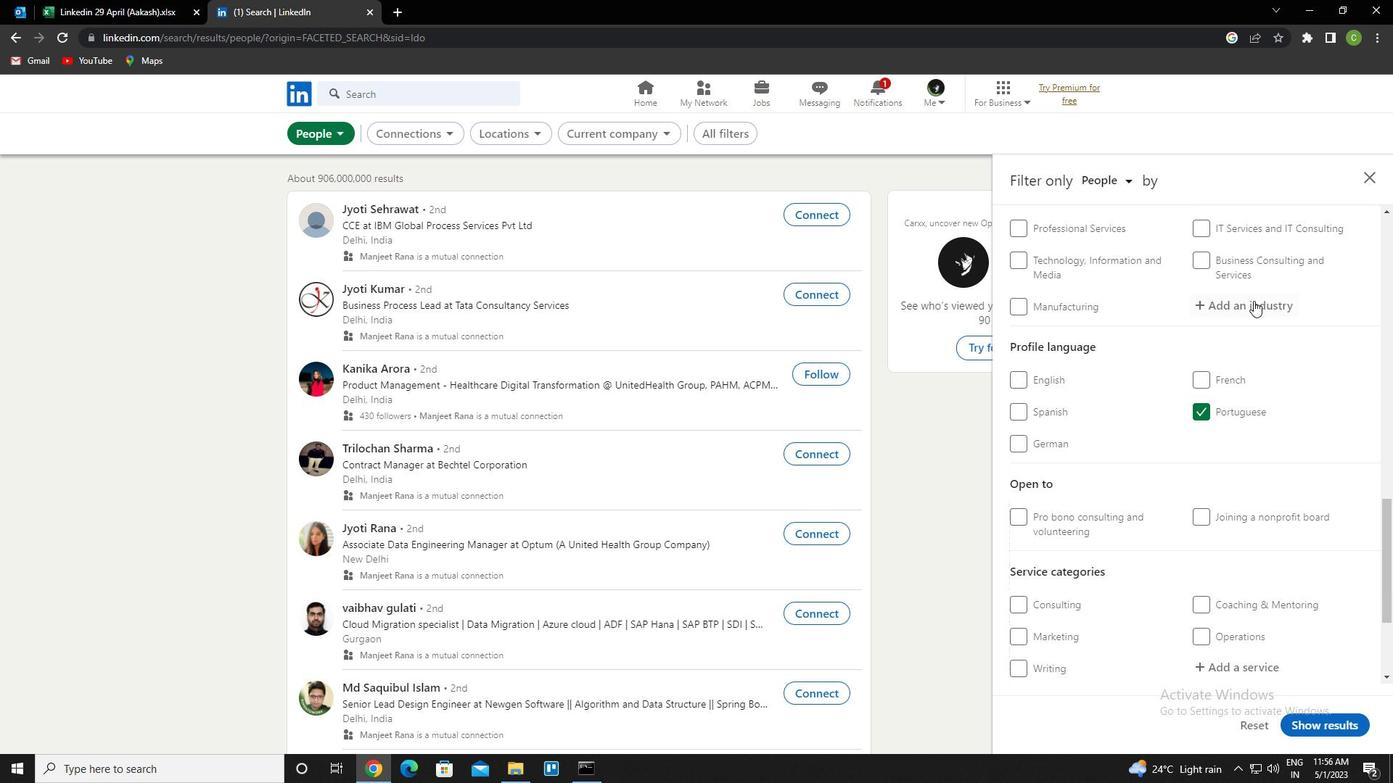 
Action: Key pressed b<Key.caps_lock>uilding<Key.space><Key.caps_lock>c<Key.caps_lock><Key.down><Key.up><Key.up><Key.down><Key.enter>
Screenshot: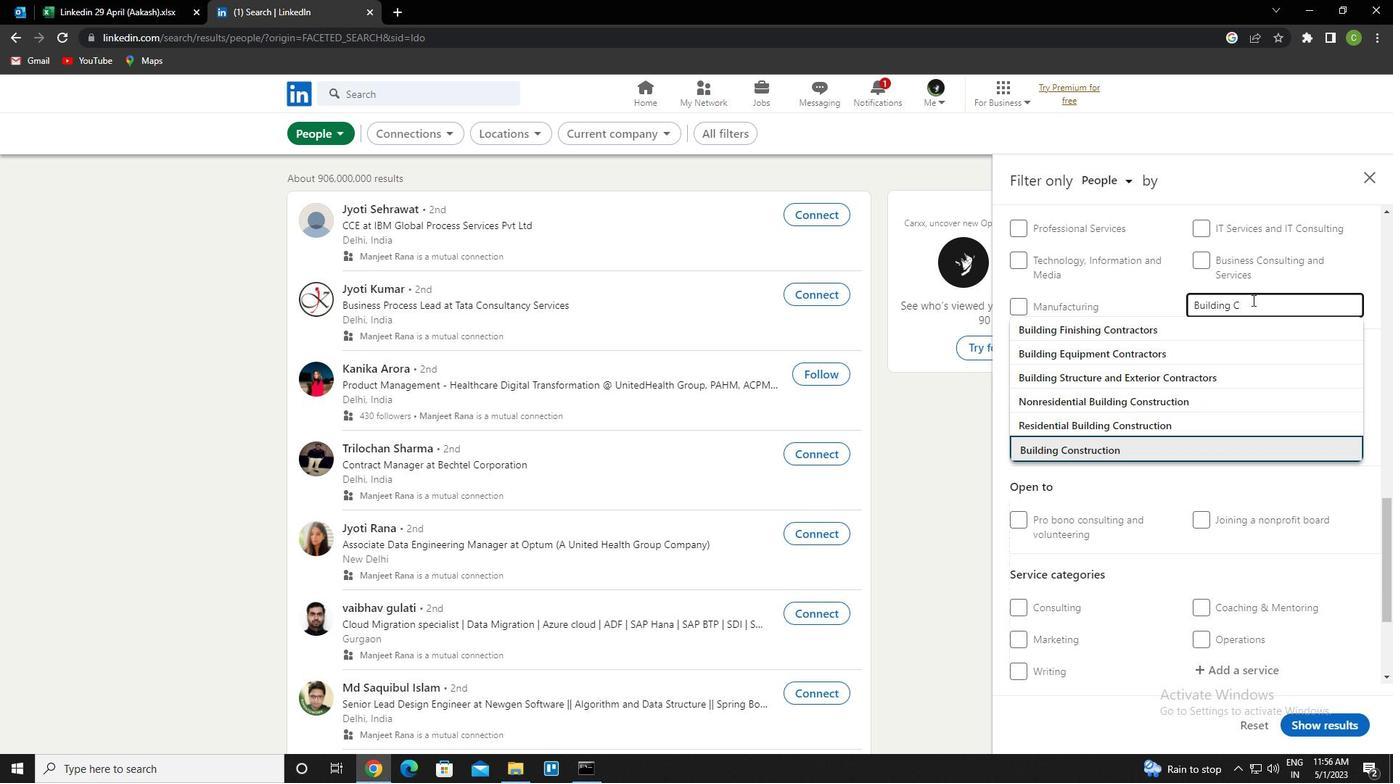 
Action: Mouse moved to (1254, 311)
Screenshot: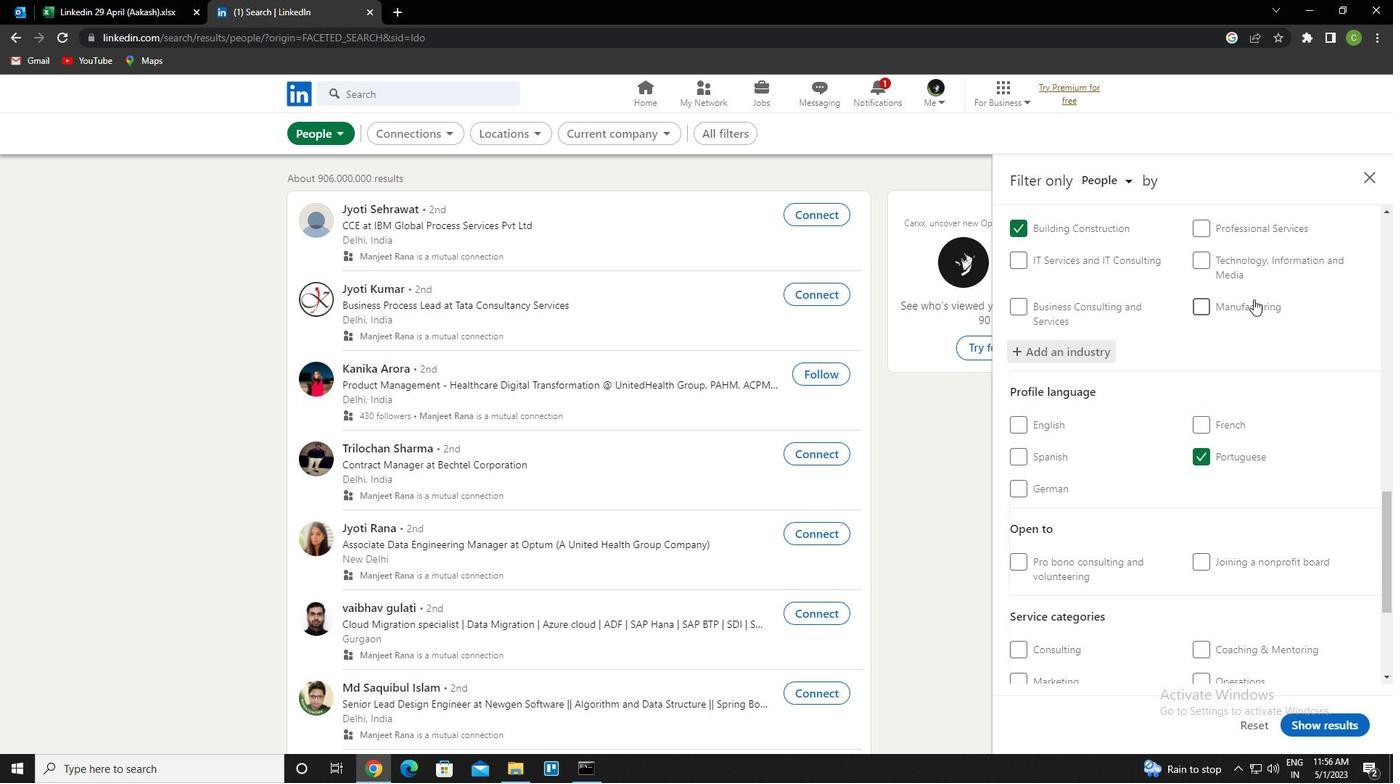 
Action: Mouse scrolled (1254, 310) with delta (0, 0)
Screenshot: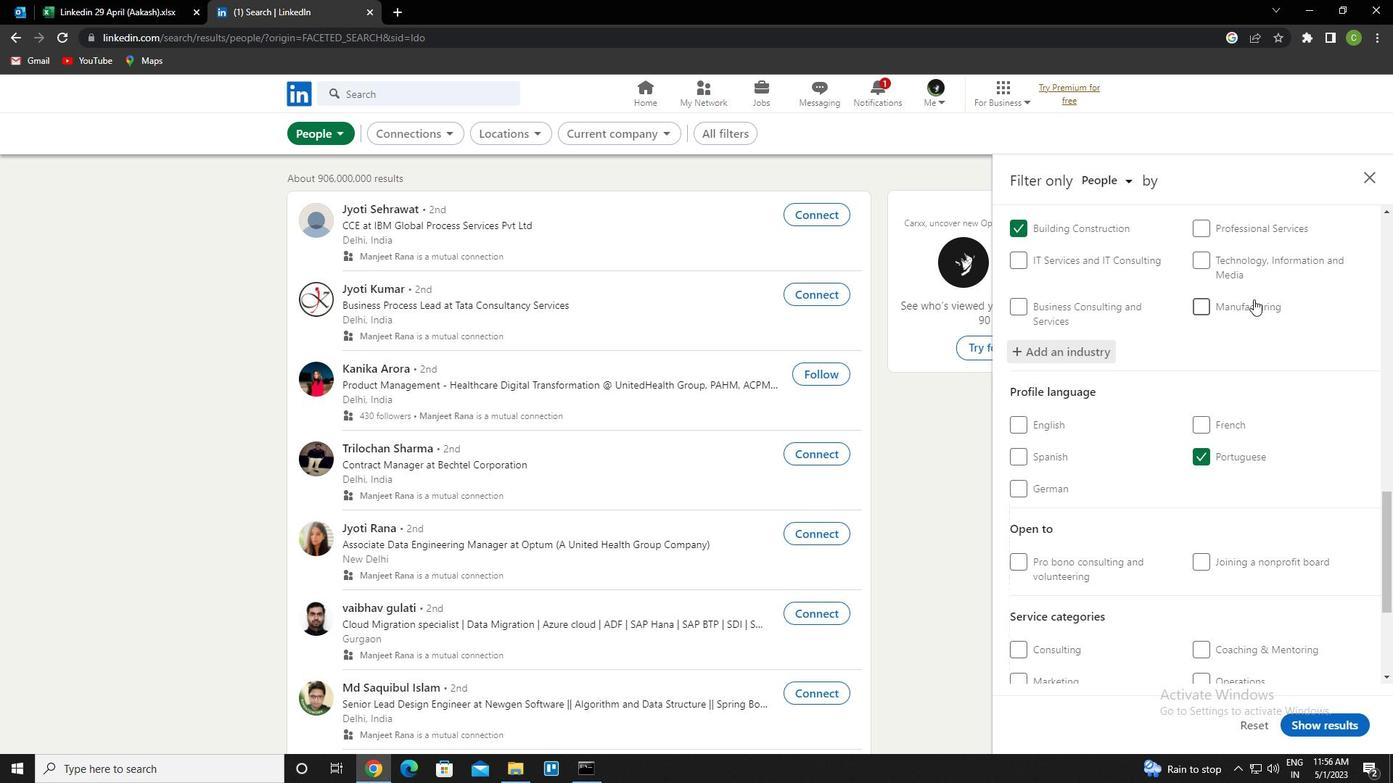 
Action: Mouse moved to (1254, 314)
Screenshot: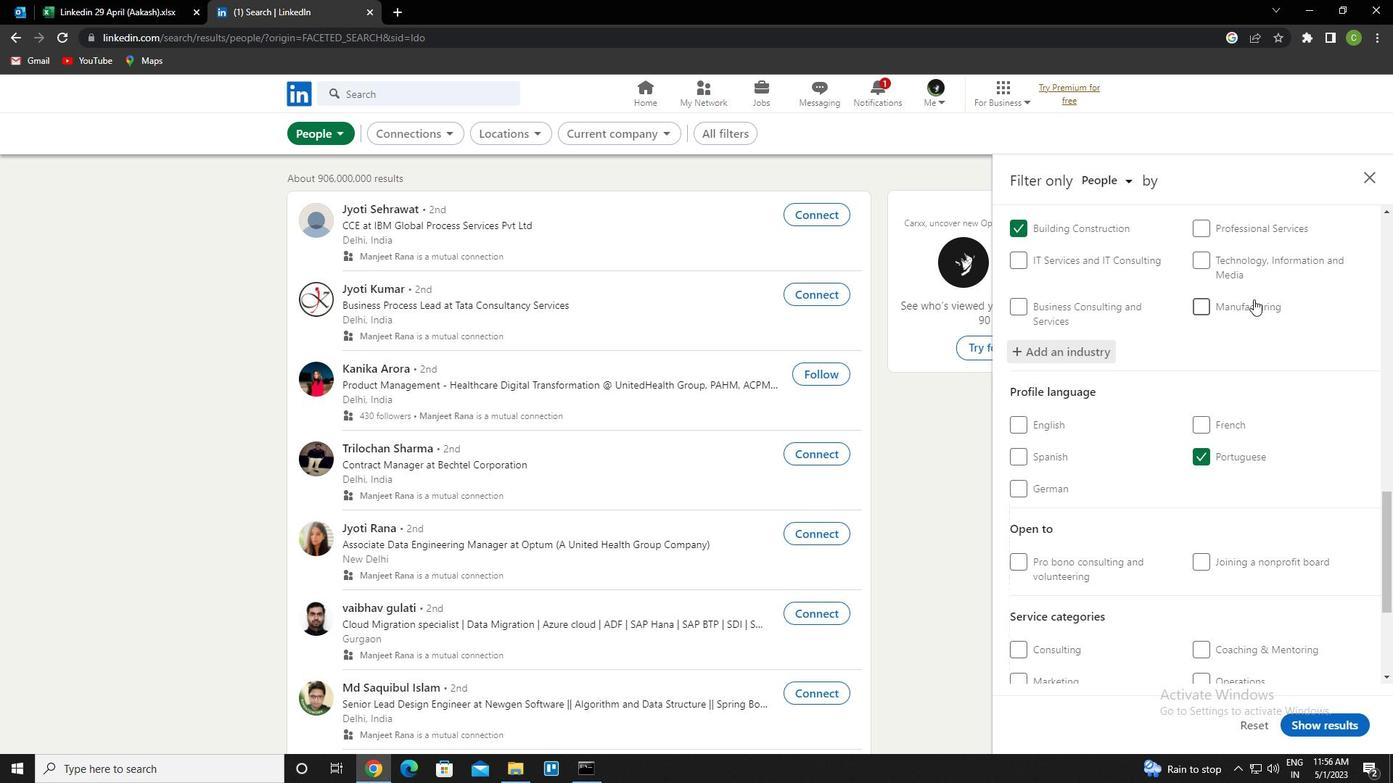 
Action: Mouse scrolled (1254, 314) with delta (0, 0)
Screenshot: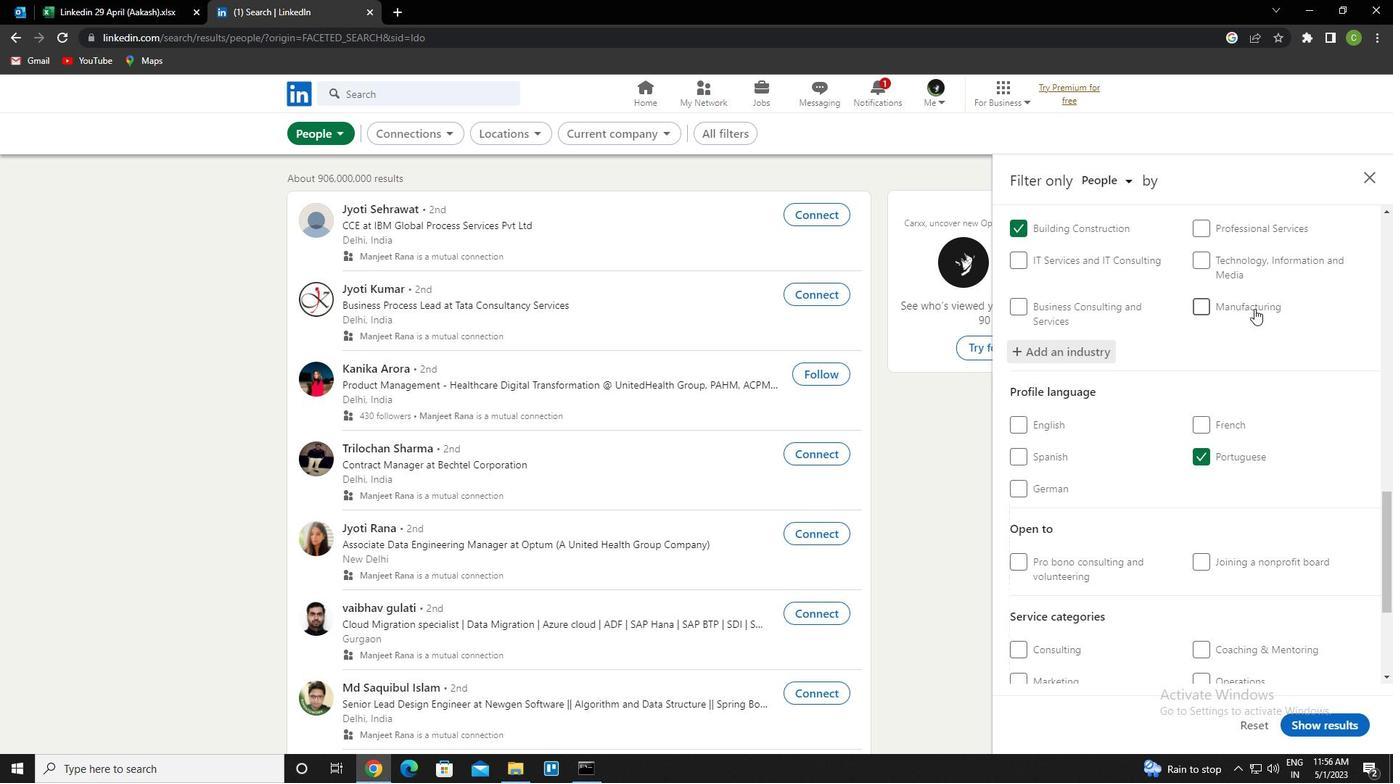 
Action: Mouse scrolled (1254, 314) with delta (0, 0)
Screenshot: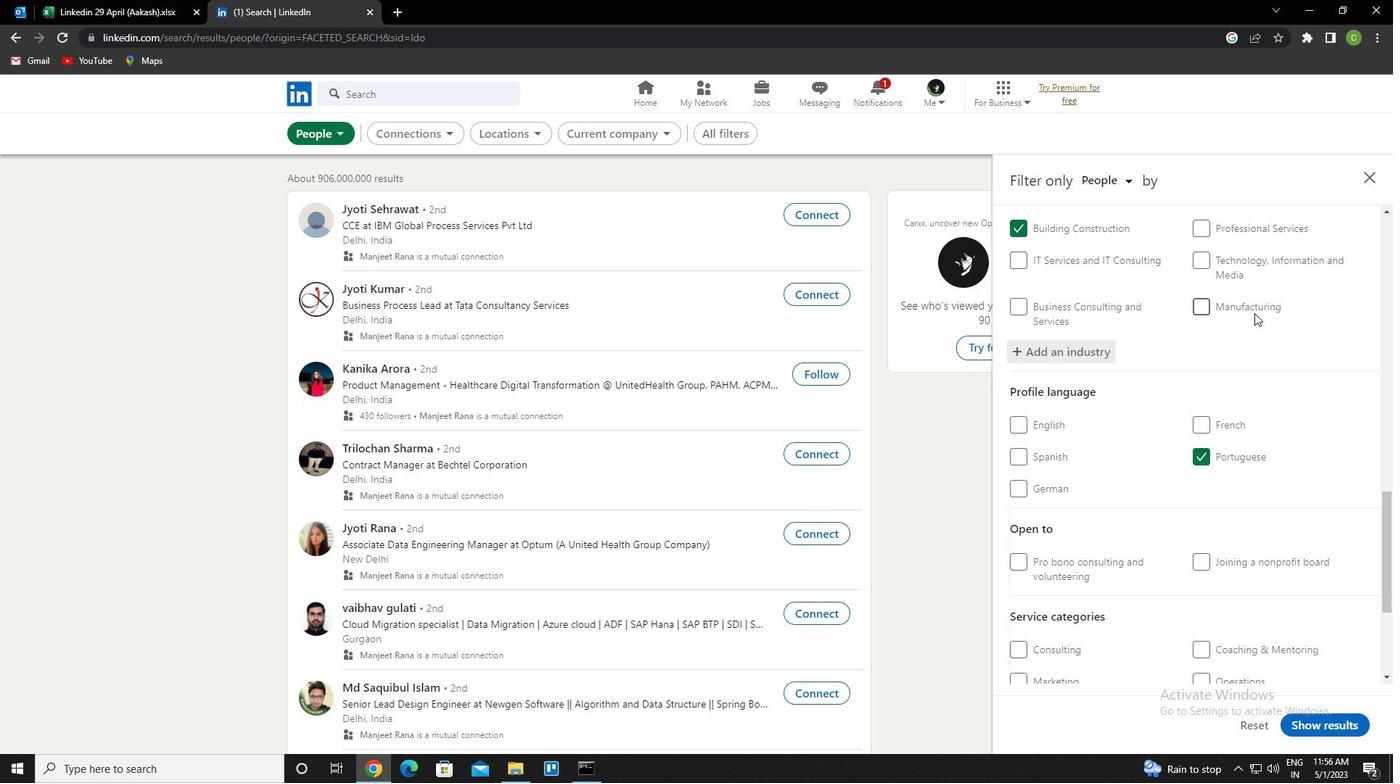 
Action: Mouse scrolled (1254, 314) with delta (0, 0)
Screenshot: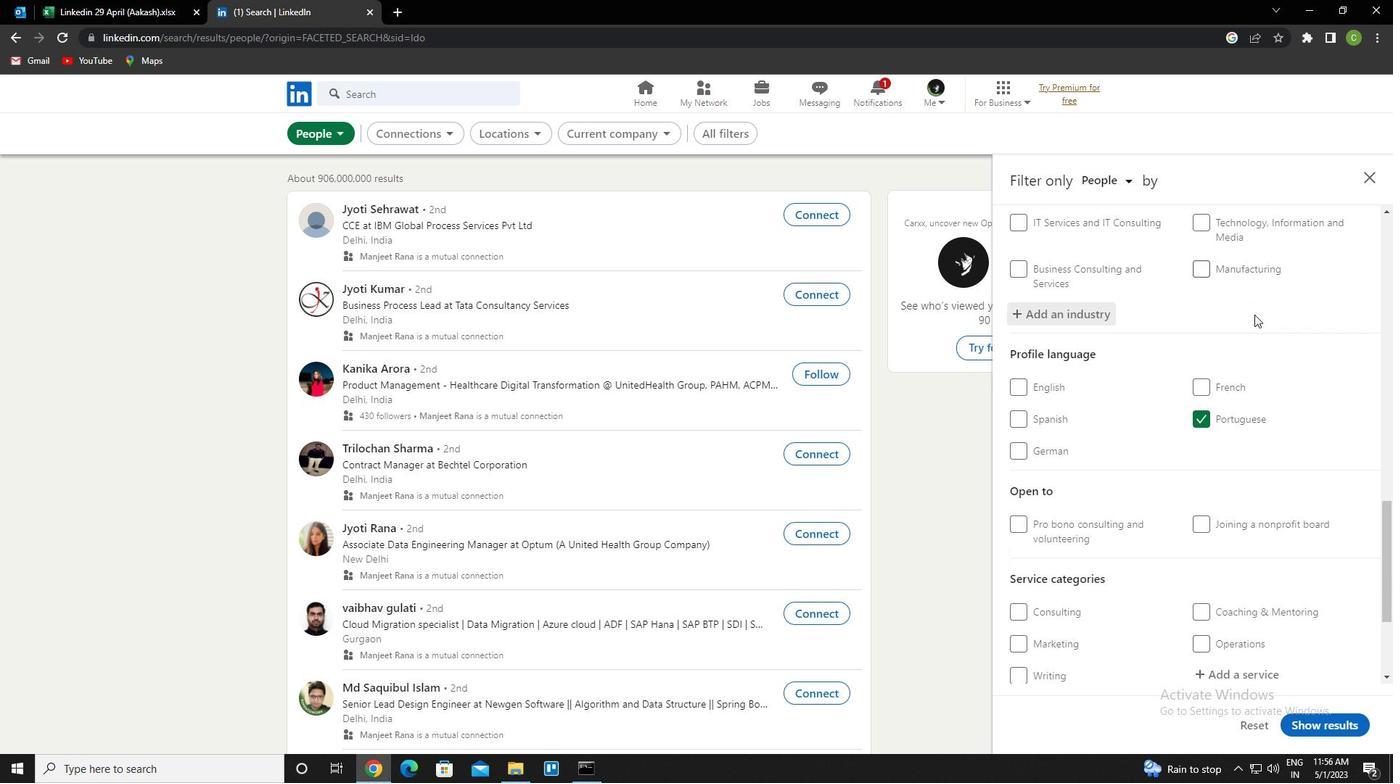 
Action: Mouse moved to (1251, 488)
Screenshot: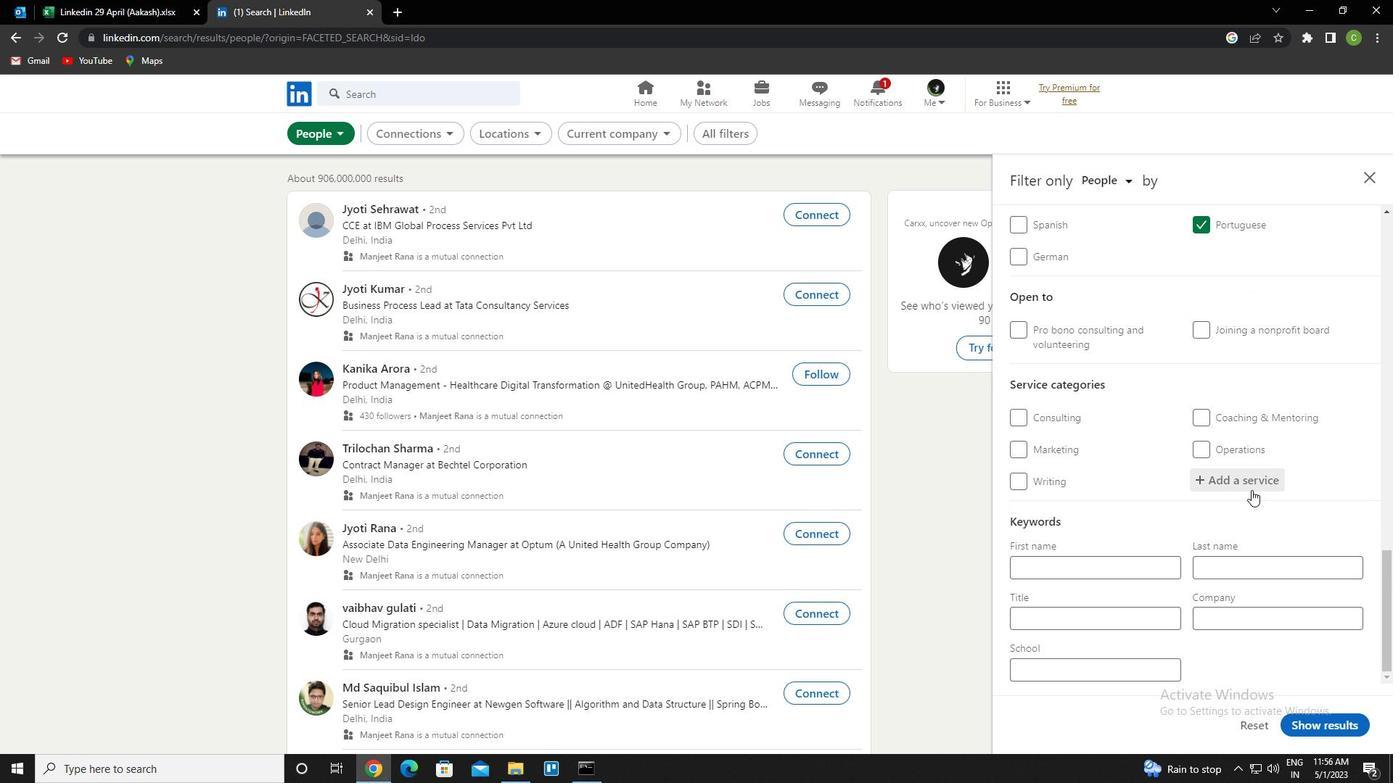 
Action: Mouse pressed left at (1251, 488)
Screenshot: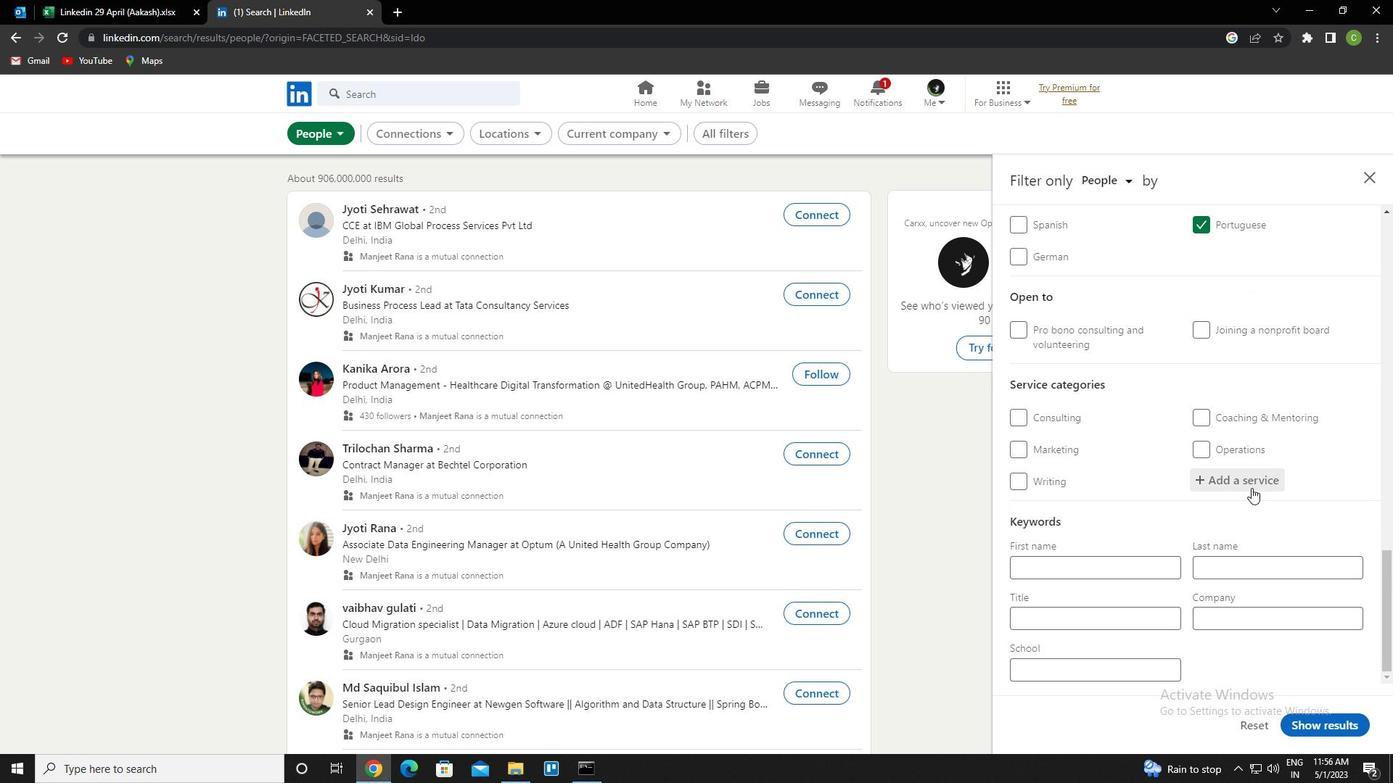 
Action: Mouse moved to (1251, 487)
Screenshot: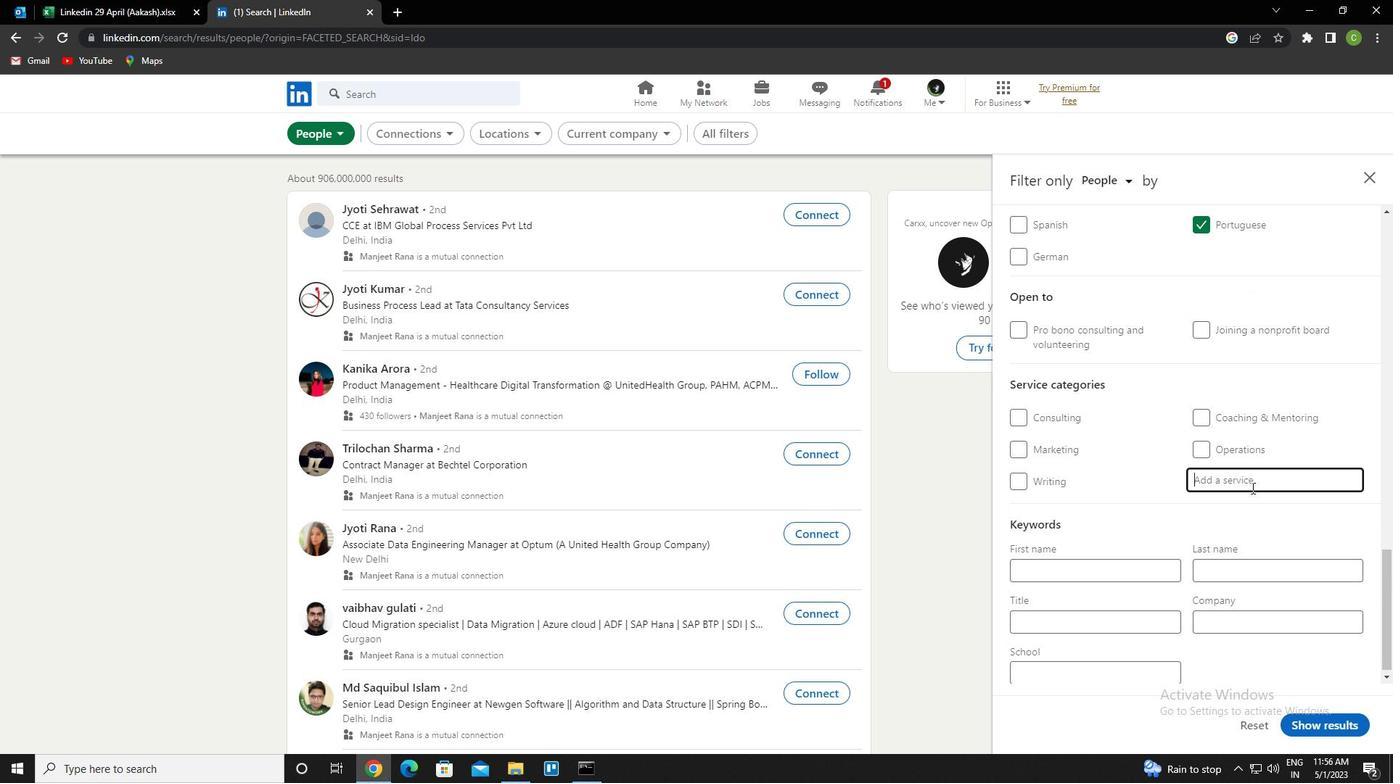 
Action: Key pressed <Key.caps_lock>t<Key.caps_lock>ele<Key.down><Key.enter>
Screenshot: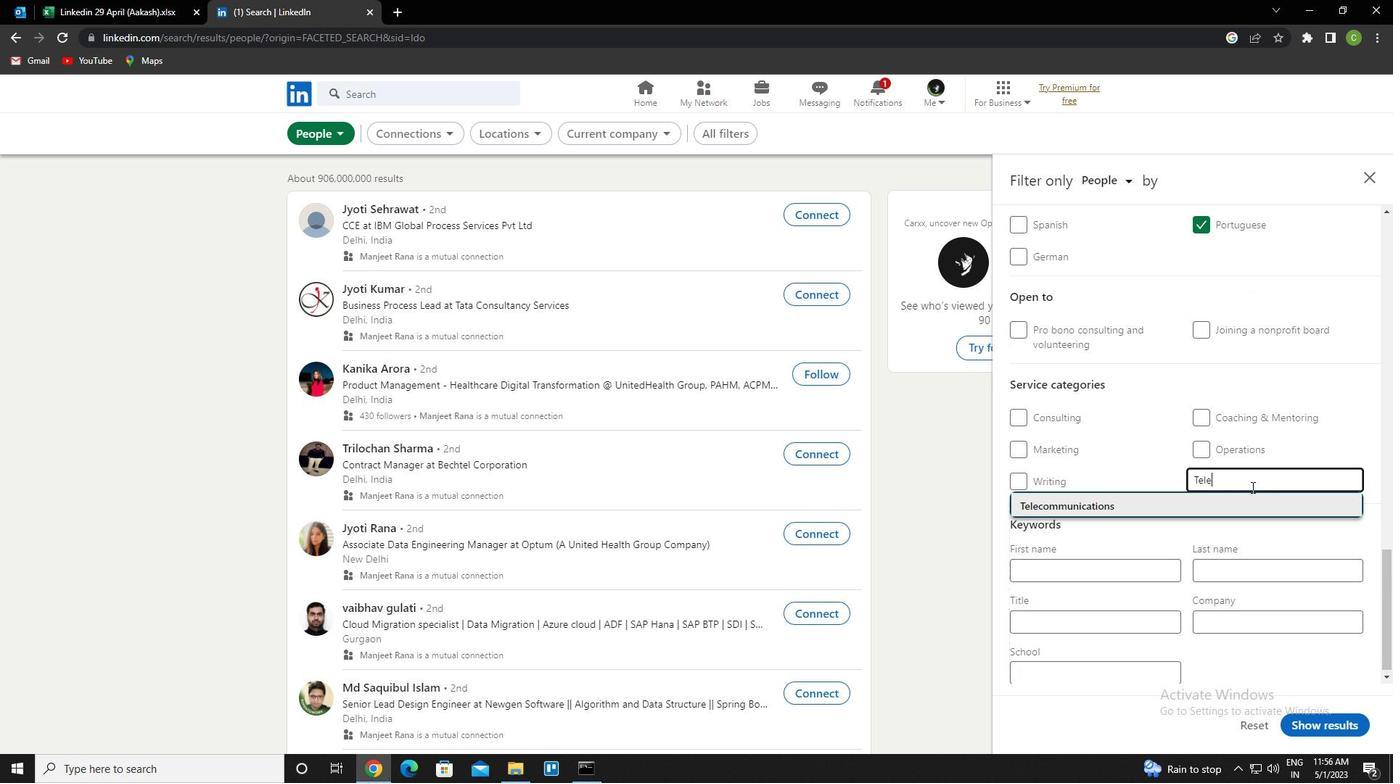 
Action: Mouse moved to (1127, 573)
Screenshot: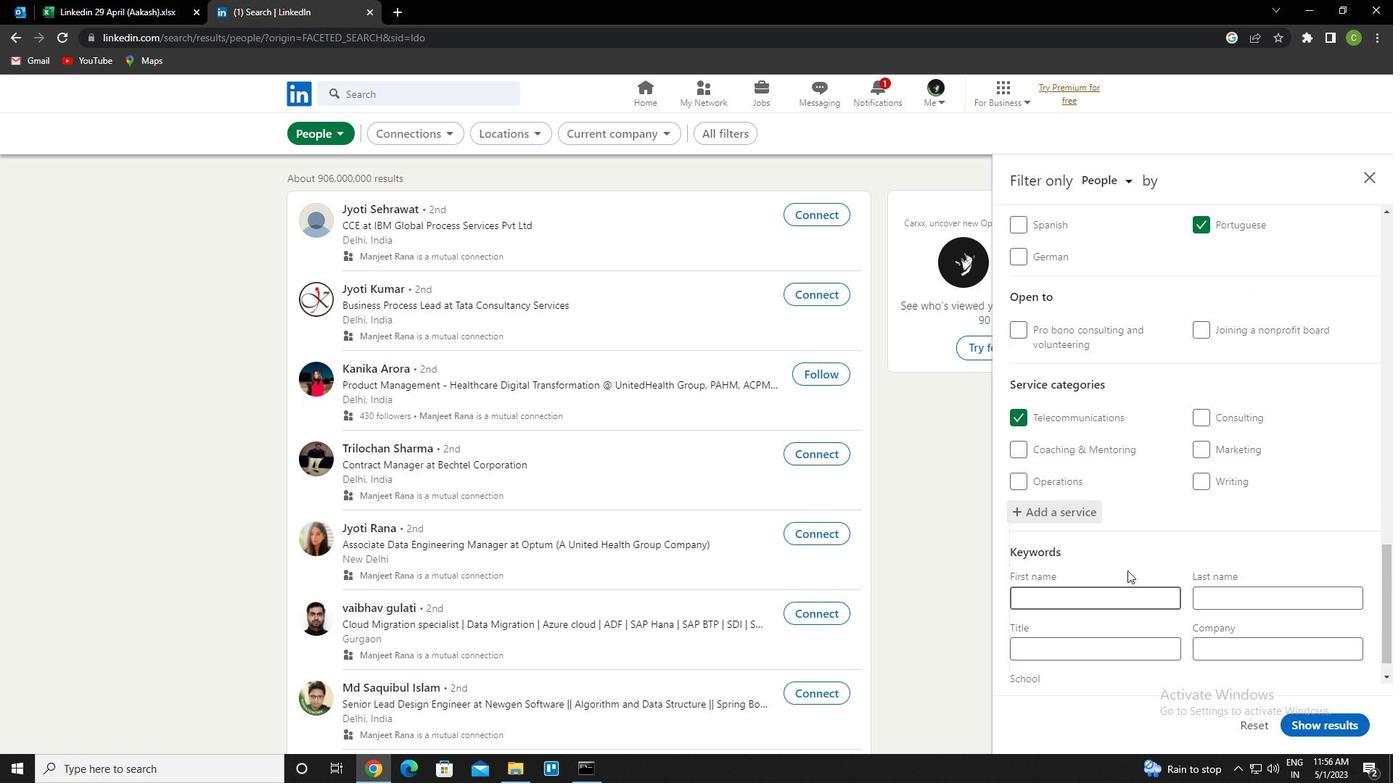 
Action: Mouse scrolled (1127, 573) with delta (0, 0)
Screenshot: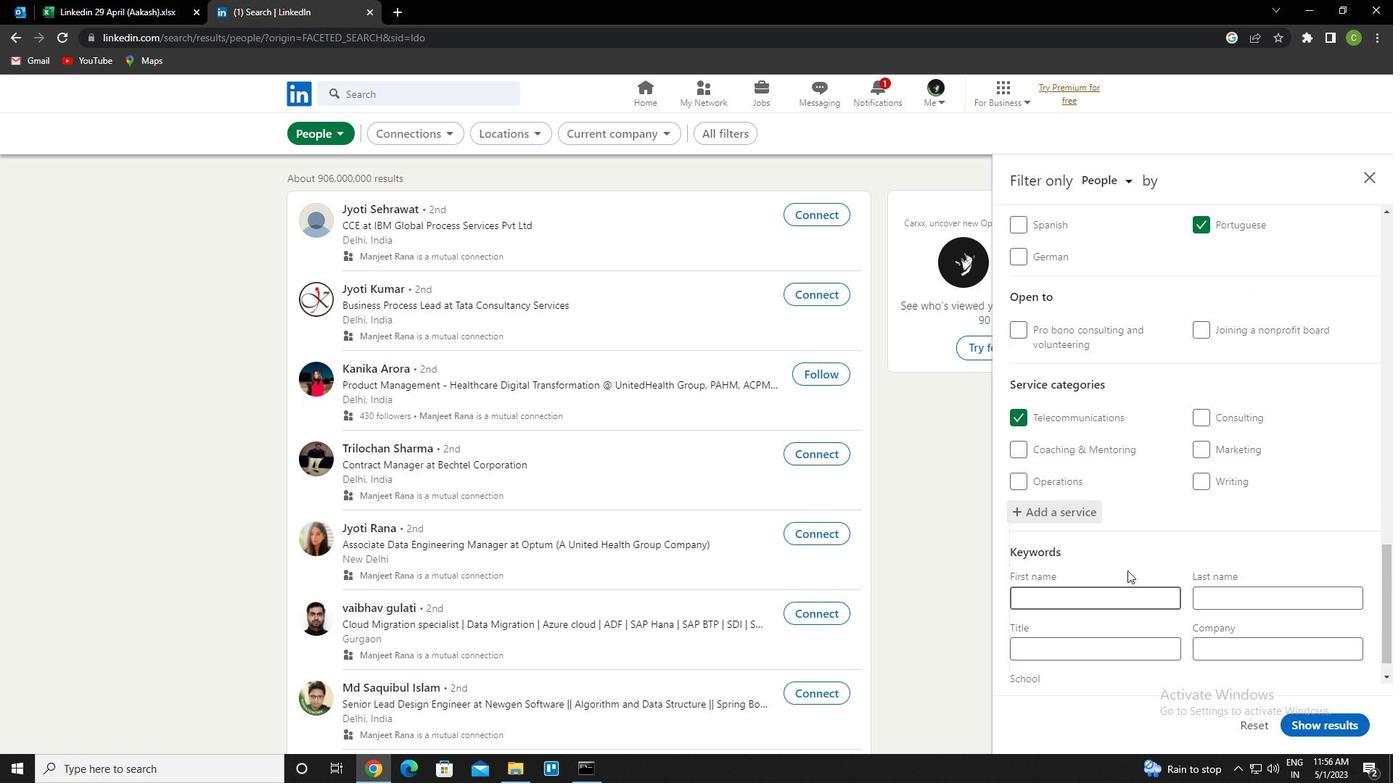 
Action: Mouse moved to (1128, 583)
Screenshot: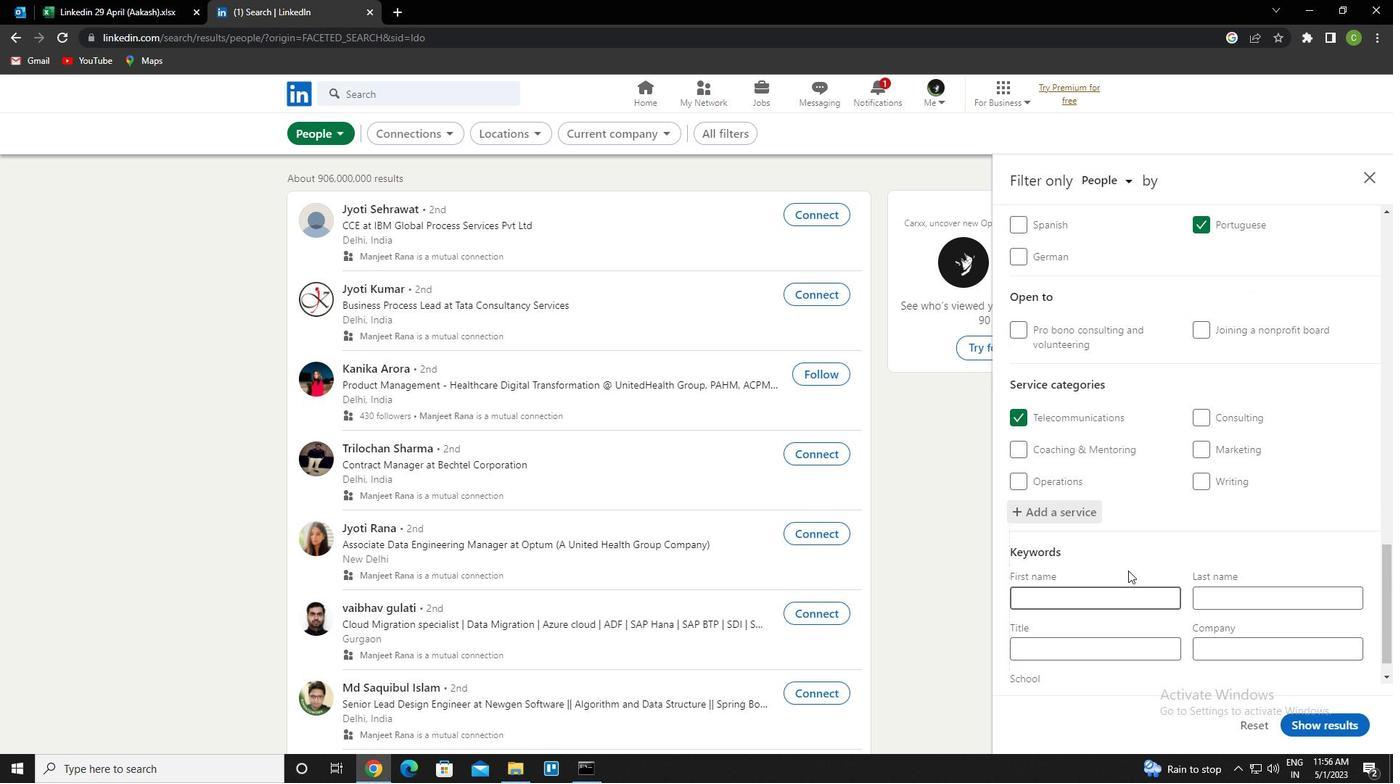 
Action: Mouse scrolled (1128, 582) with delta (0, 0)
Screenshot: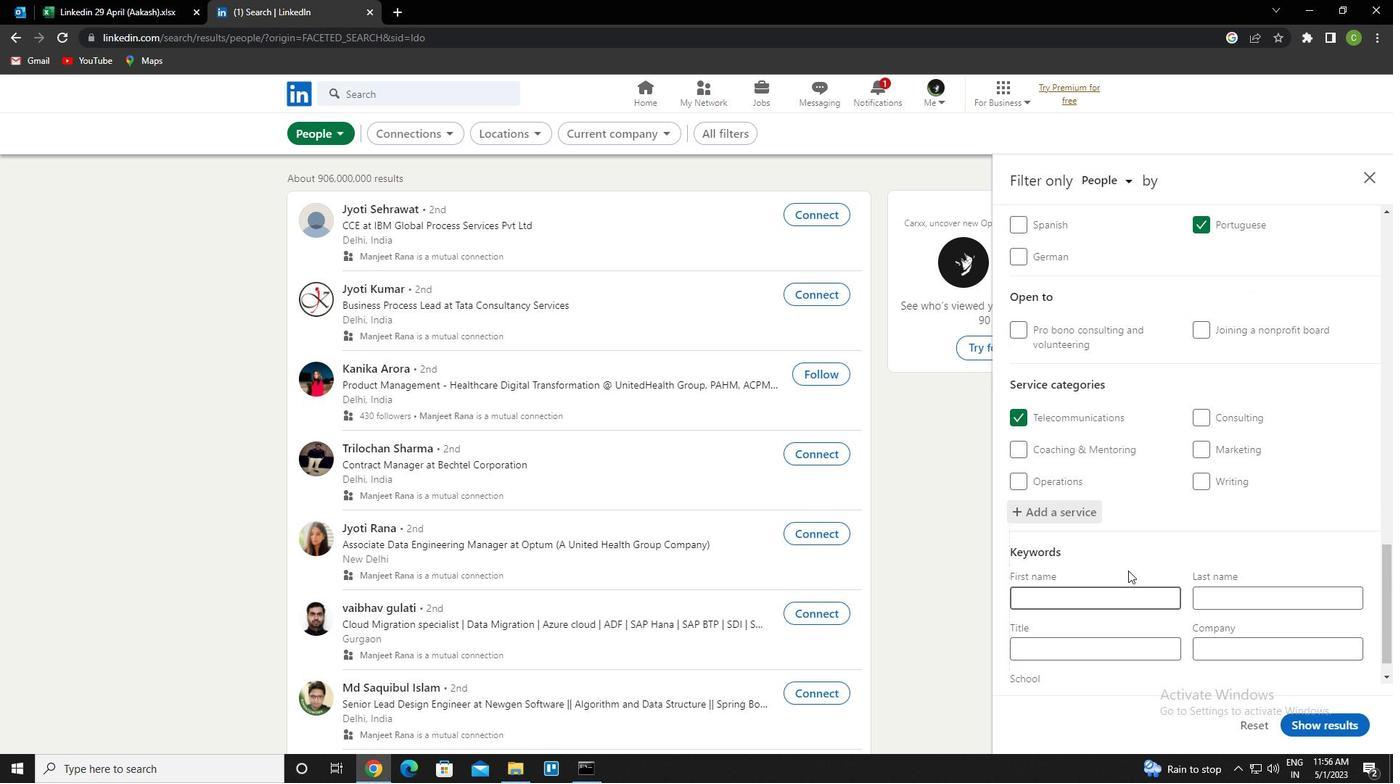 
Action: Mouse moved to (1128, 584)
Screenshot: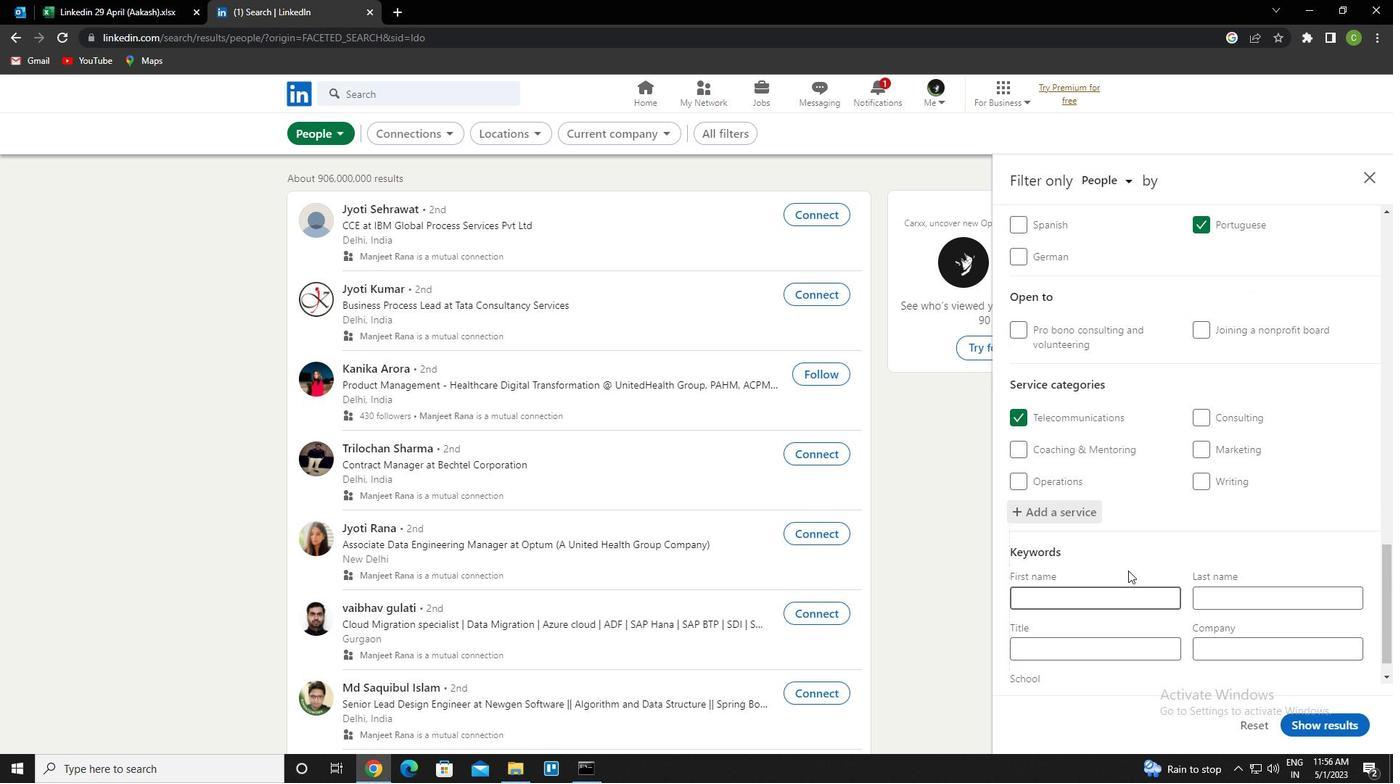 
Action: Mouse scrolled (1128, 584) with delta (0, 0)
Screenshot: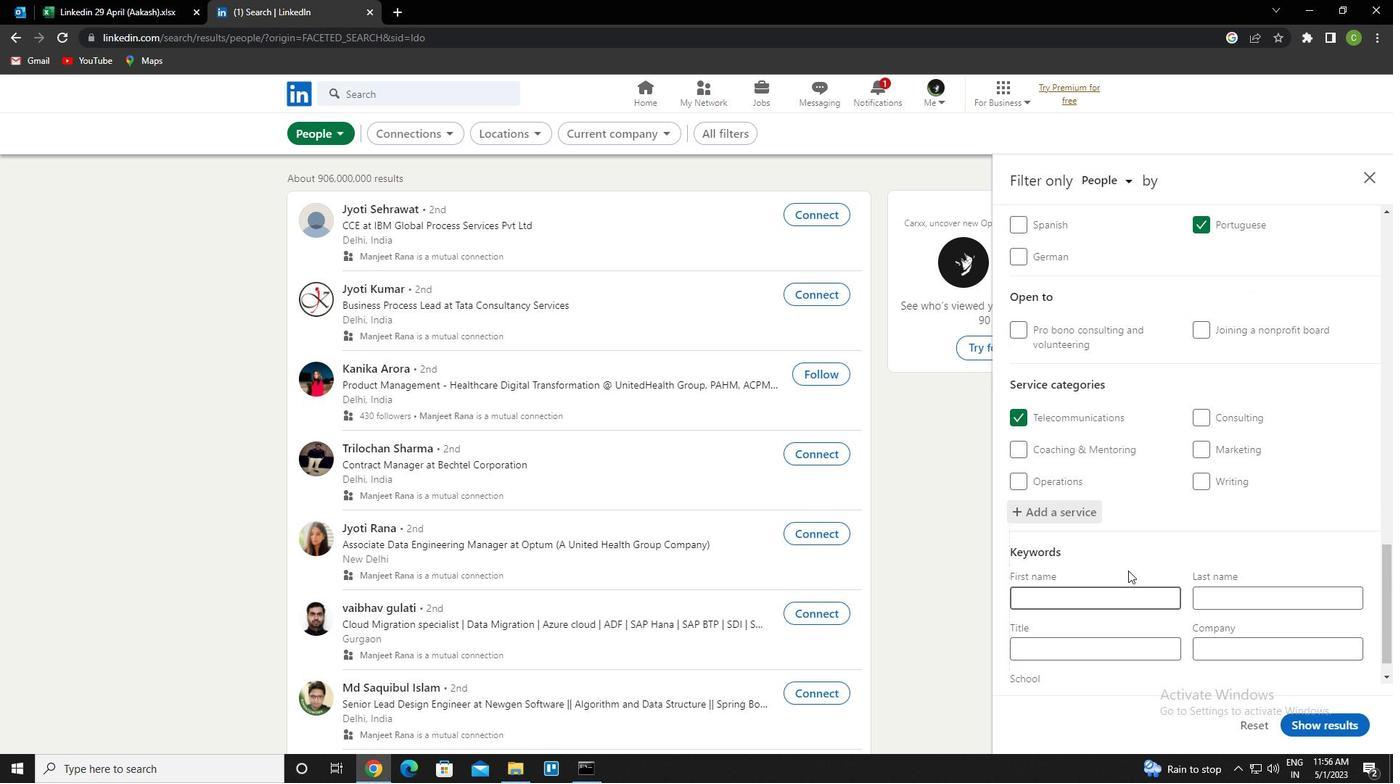 
Action: Mouse moved to (1128, 587)
Screenshot: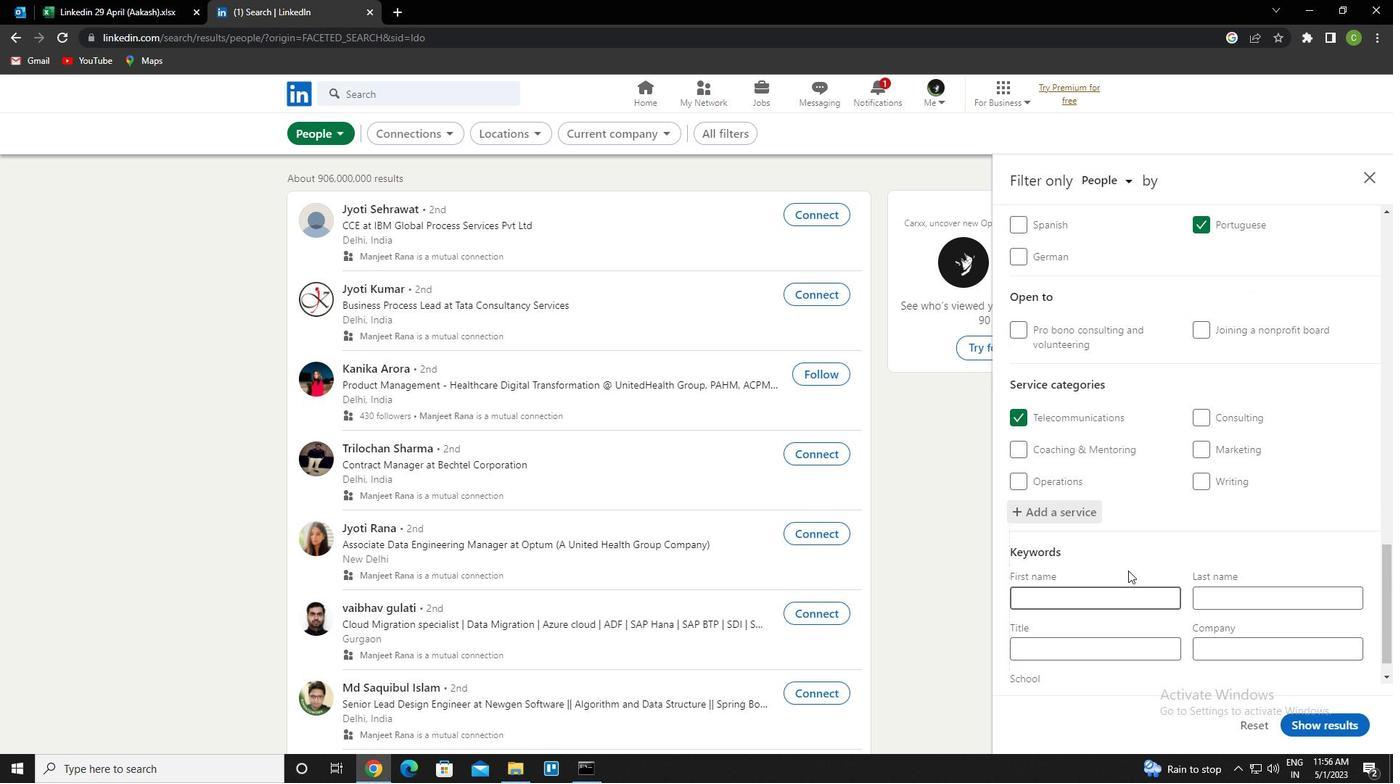 
Action: Mouse scrolled (1128, 586) with delta (0, 0)
Screenshot: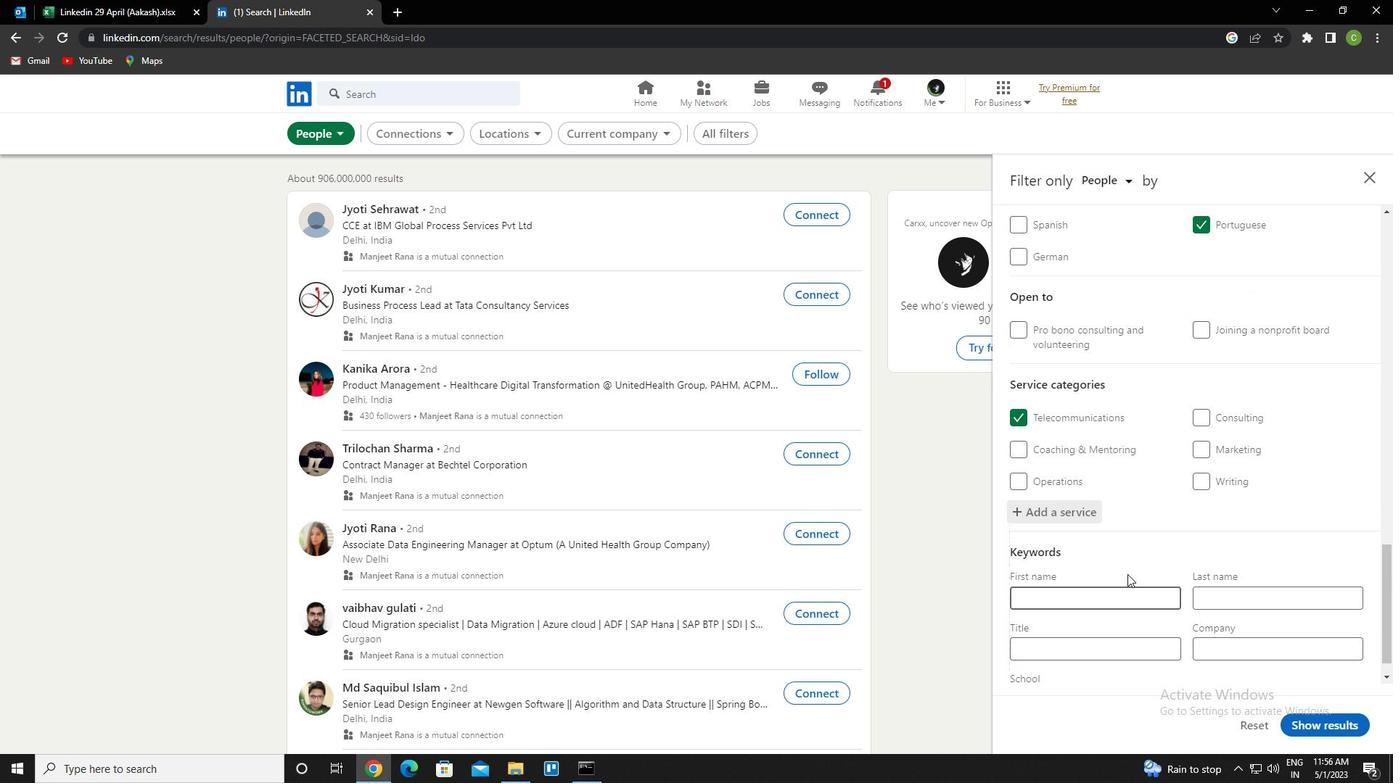 
Action: Mouse scrolled (1128, 586) with delta (0, 0)
Screenshot: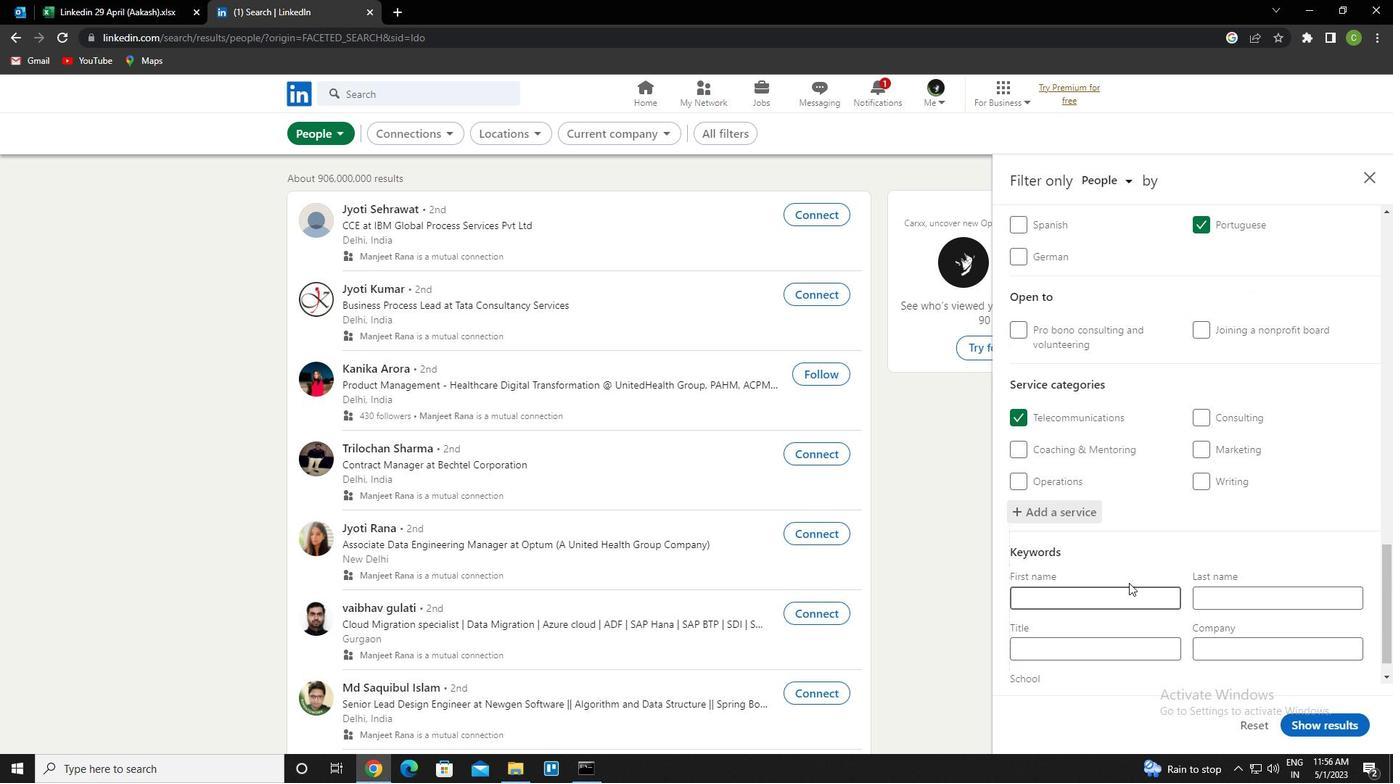 
Action: Mouse scrolled (1128, 586) with delta (0, 0)
Screenshot: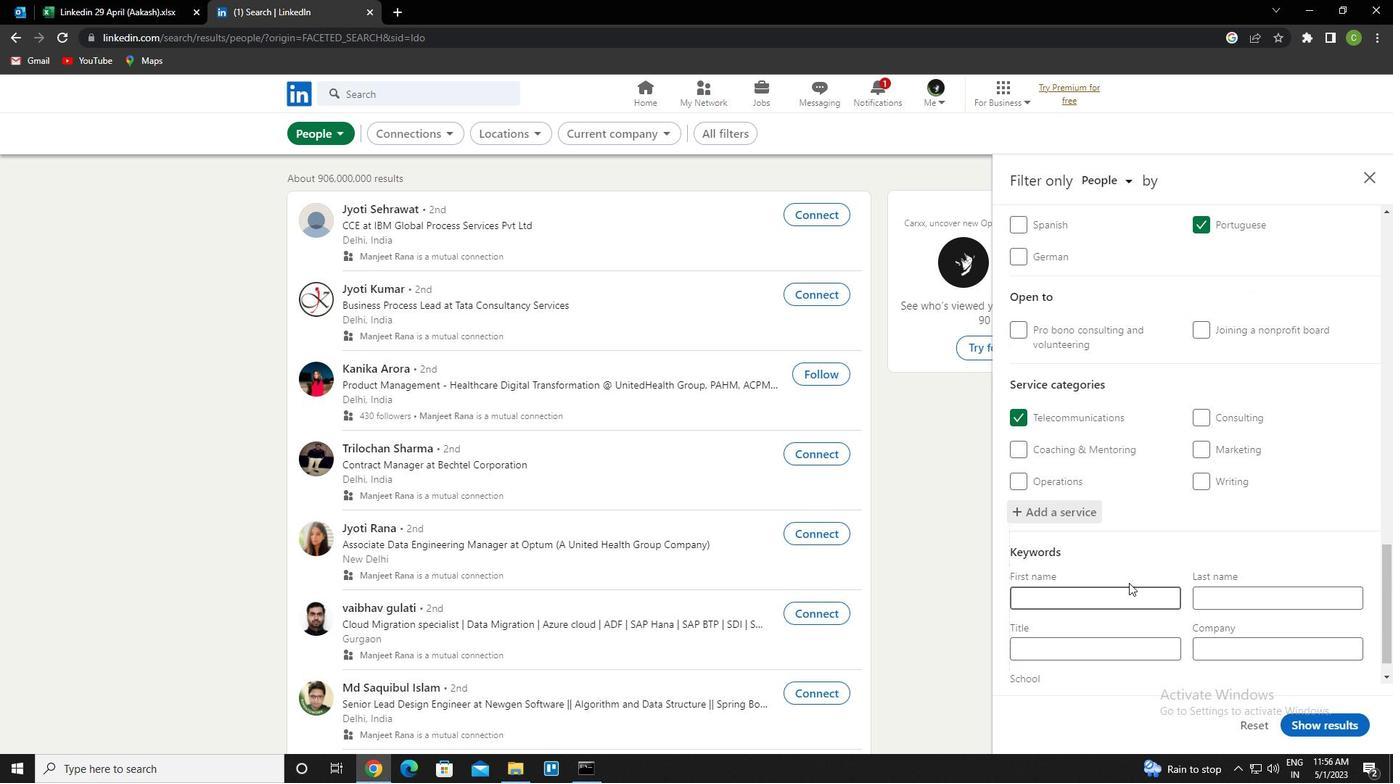
Action: Mouse scrolled (1128, 586) with delta (0, 0)
Screenshot: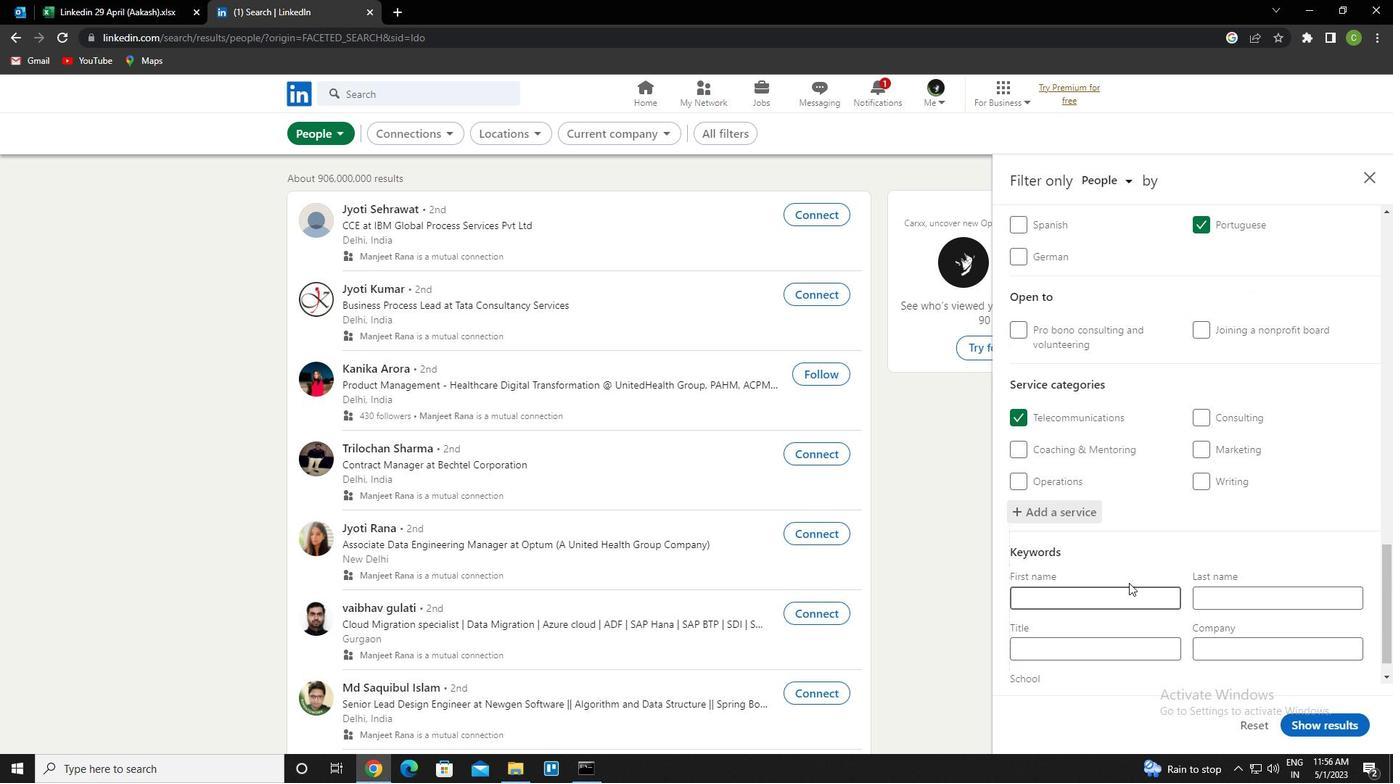 
Action: Mouse scrolled (1128, 586) with delta (0, 0)
Screenshot: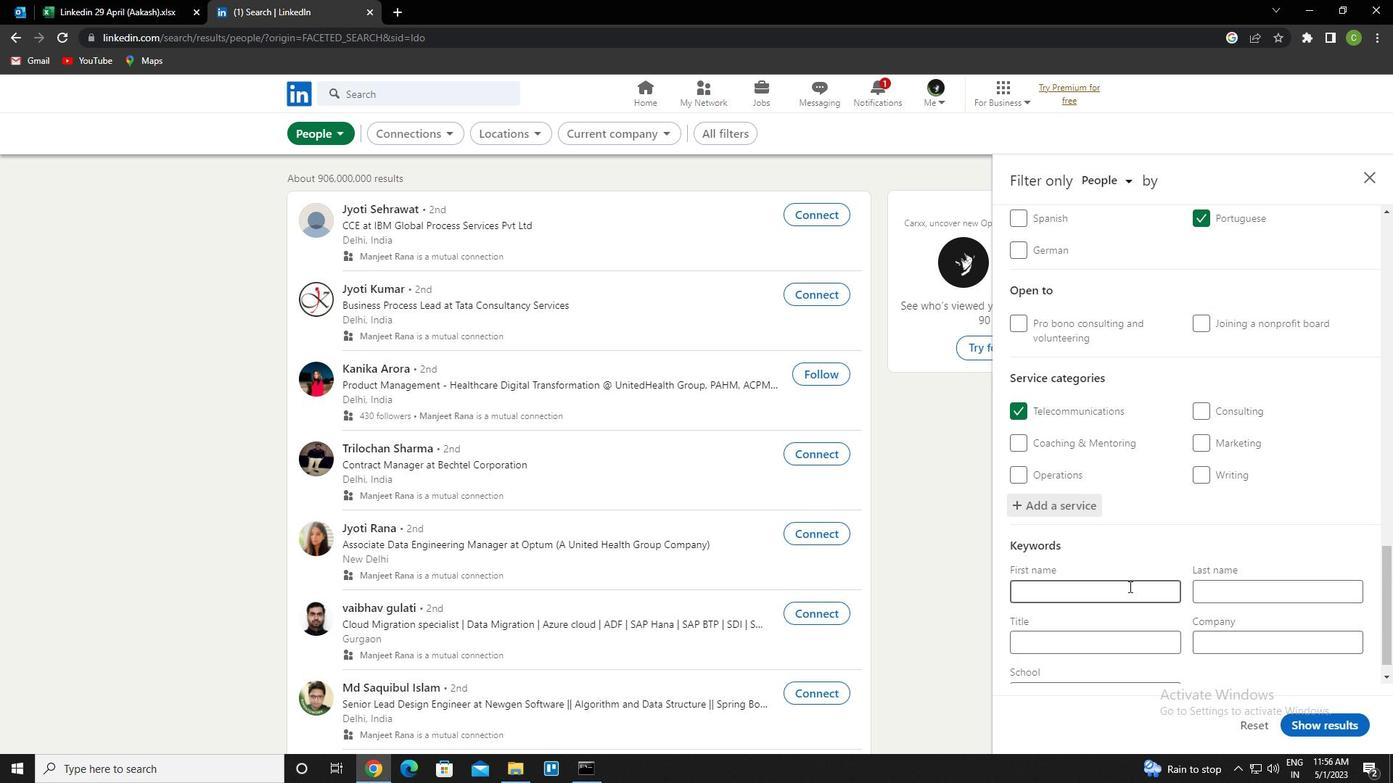 
Action: Mouse moved to (1129, 587)
Screenshot: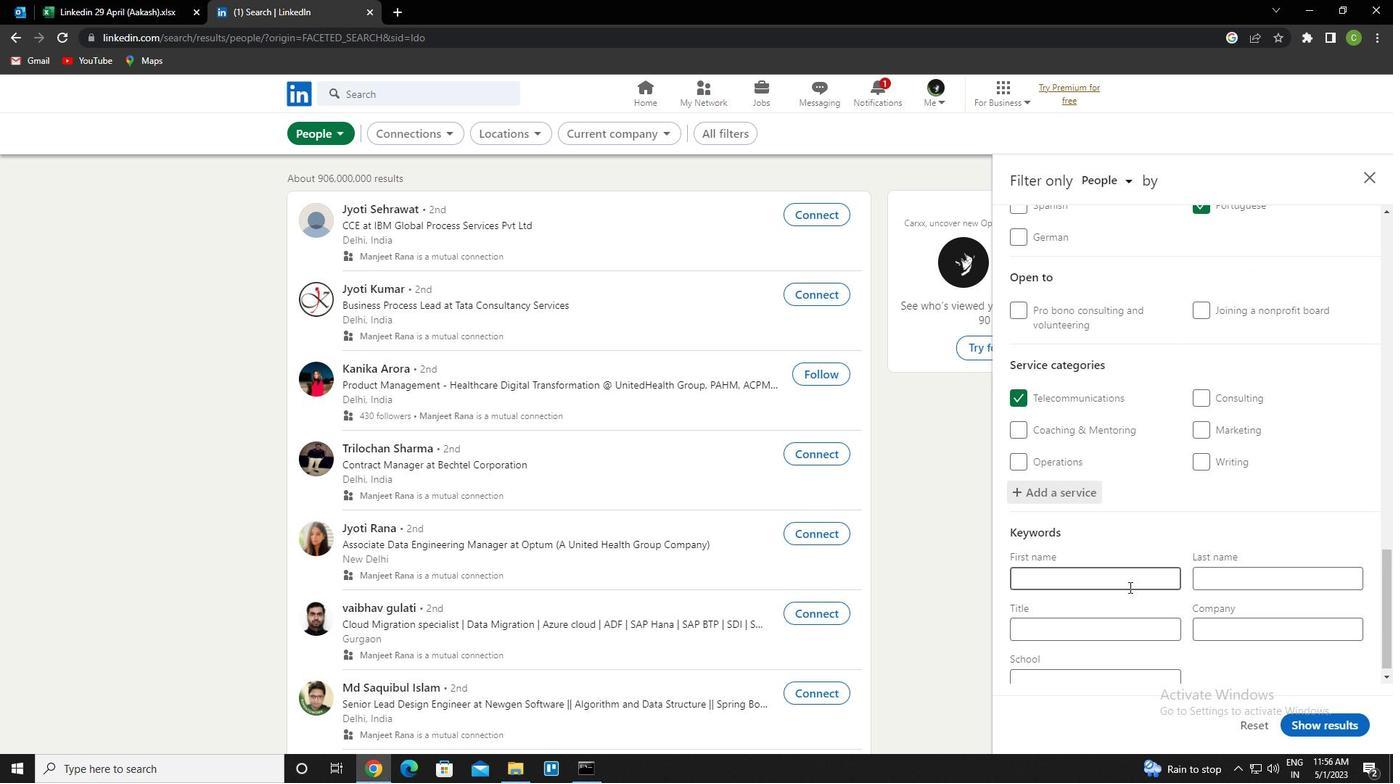 
Action: Mouse scrolled (1129, 586) with delta (0, 0)
Screenshot: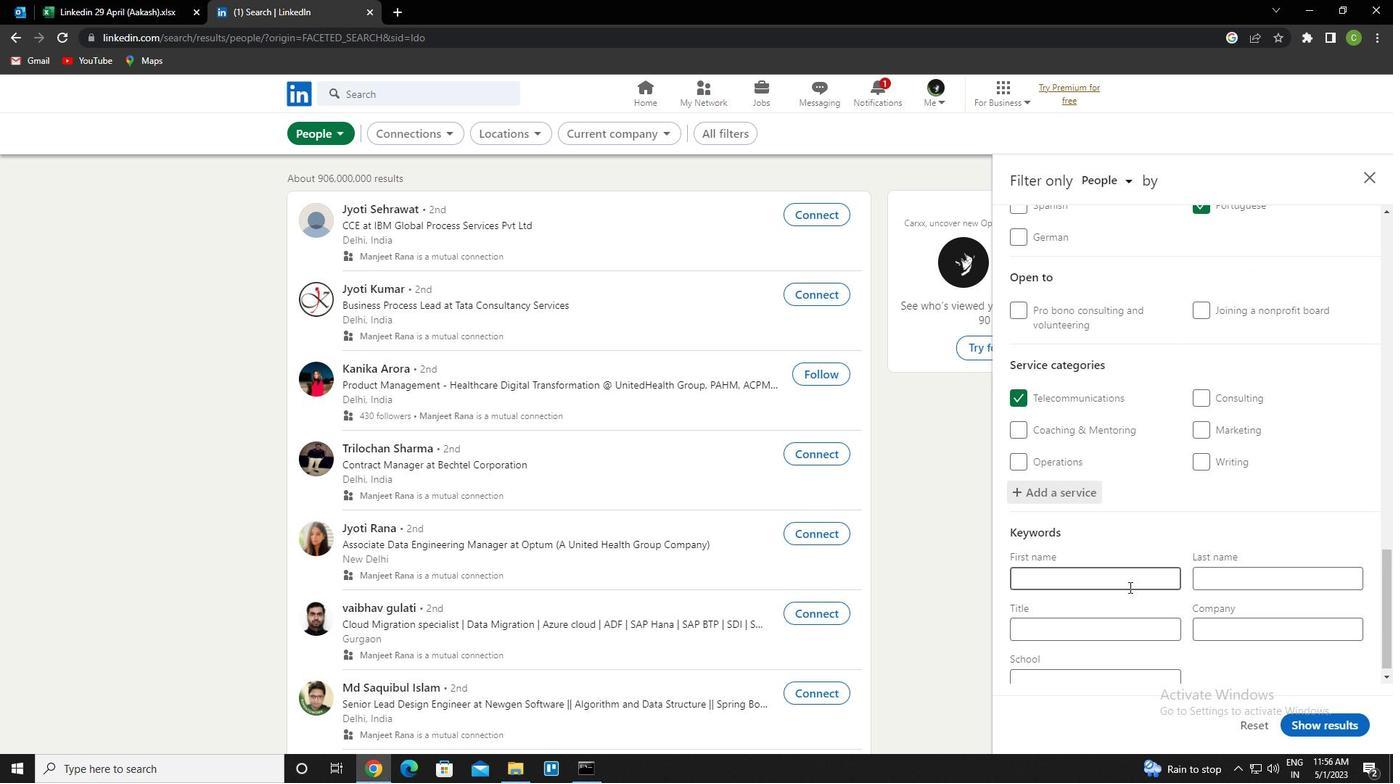 
Action: Mouse moved to (1099, 621)
Screenshot: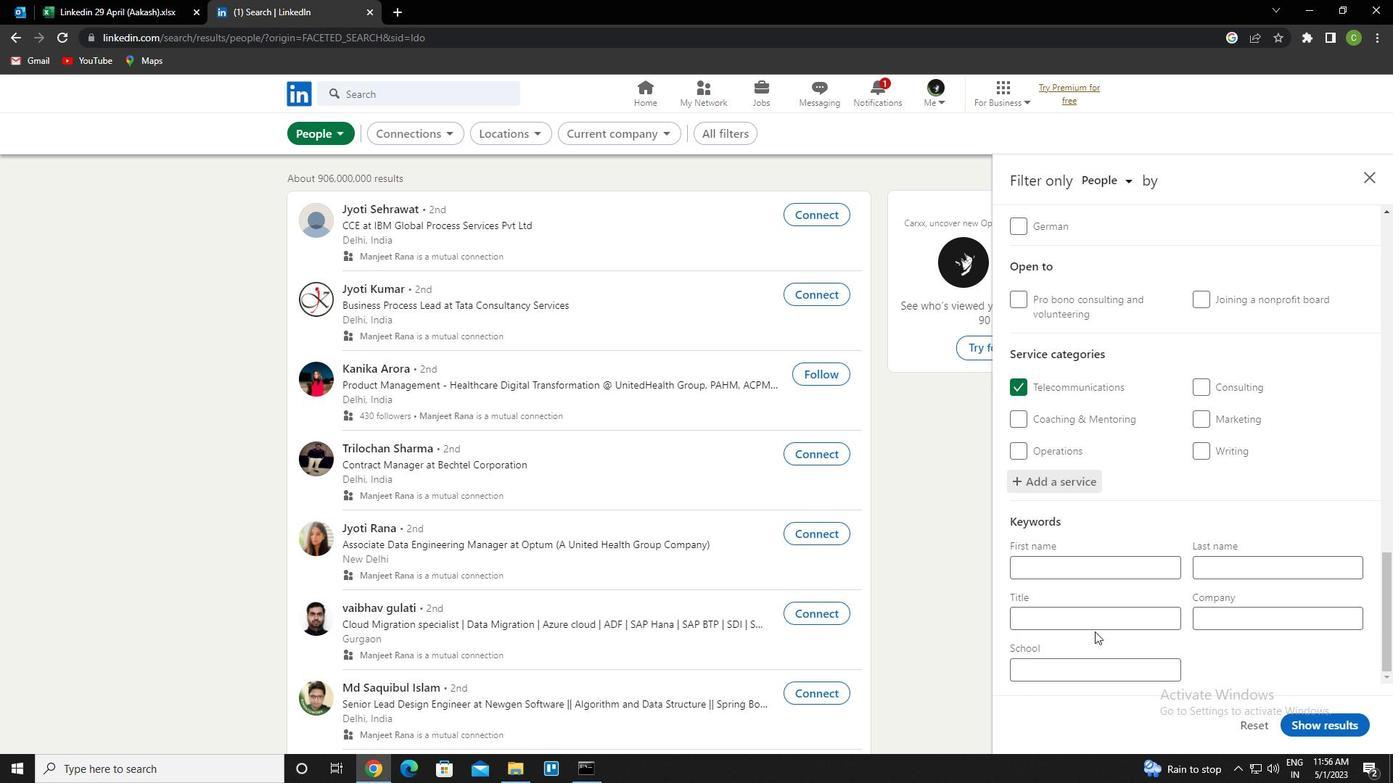 
Action: Mouse pressed left at (1099, 621)
Screenshot: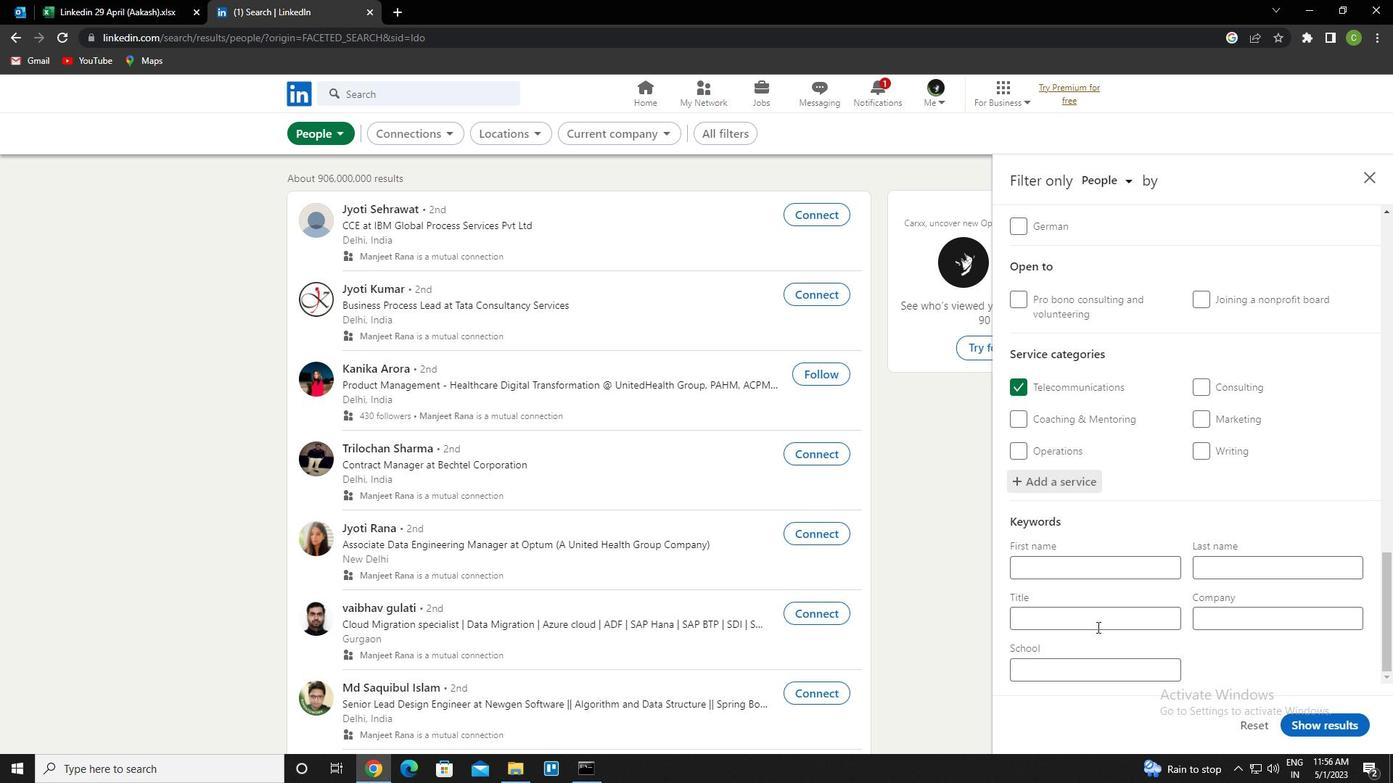 
Action: Key pressed <Key.caps_lock>p<Key.caps_lock>hone<Key.space><Key.caps_lock><Key.caps_lock><Key.caps_lock>e<Key.caps_lock>ntero<Key.backspace>pretor
Screenshot: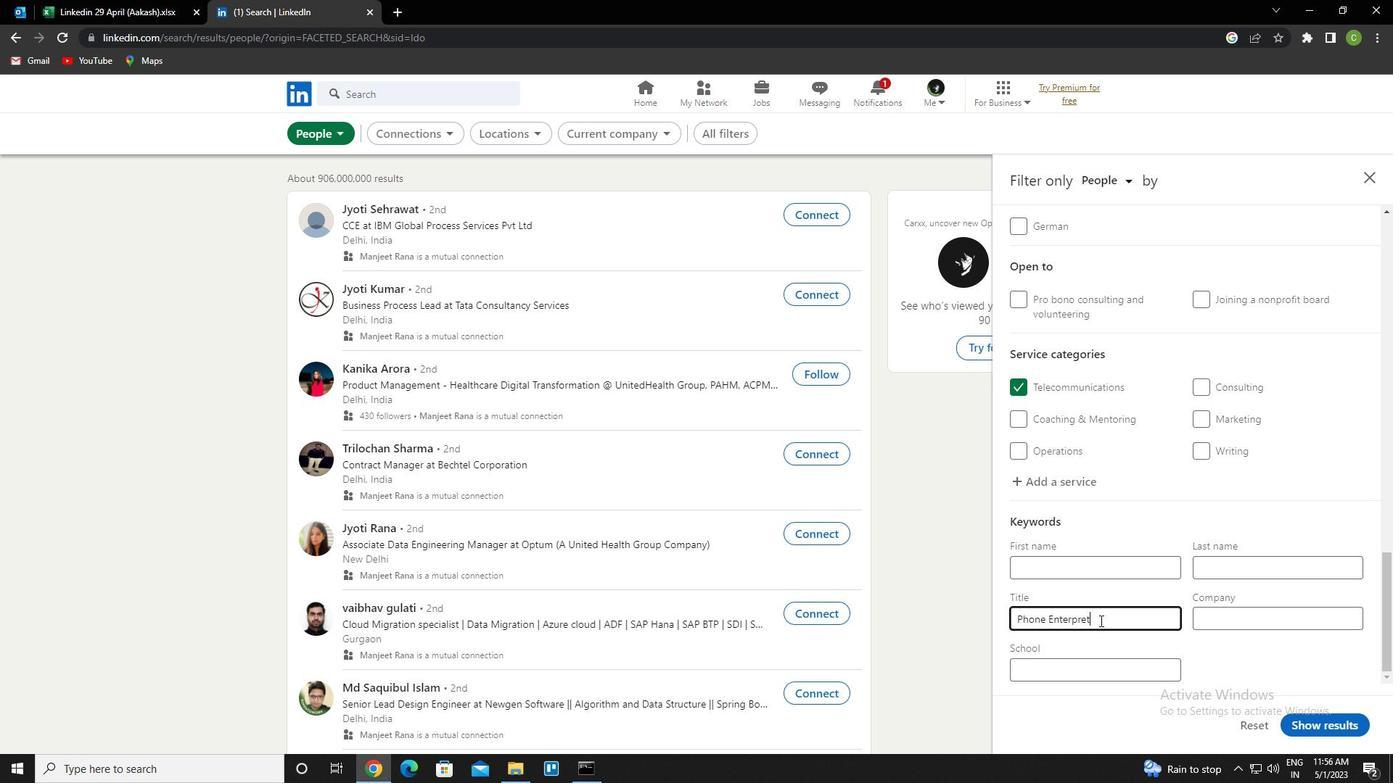 
Action: Mouse moved to (1109, 634)
Screenshot: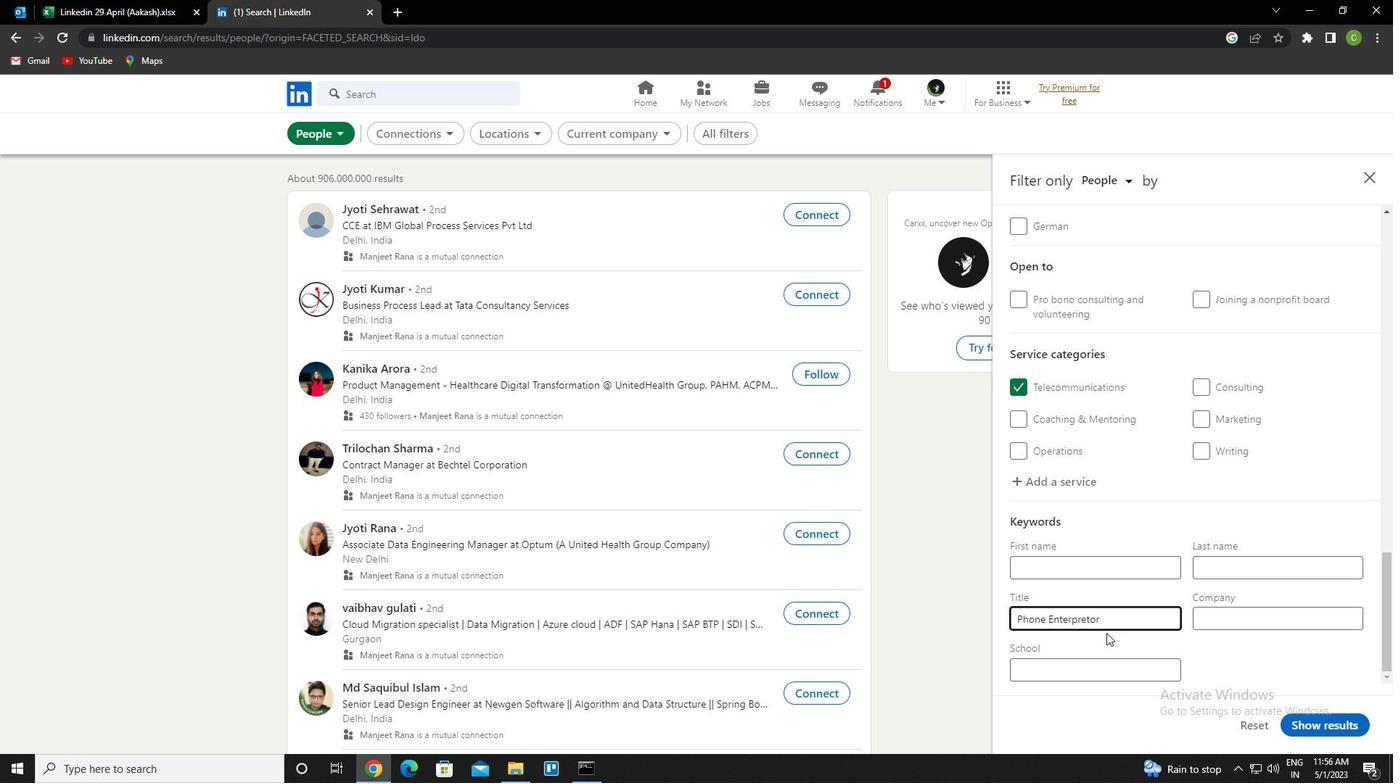 
Action: Key pressed <Key.backspace><Key.backspace>er
Screenshot: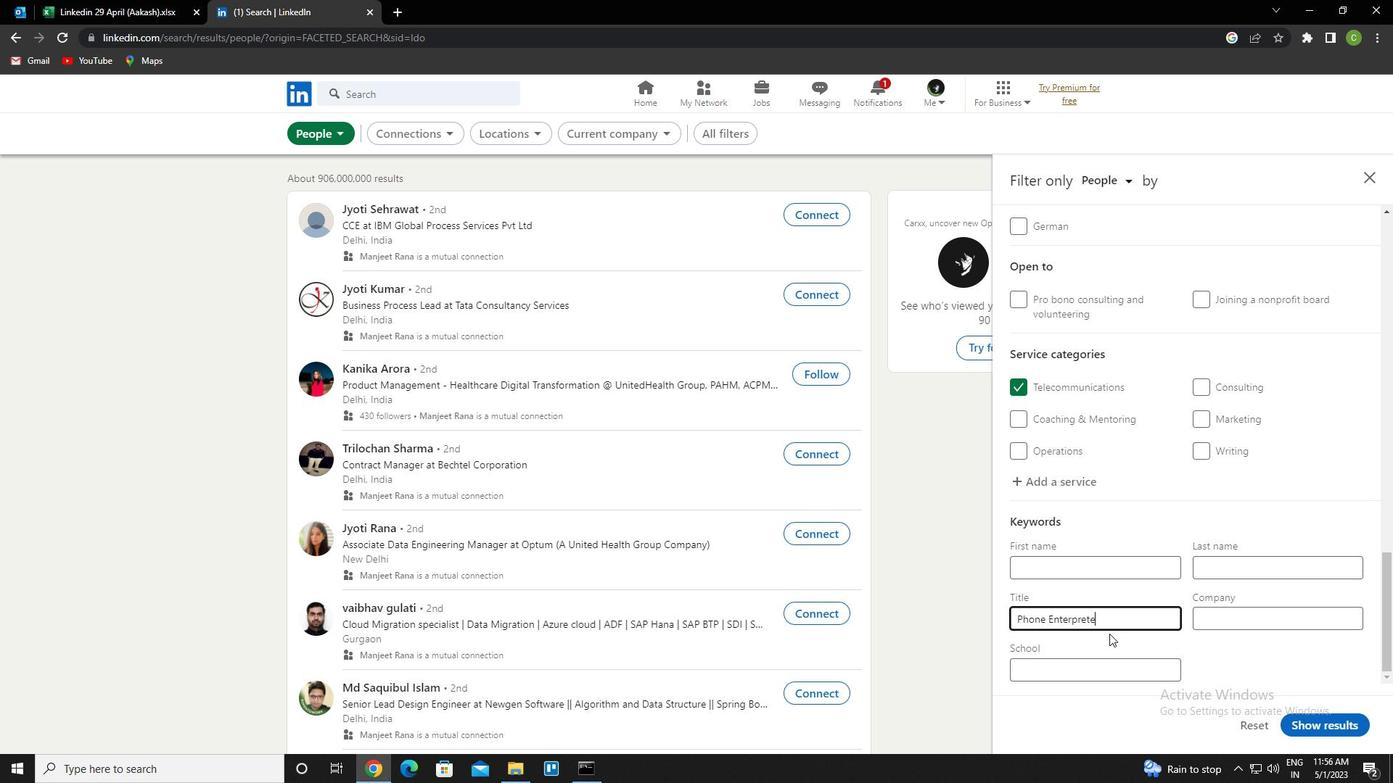 
Action: Mouse moved to (1334, 727)
Screenshot: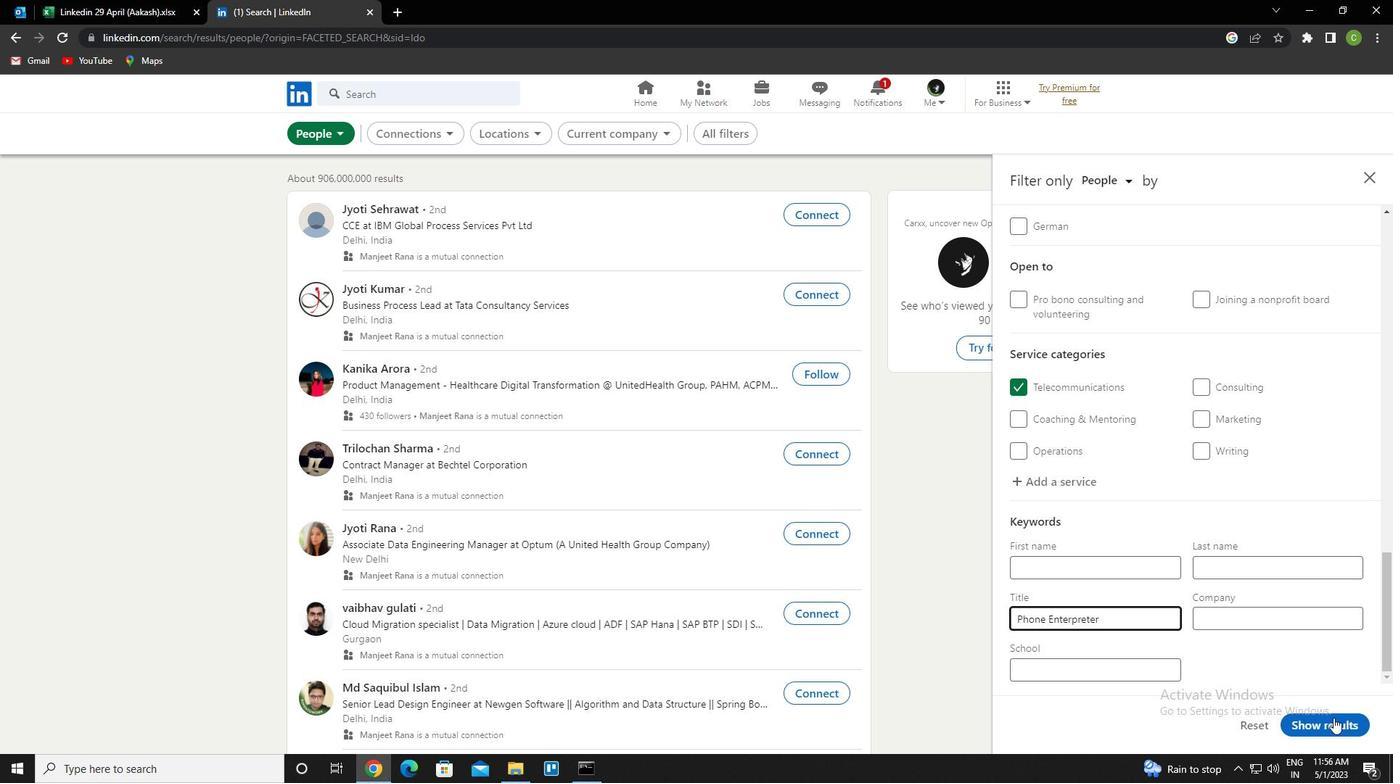 
Action: Mouse pressed left at (1334, 727)
Screenshot: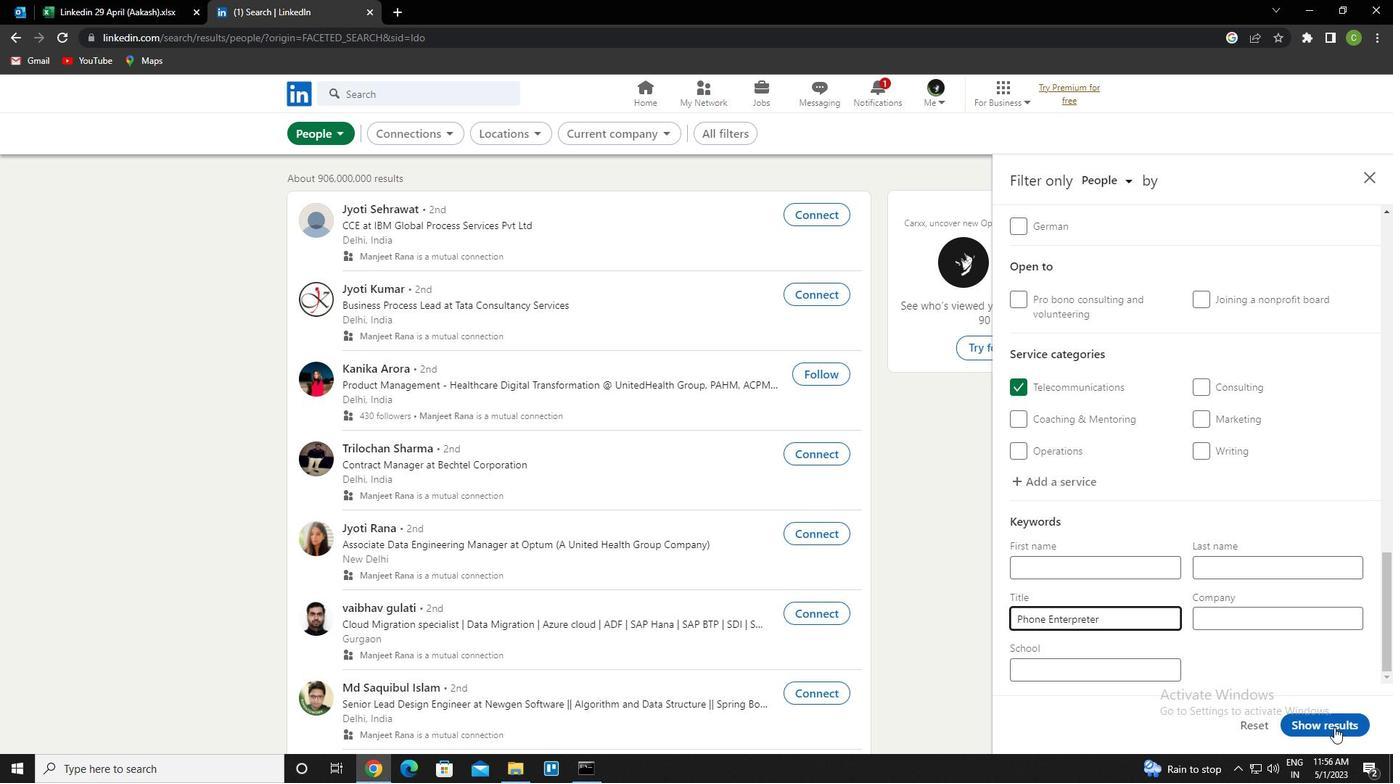 
Action: Mouse moved to (792, 745)
Screenshot: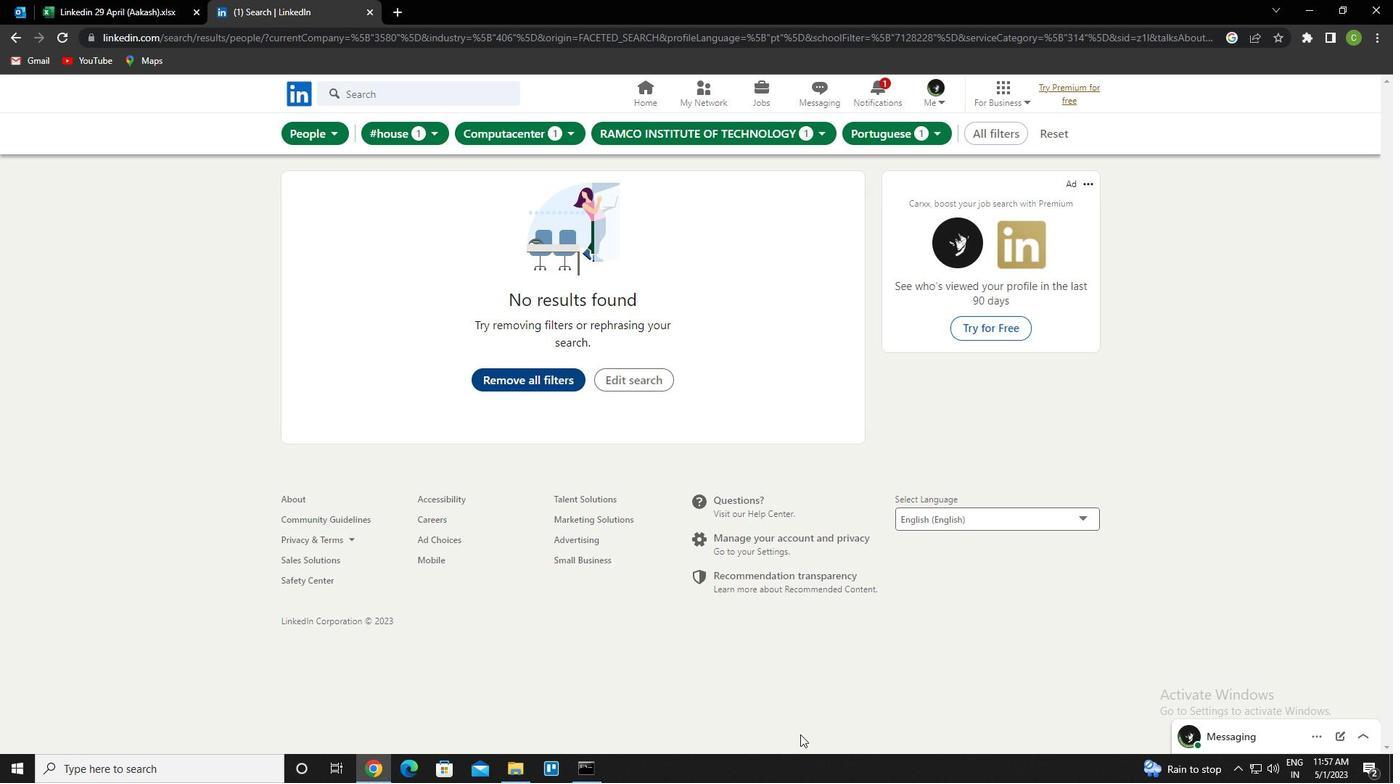 
